 Task: Look for space in Mouscron, Belgium from 3rd August, 2023 to 17th August, 2023 for 3 adults, 1 child in price range Rs.3000 to Rs.15000. Place can be entire place with 3 bedrooms having 4 beds and 2 bathrooms. Property type can be house, flat, guest house. Amenities needed are: heating. Booking option can be shelf check-in. Required host language is English.
Action: Mouse moved to (414, 71)
Screenshot: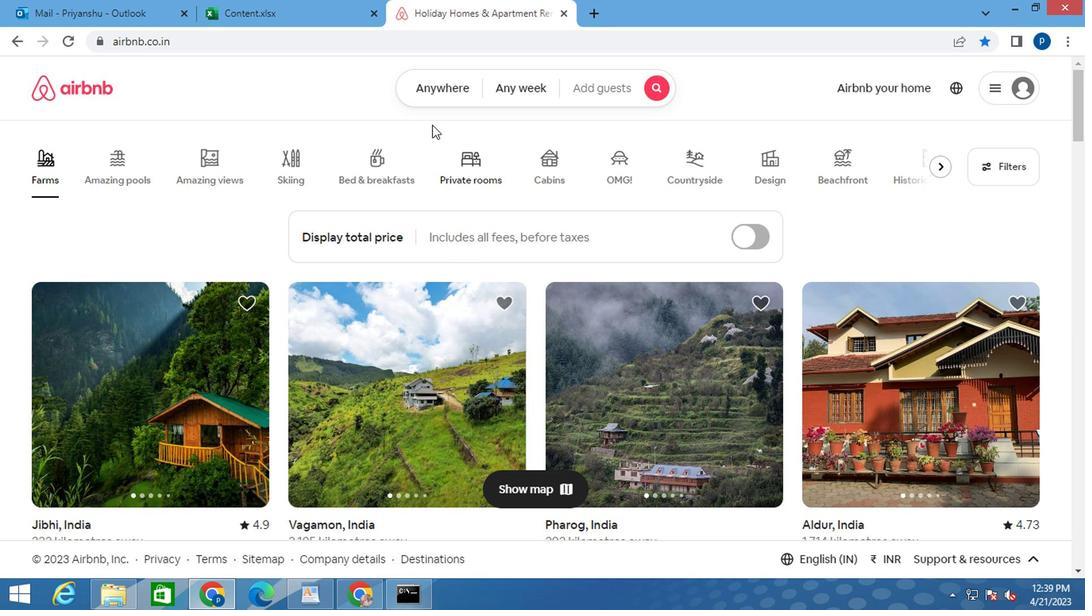 
Action: Mouse pressed left at (414, 71)
Screenshot: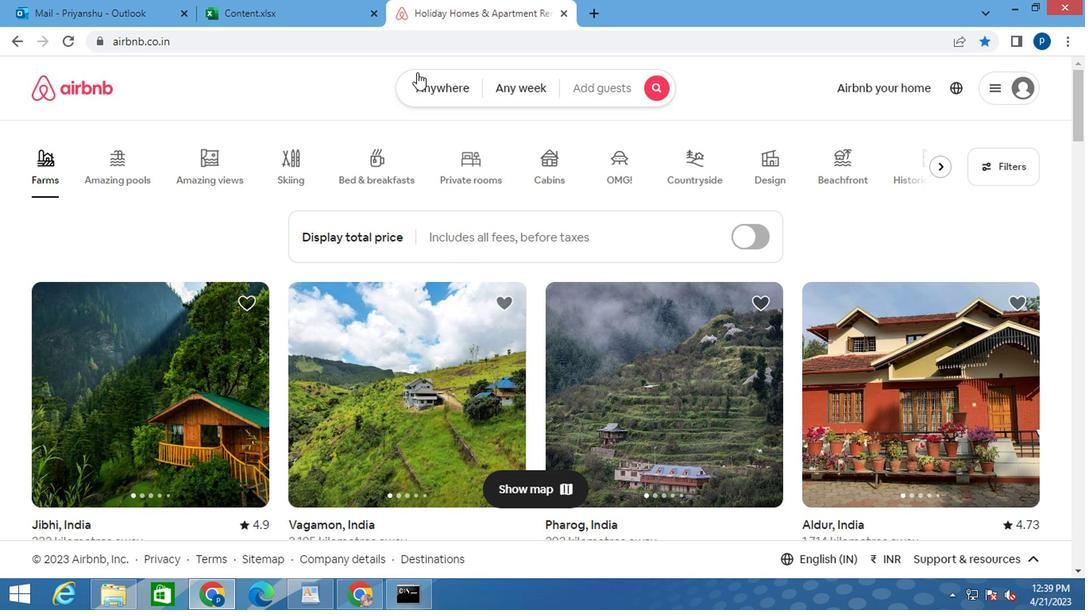 
Action: Mouse moved to (358, 157)
Screenshot: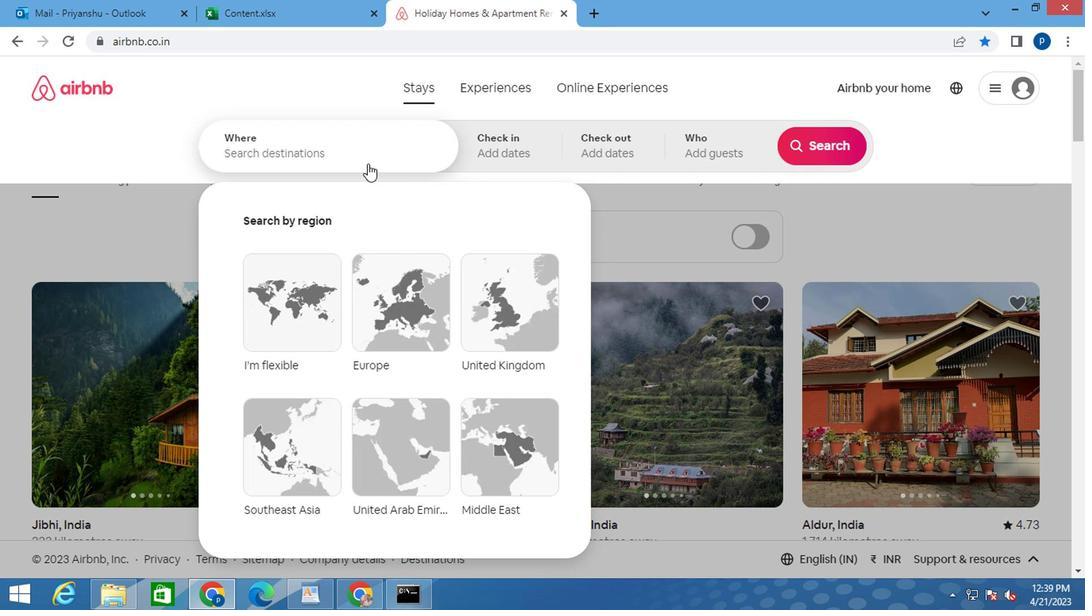 
Action: Mouse pressed left at (358, 157)
Screenshot: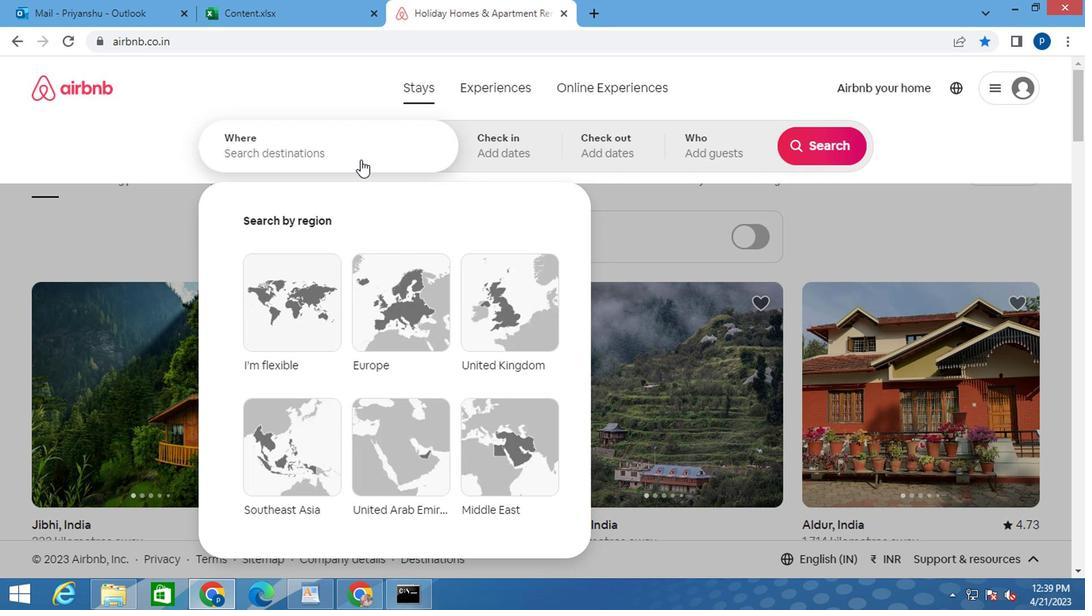 
Action: Key pressed <Key.caps_lock>m<Key.caps_lock>ouscron,<Key.space><Key.caps_lock>b<Key.caps_lock>elgium<Key.enter>
Screenshot: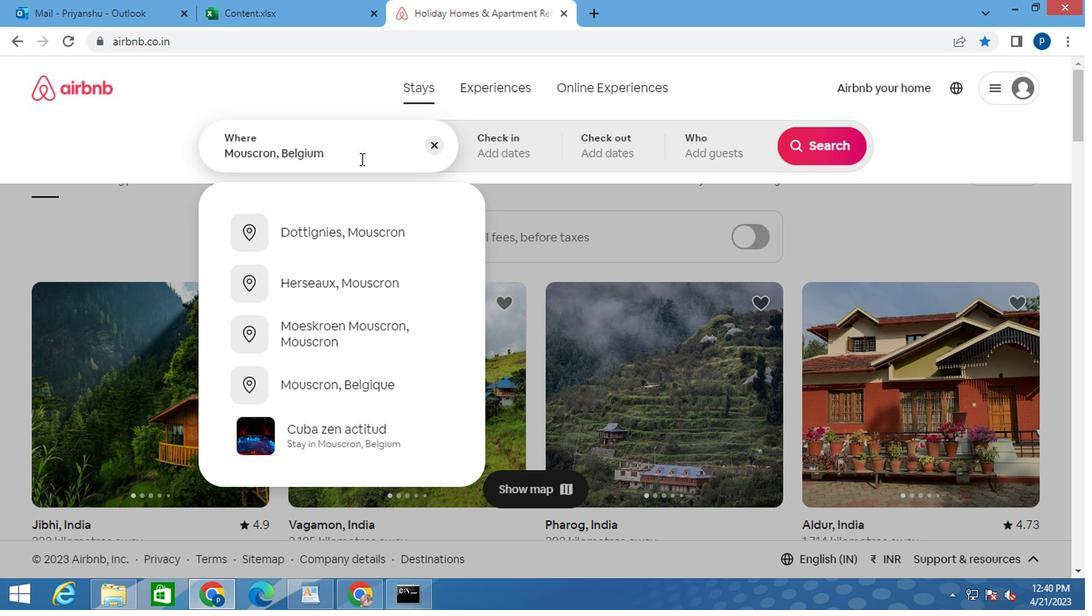 
Action: Mouse moved to (812, 266)
Screenshot: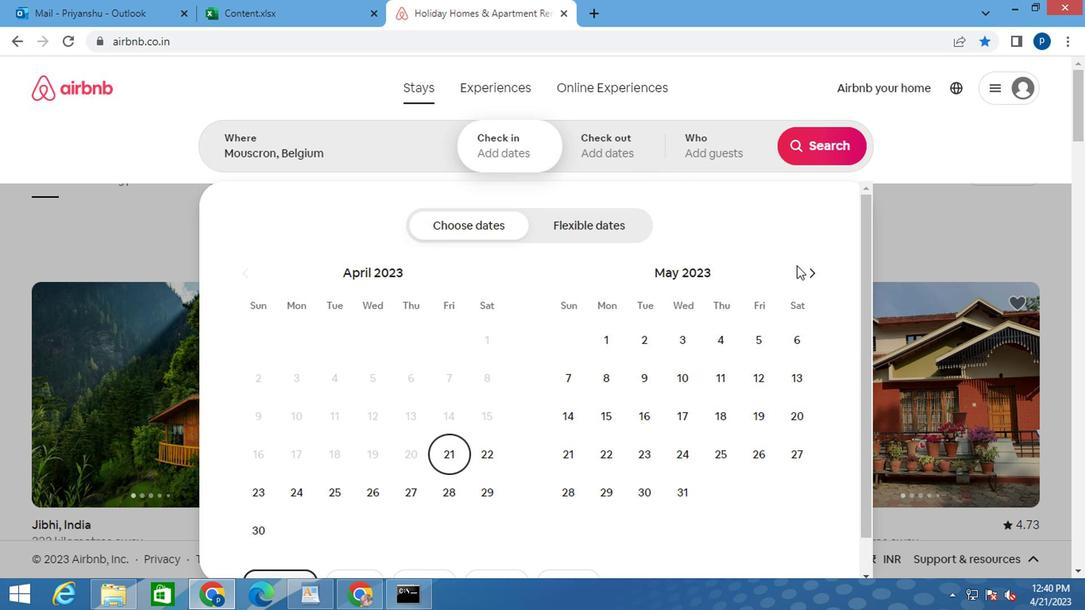 
Action: Mouse pressed left at (812, 266)
Screenshot: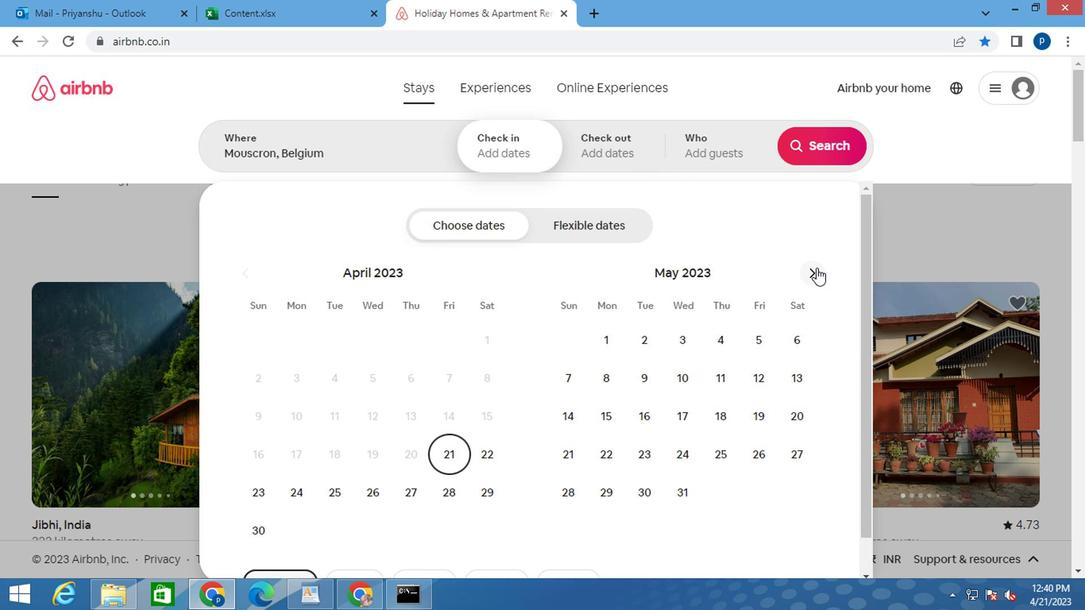 
Action: Mouse pressed left at (812, 266)
Screenshot: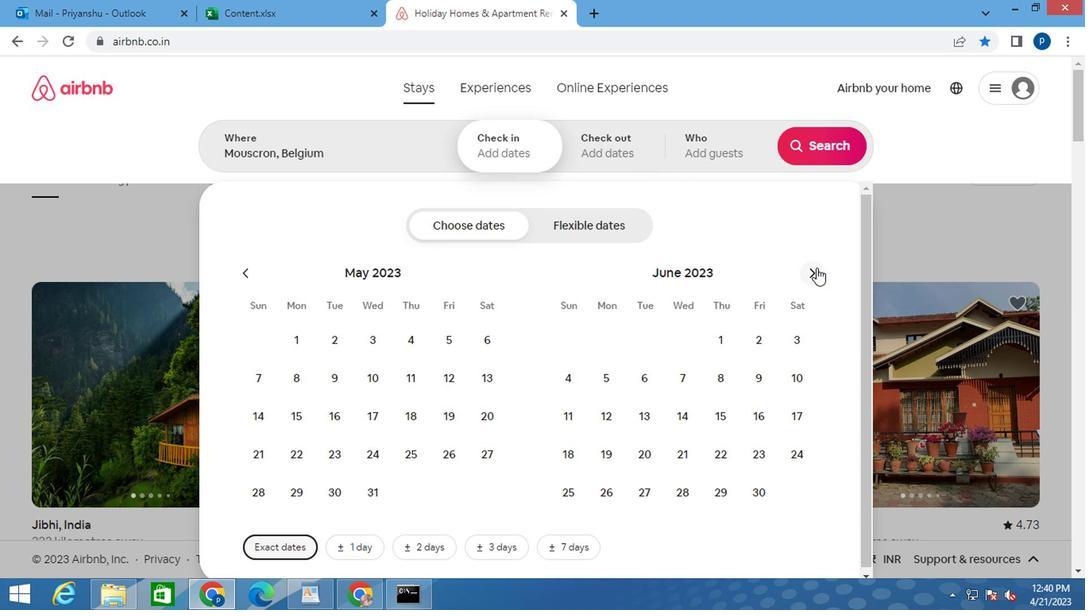 
Action: Mouse pressed left at (812, 266)
Screenshot: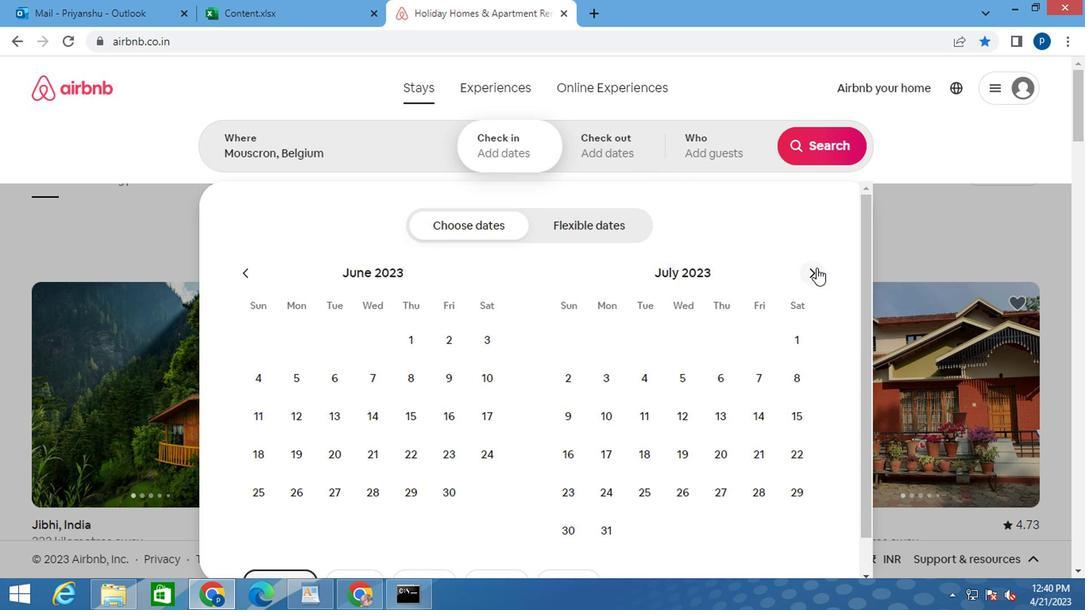 
Action: Mouse moved to (709, 337)
Screenshot: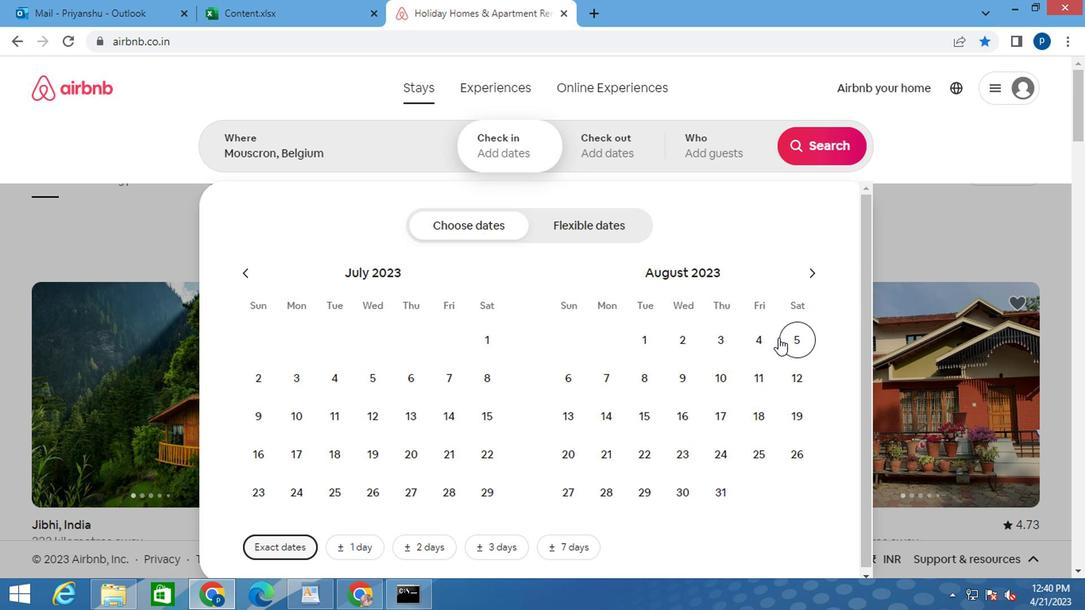 
Action: Mouse pressed left at (709, 337)
Screenshot: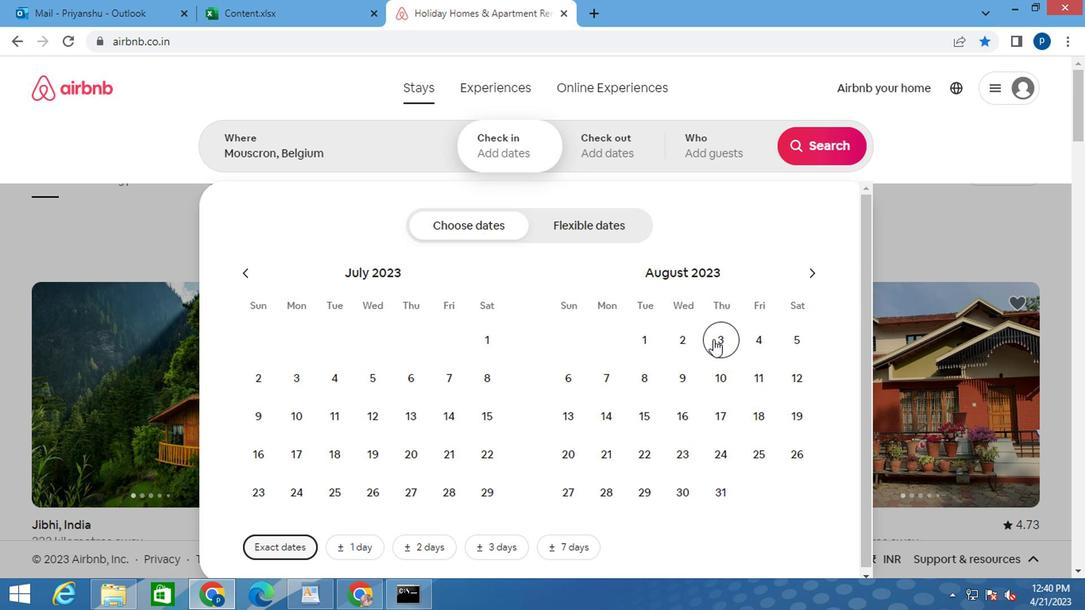 
Action: Mouse moved to (718, 407)
Screenshot: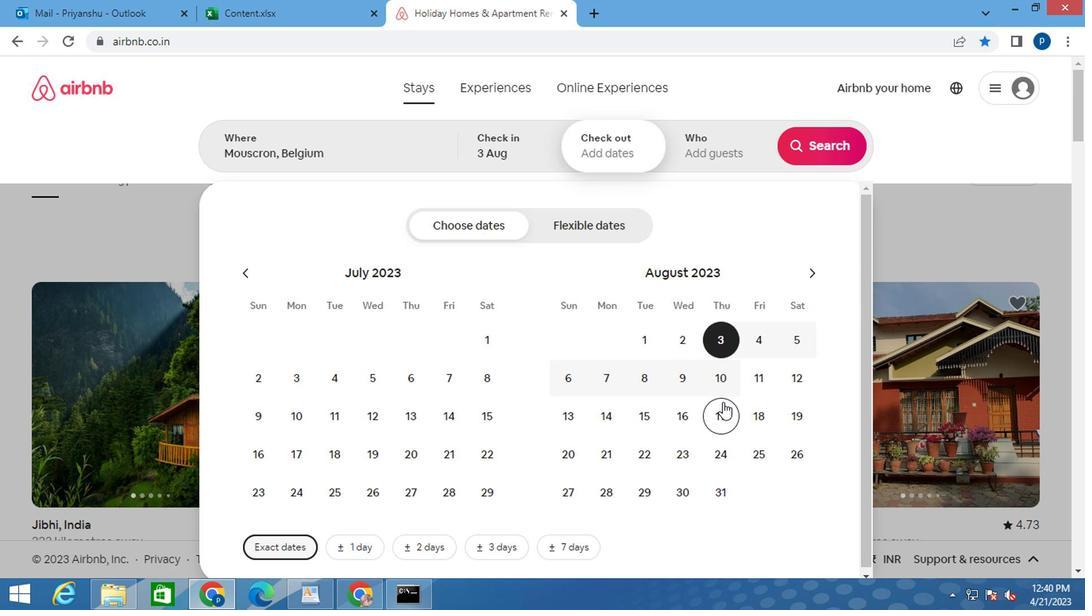 
Action: Mouse pressed left at (718, 407)
Screenshot: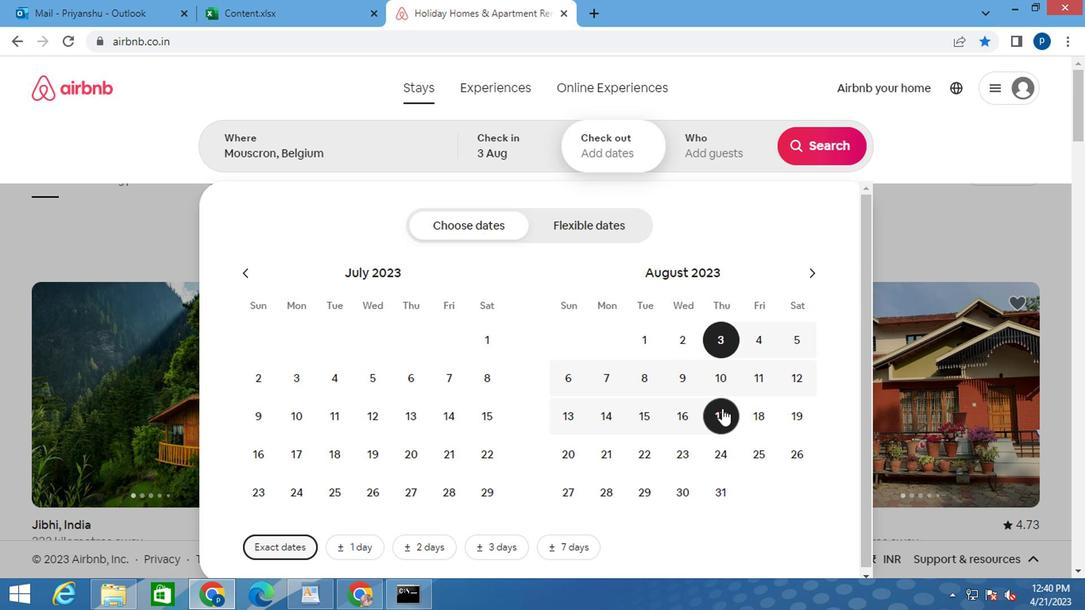 
Action: Mouse moved to (719, 158)
Screenshot: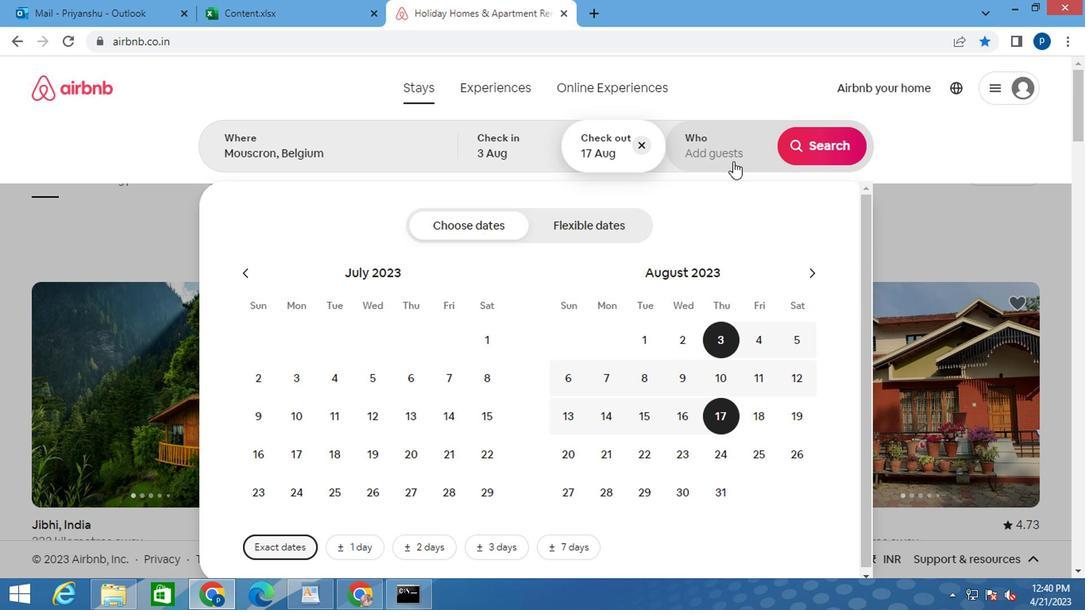 
Action: Mouse pressed left at (719, 158)
Screenshot: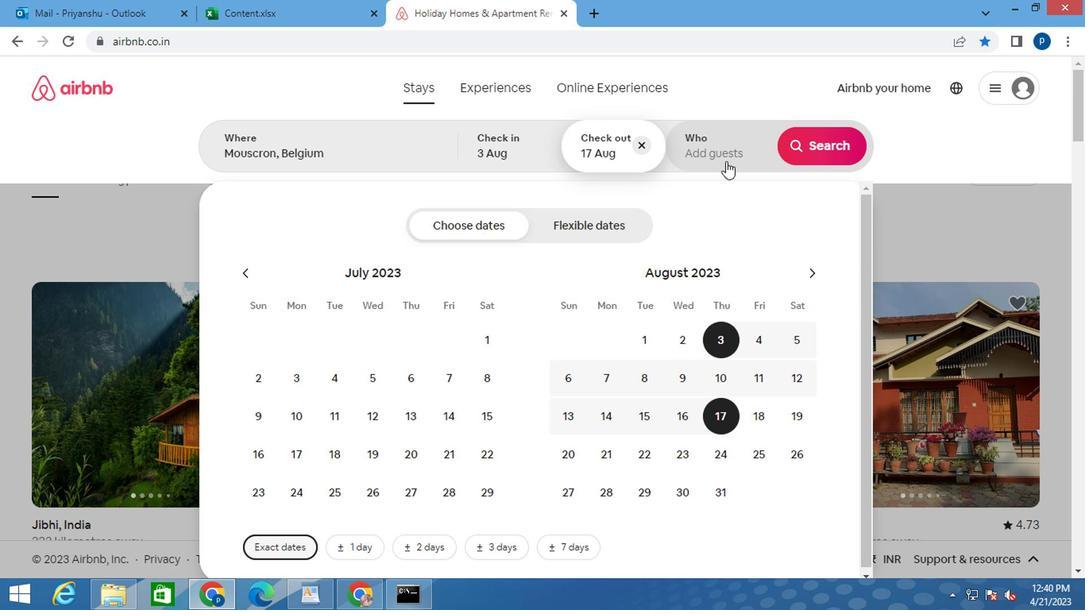 
Action: Mouse moved to (825, 229)
Screenshot: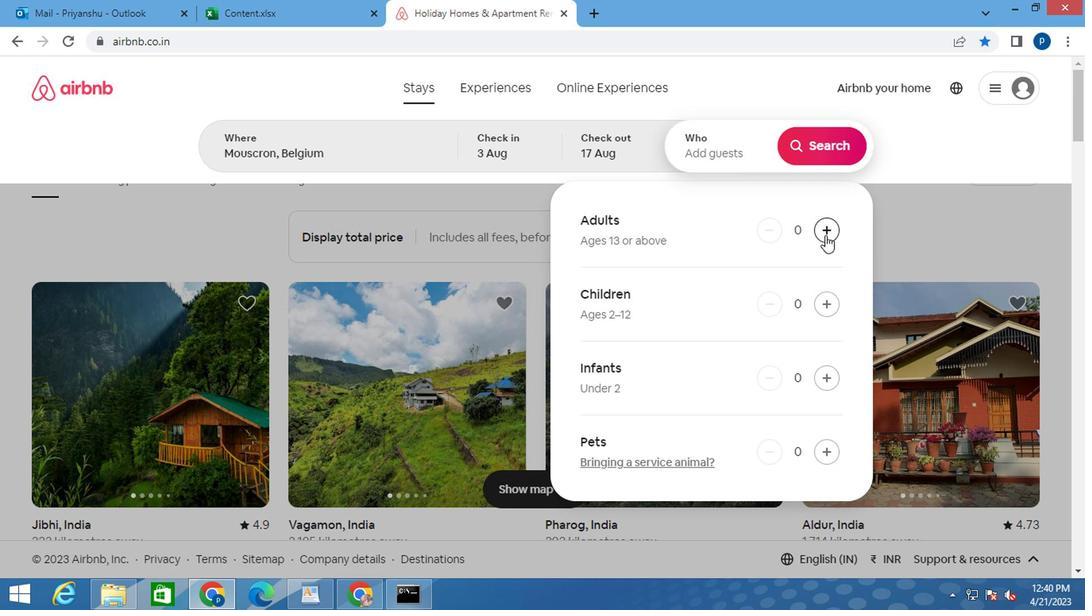 
Action: Mouse pressed left at (825, 229)
Screenshot: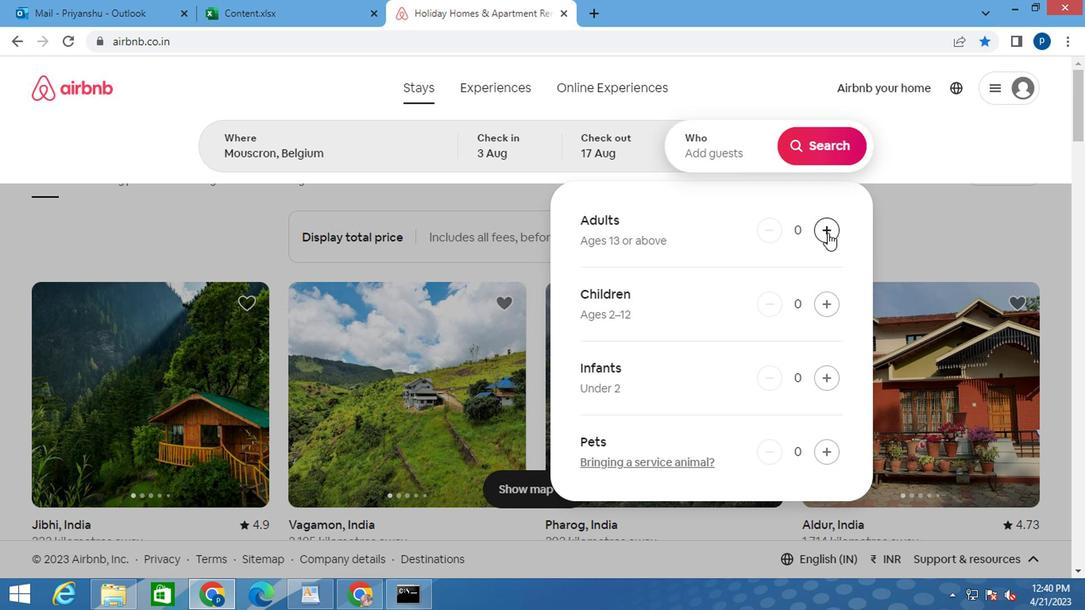 
Action: Mouse pressed left at (825, 229)
Screenshot: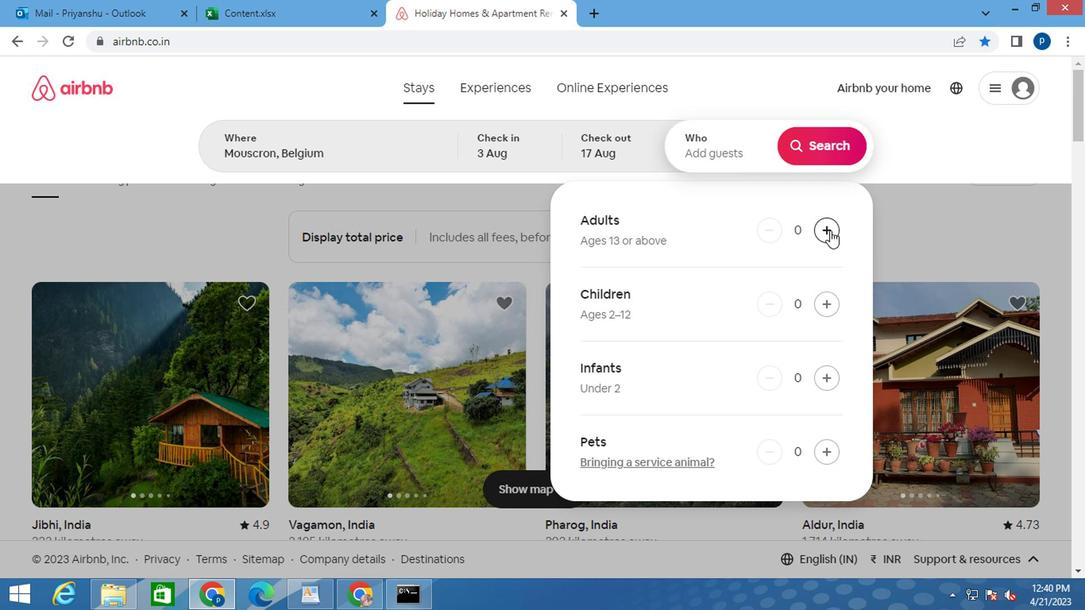
Action: Mouse pressed left at (825, 229)
Screenshot: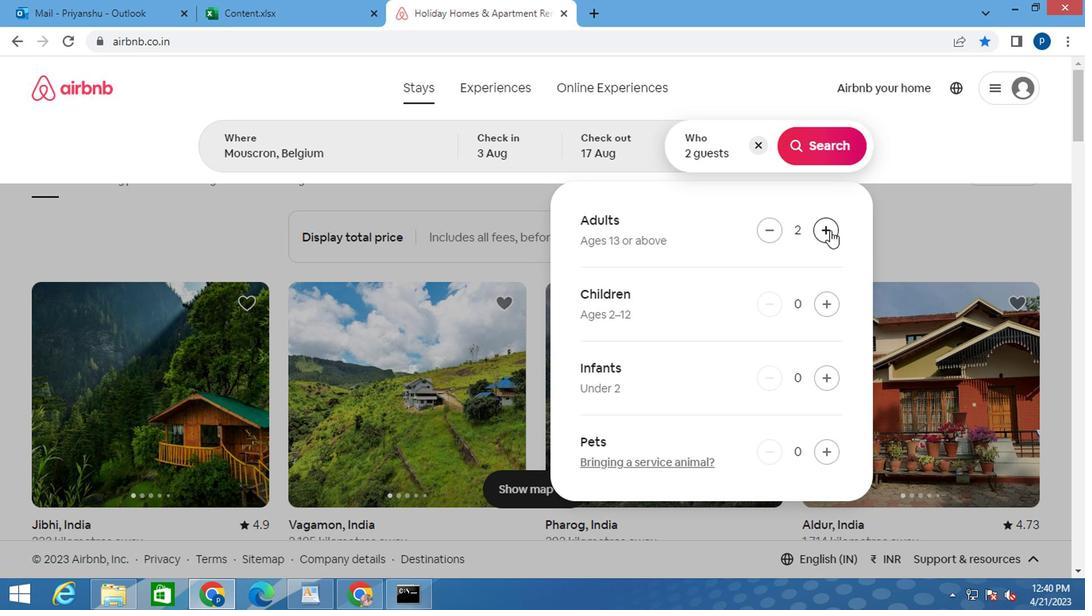 
Action: Mouse moved to (827, 299)
Screenshot: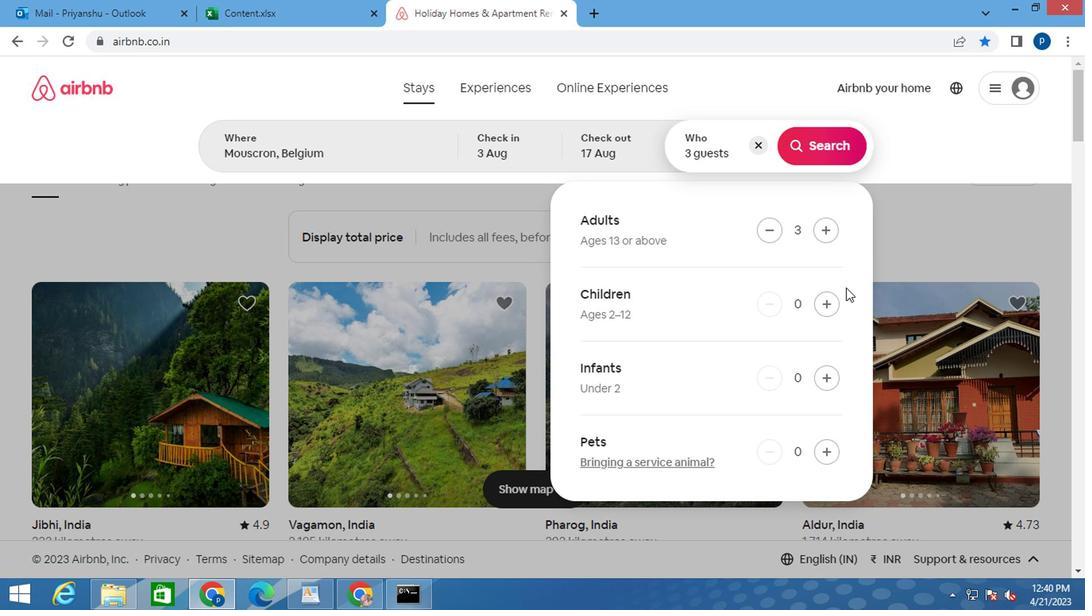 
Action: Mouse pressed left at (827, 299)
Screenshot: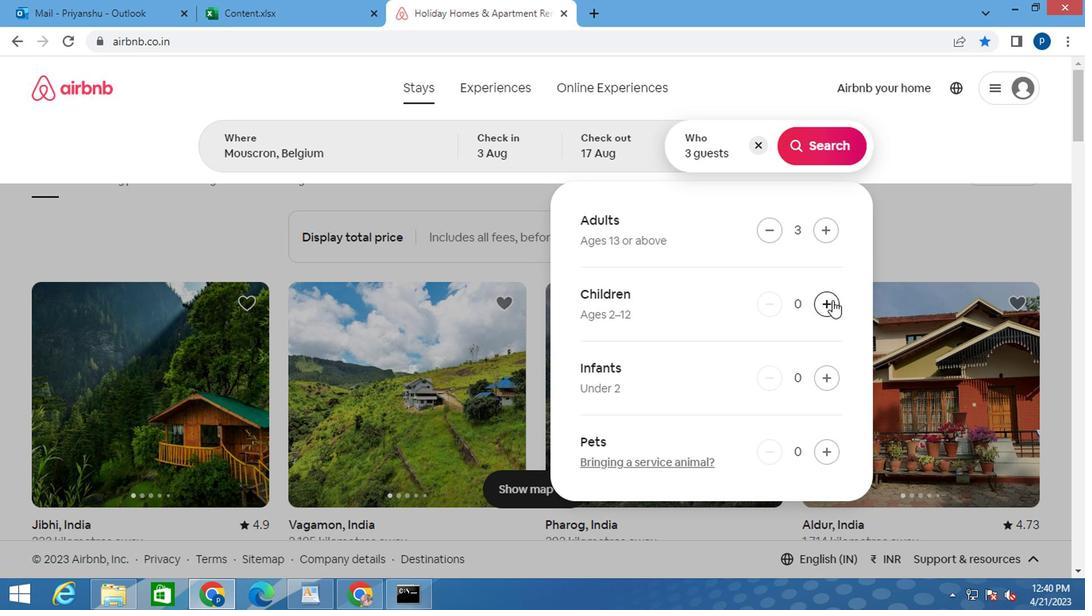 
Action: Mouse moved to (818, 152)
Screenshot: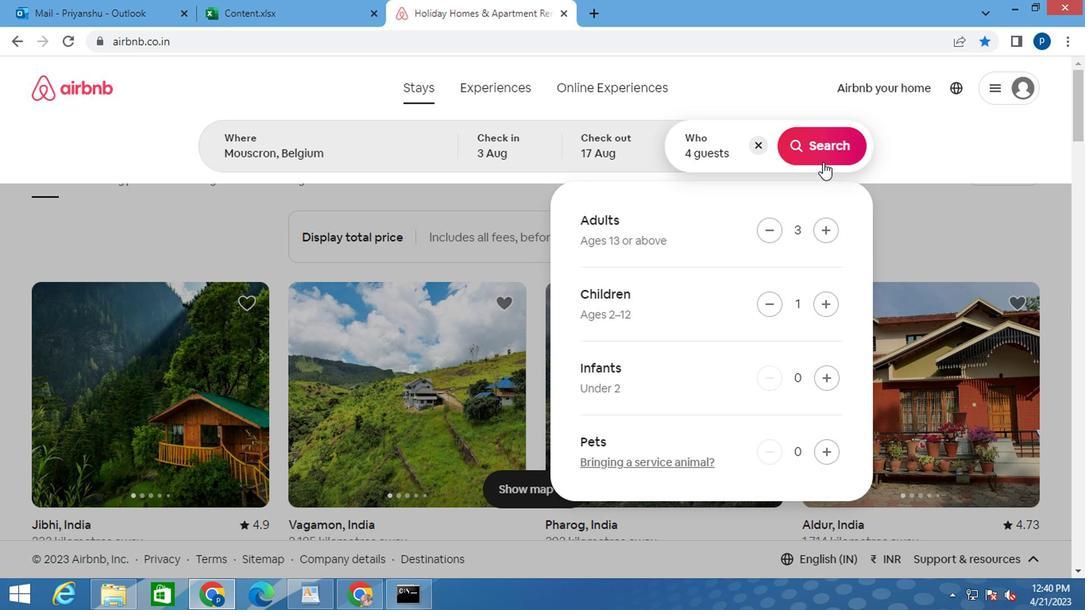 
Action: Mouse pressed left at (818, 152)
Screenshot: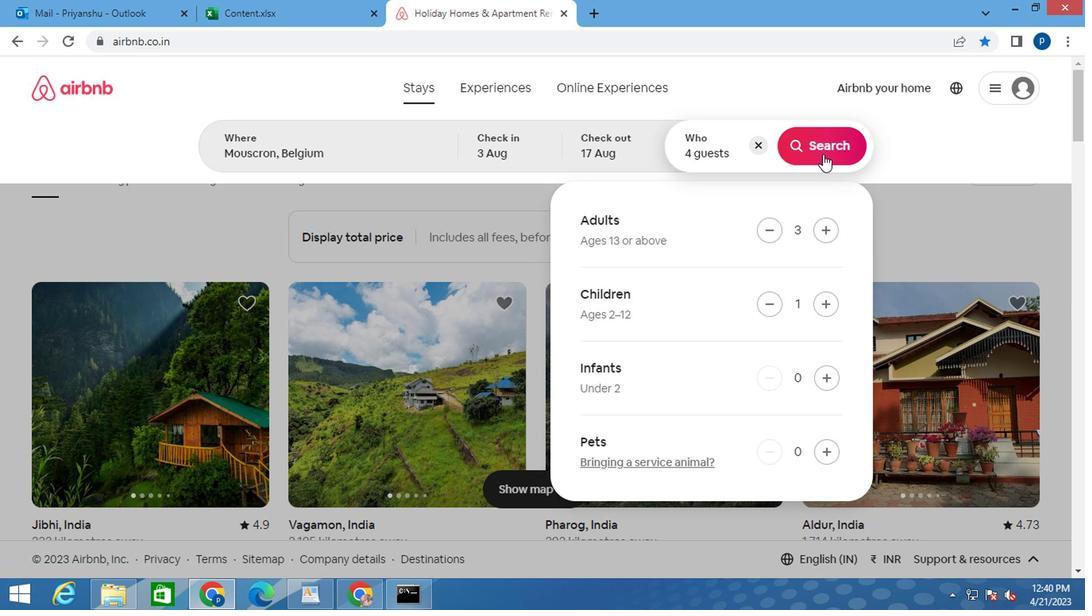 
Action: Mouse moved to (1010, 156)
Screenshot: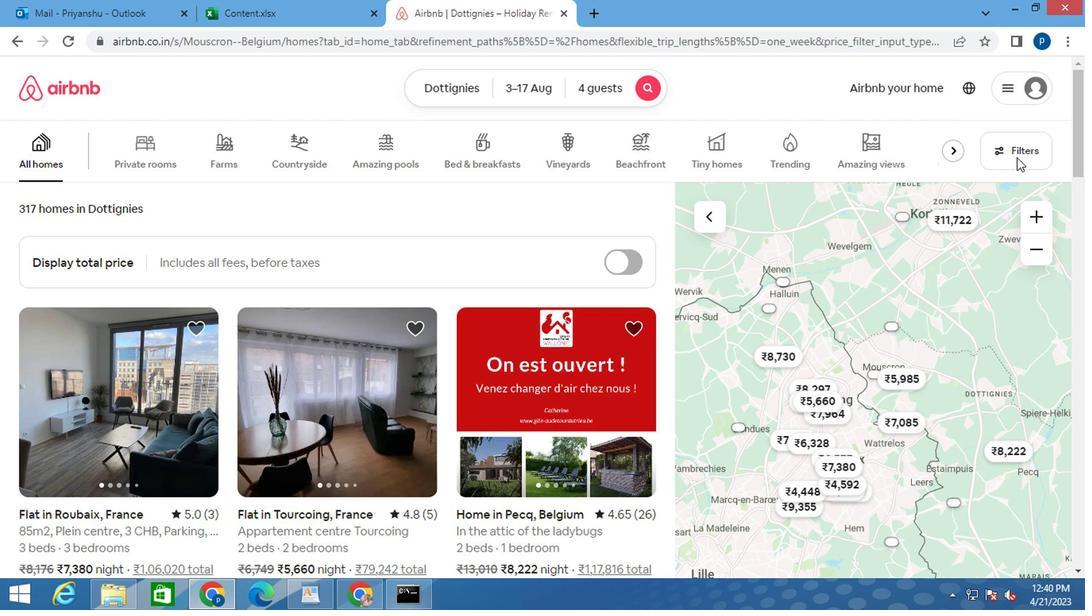 
Action: Mouse pressed left at (1010, 156)
Screenshot: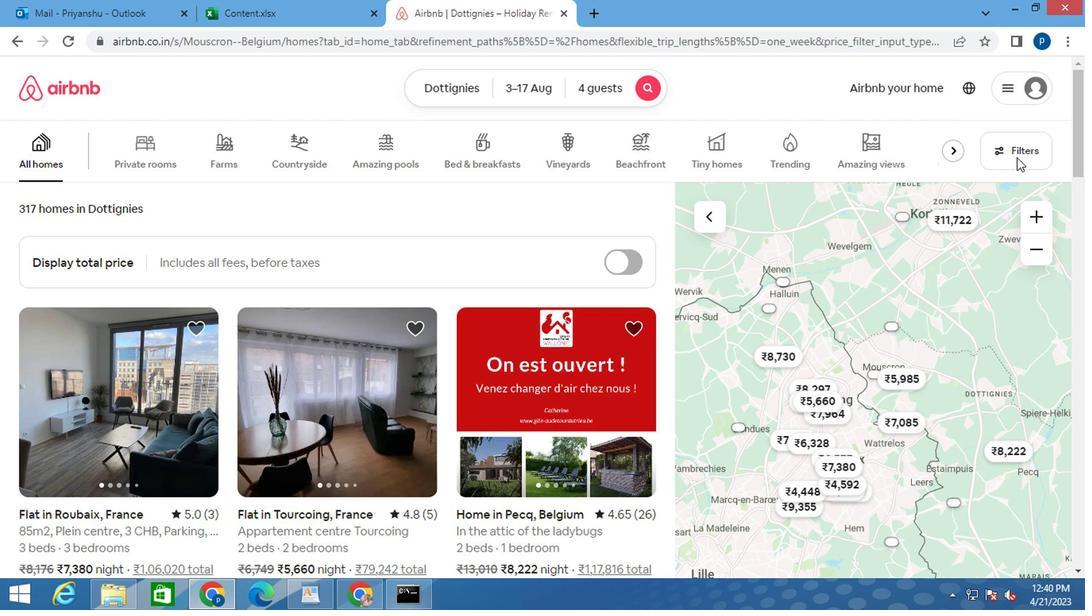 
Action: Mouse moved to (306, 352)
Screenshot: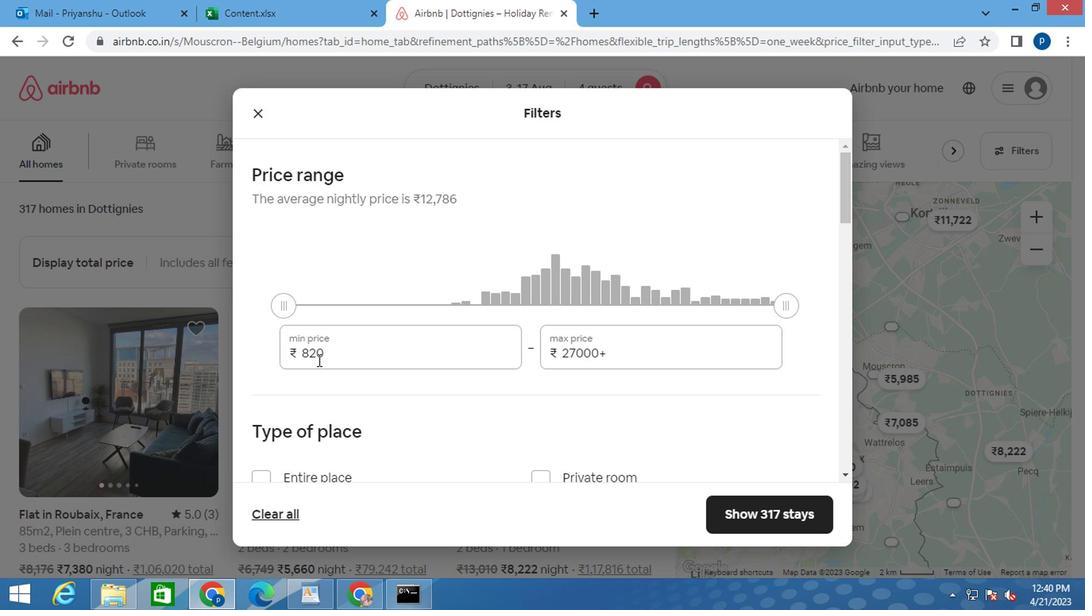 
Action: Mouse pressed left at (306, 352)
Screenshot: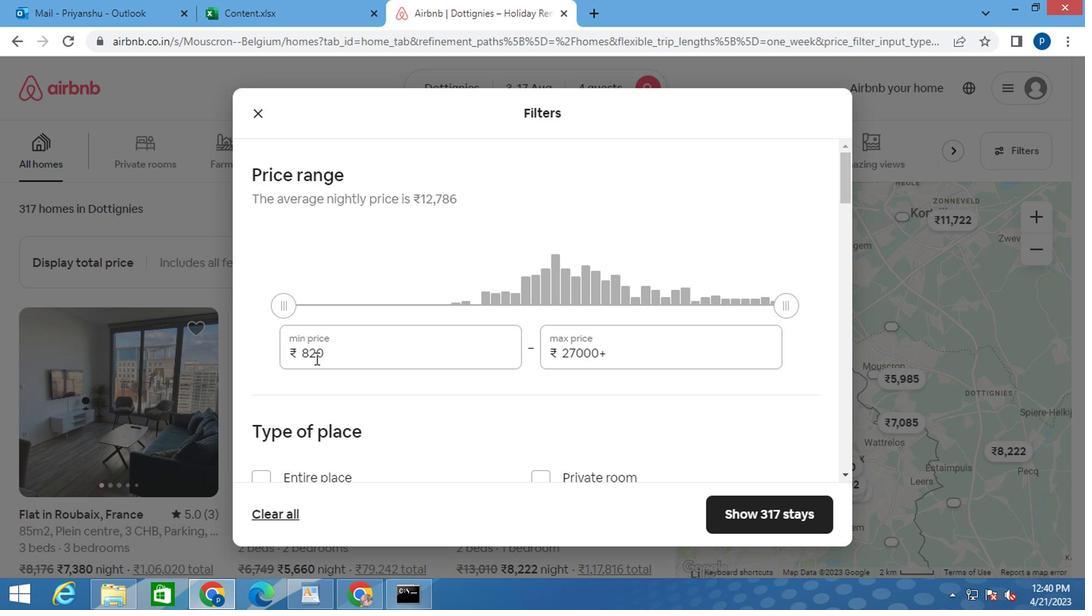 
Action: Mouse pressed left at (306, 352)
Screenshot: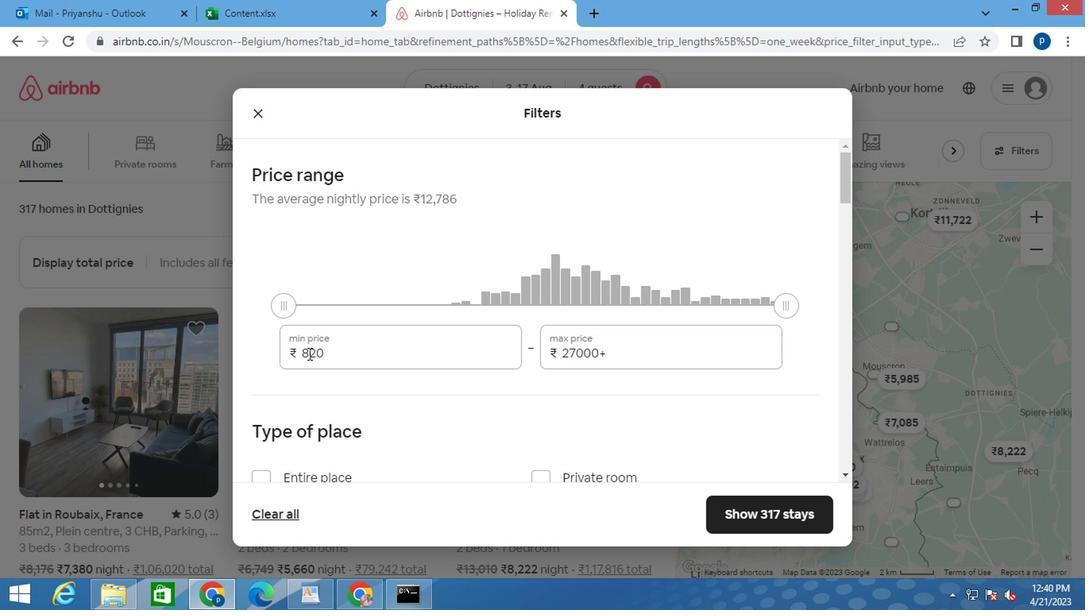 
Action: Key pressed 3000<Key.tab>15000
Screenshot: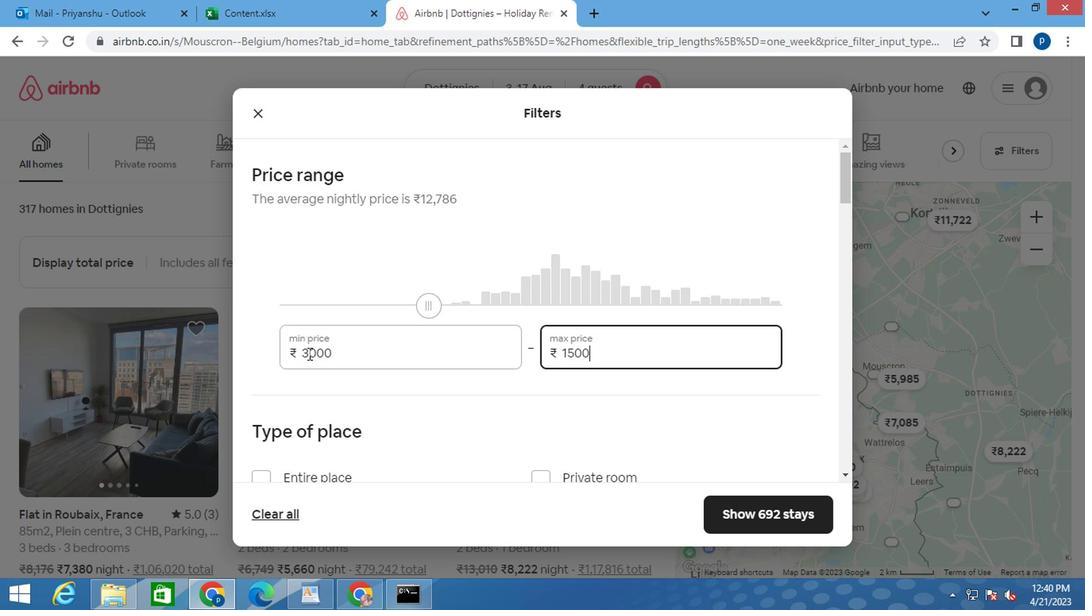 
Action: Mouse moved to (265, 435)
Screenshot: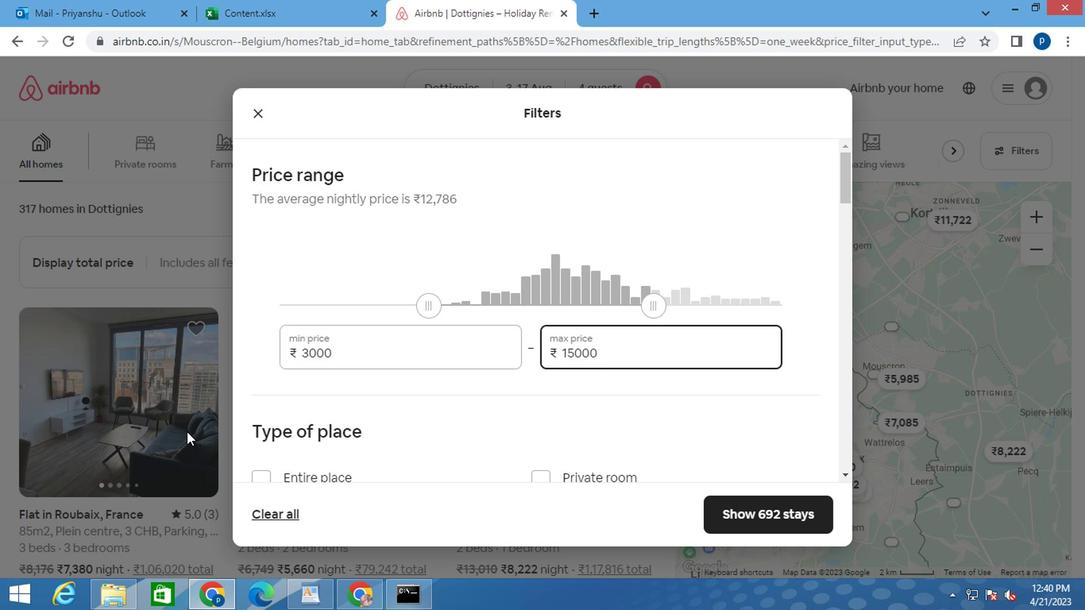 
Action: Mouse scrolled (265, 435) with delta (0, 0)
Screenshot: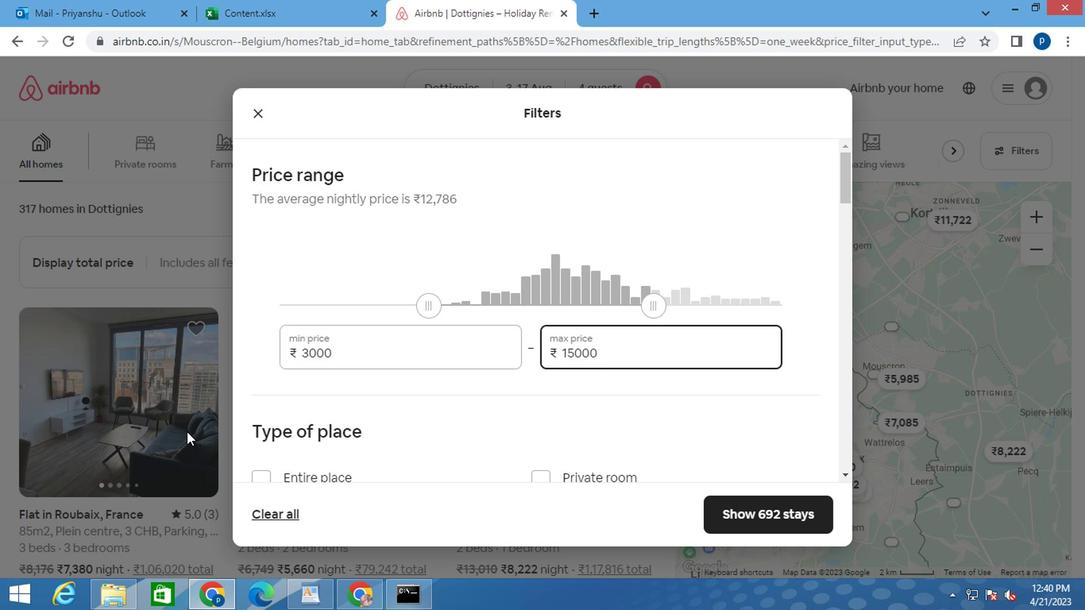 
Action: Mouse moved to (310, 435)
Screenshot: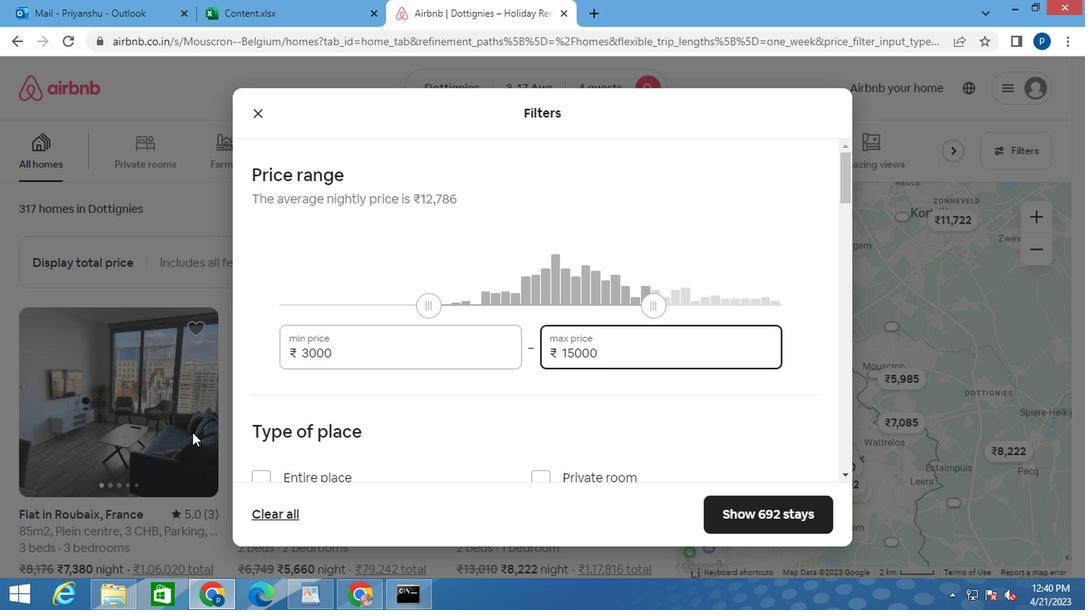 
Action: Mouse scrolled (310, 434) with delta (0, 0)
Screenshot: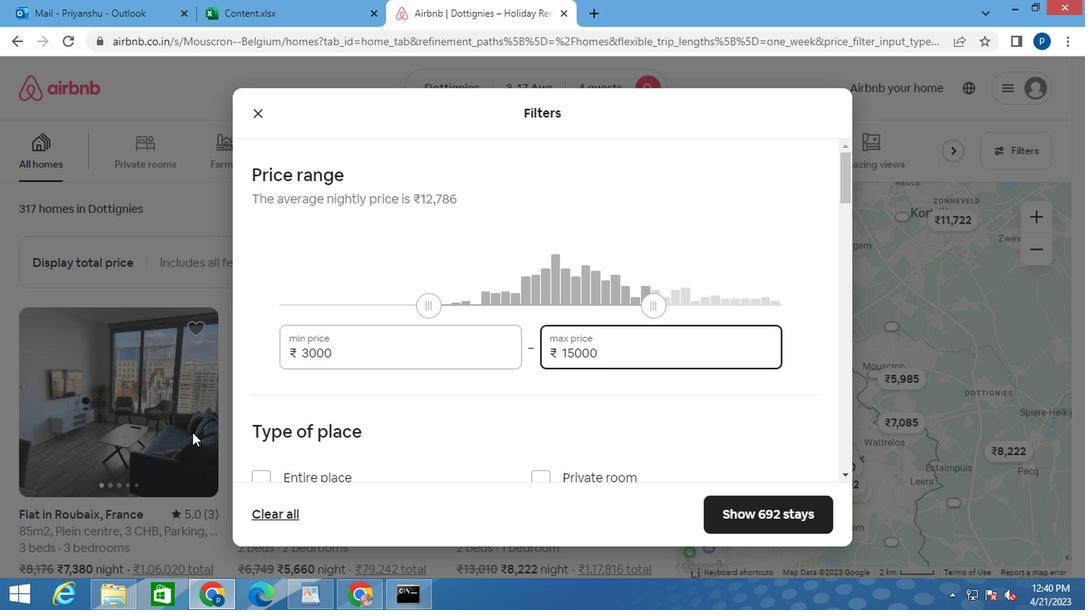 
Action: Mouse moved to (269, 321)
Screenshot: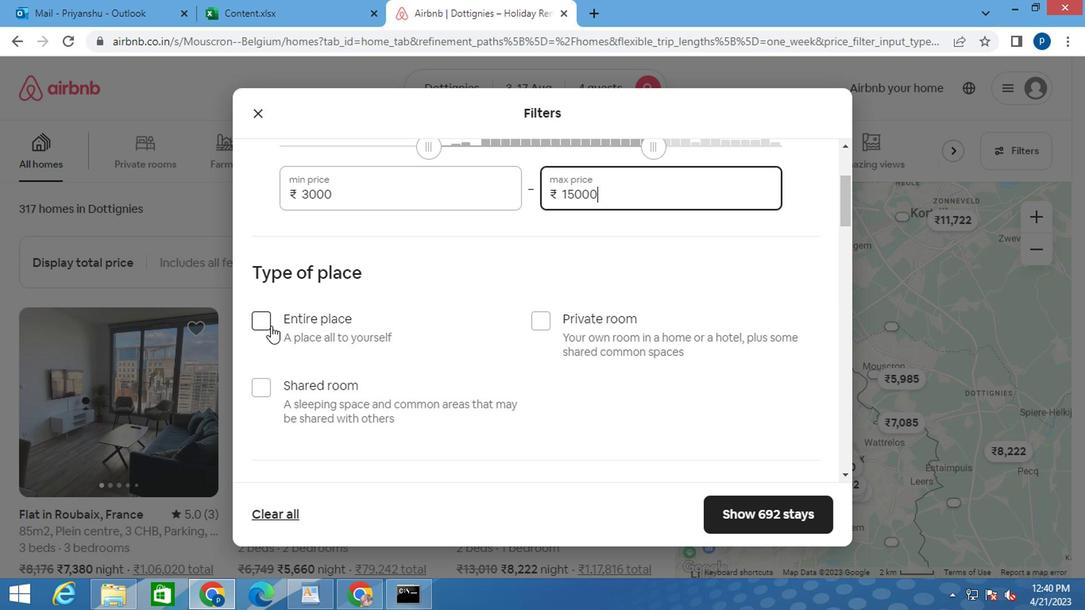 
Action: Mouse pressed left at (269, 321)
Screenshot: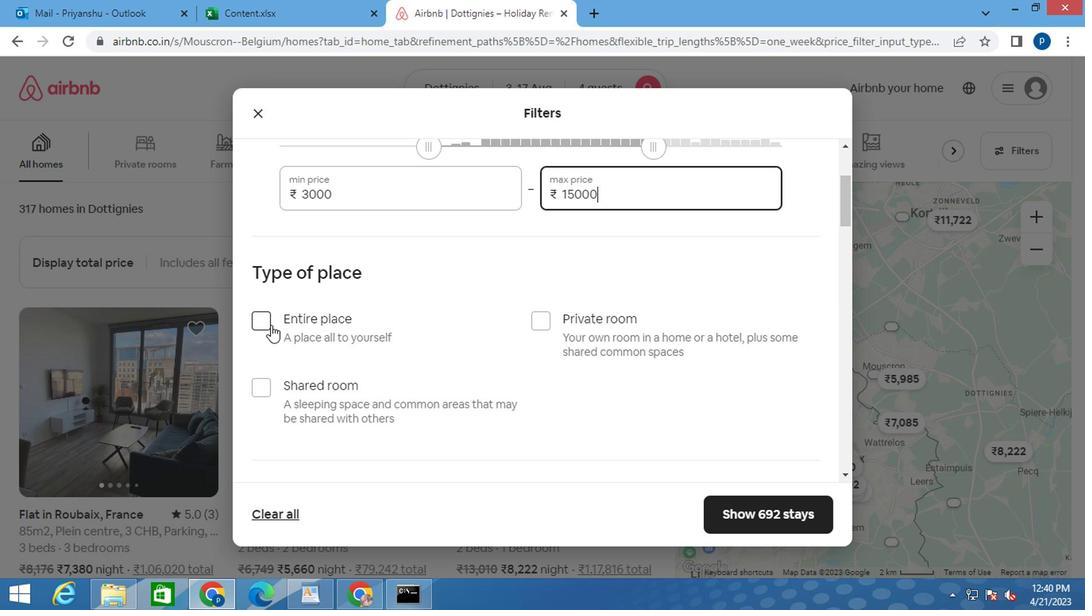 
Action: Mouse moved to (541, 364)
Screenshot: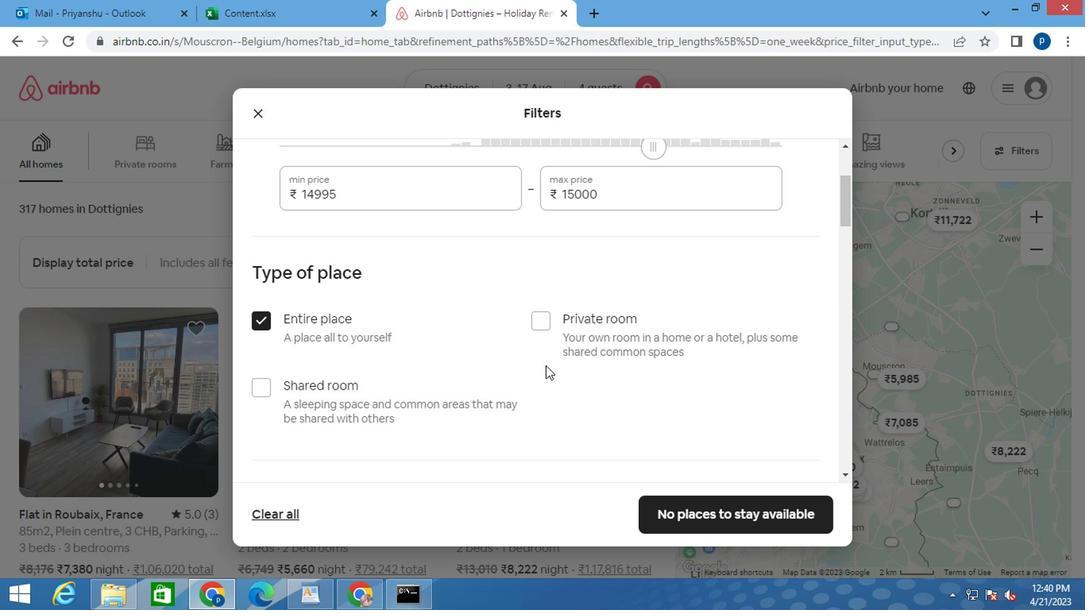 
Action: Mouse scrolled (541, 363) with delta (0, -1)
Screenshot: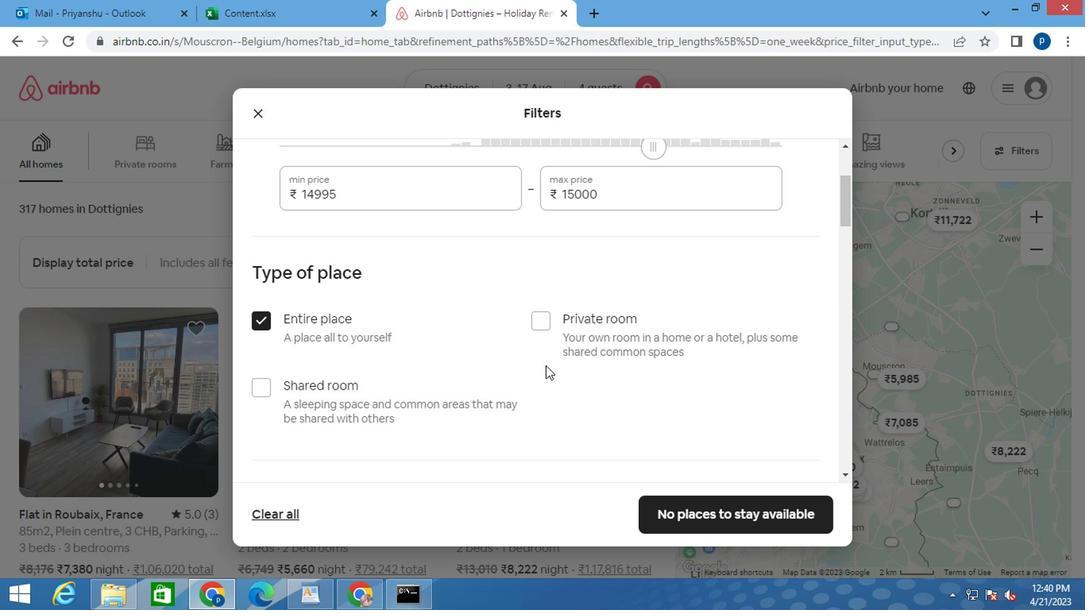 
Action: Mouse moved to (509, 365)
Screenshot: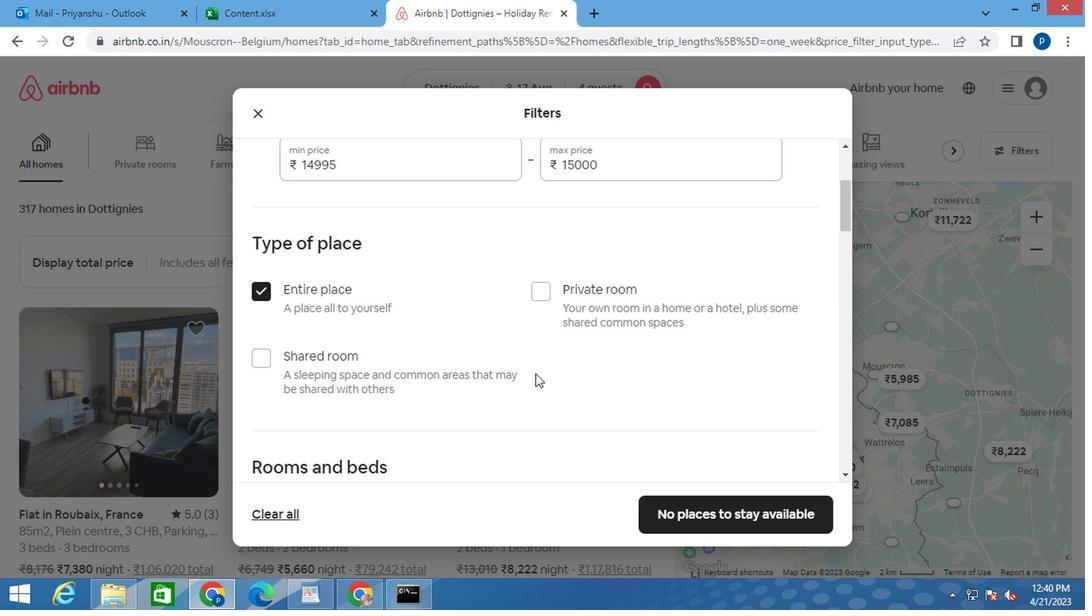 
Action: Mouse scrolled (509, 364) with delta (0, -1)
Screenshot: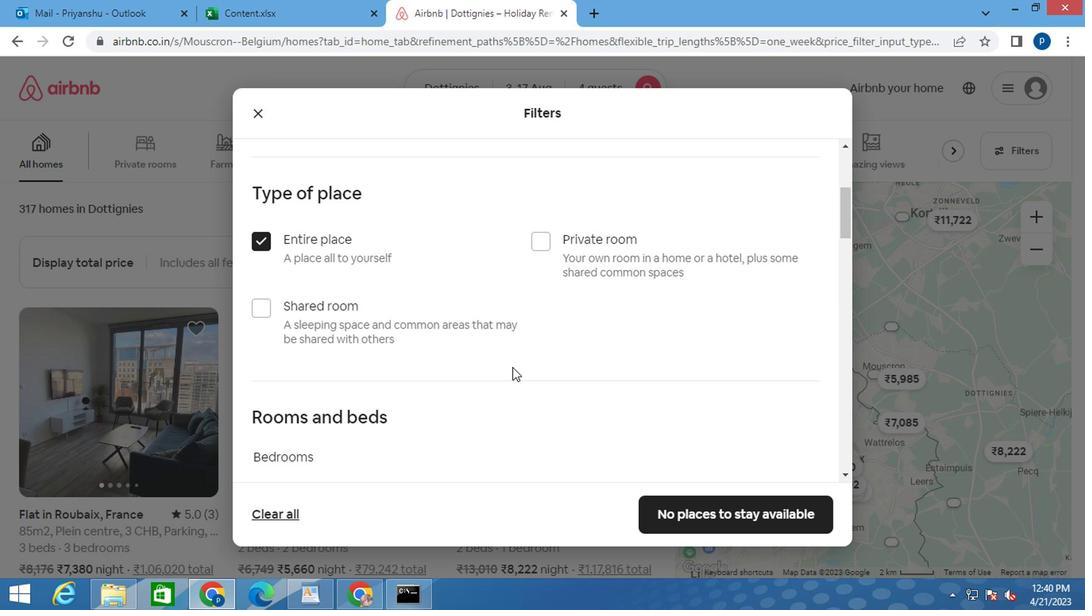 
Action: Mouse moved to (560, 353)
Screenshot: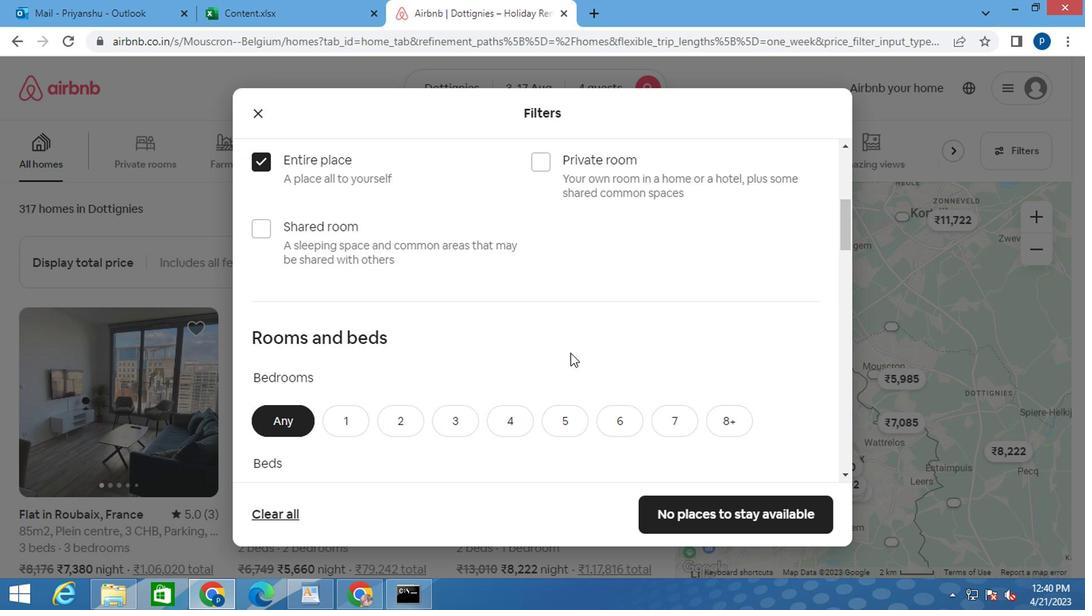
Action: Mouse scrolled (560, 352) with delta (0, -1)
Screenshot: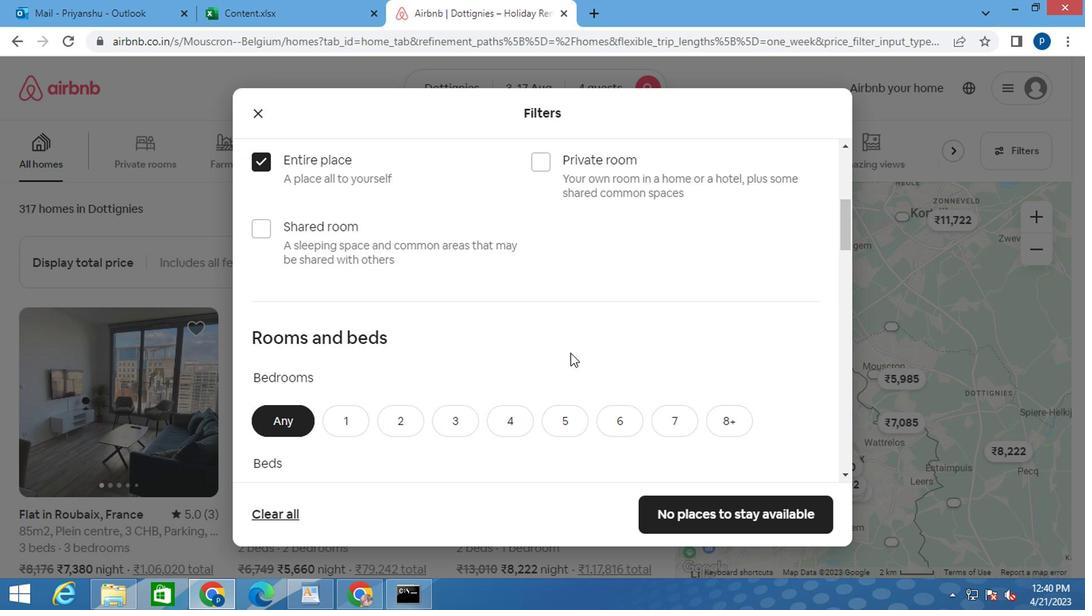
Action: Mouse moved to (449, 330)
Screenshot: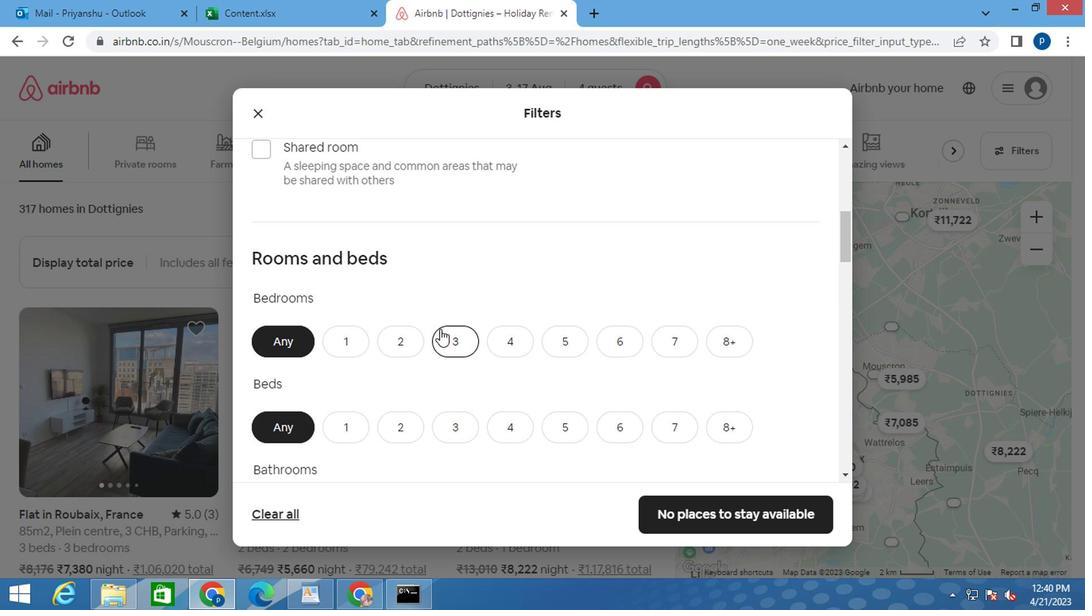 
Action: Mouse pressed left at (449, 330)
Screenshot: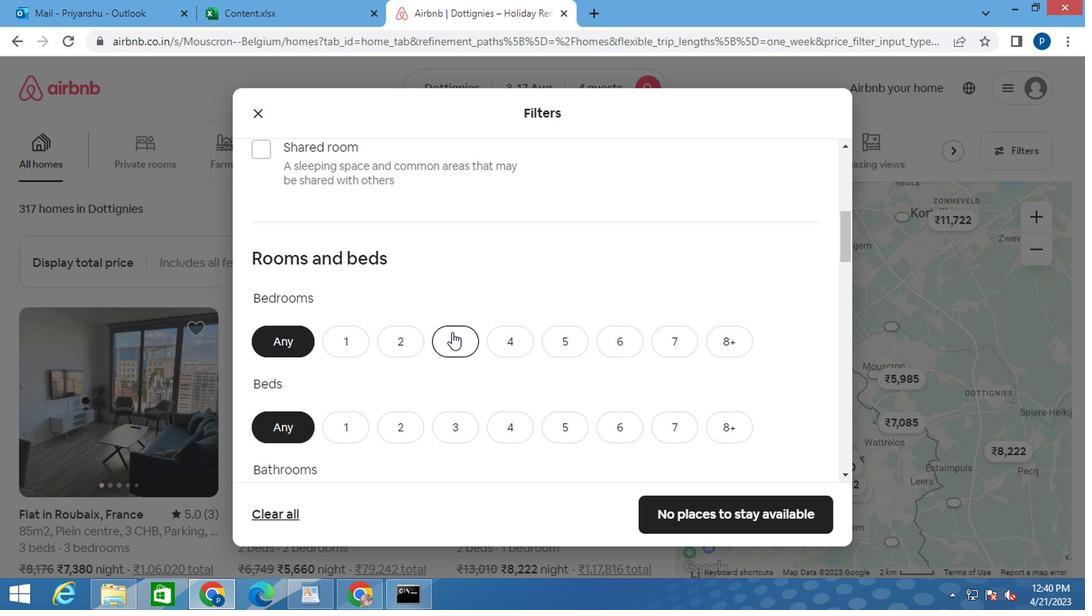 
Action: Mouse moved to (519, 419)
Screenshot: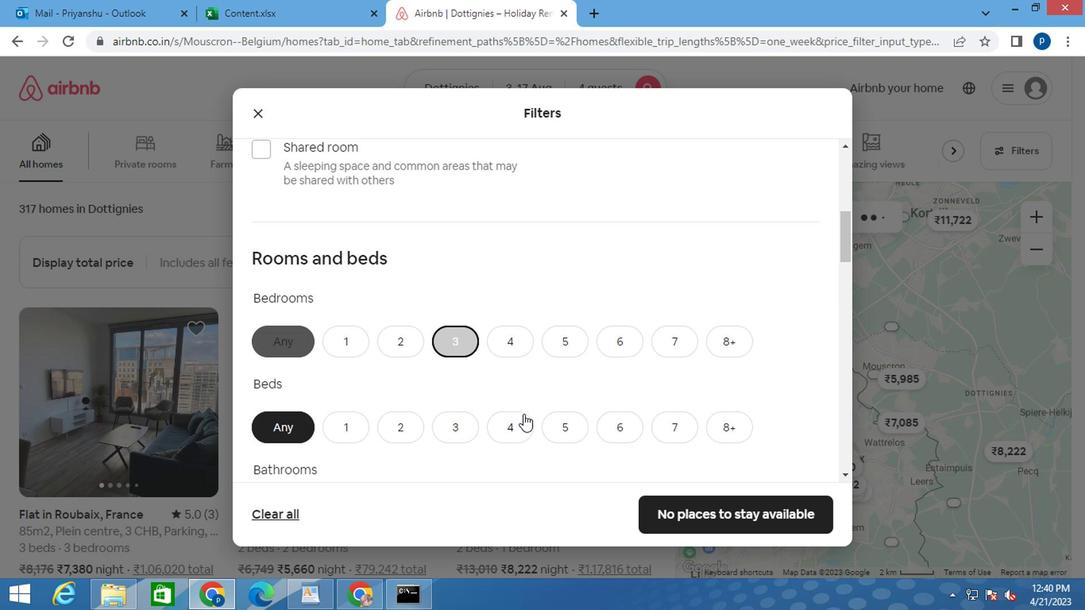 
Action: Mouse pressed left at (519, 419)
Screenshot: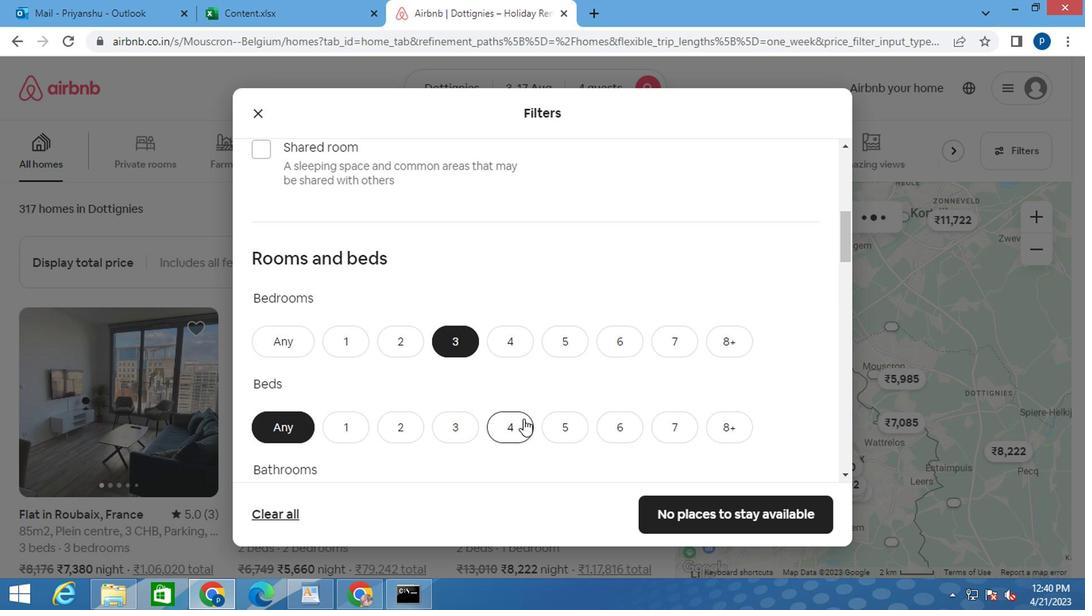 
Action: Mouse moved to (517, 420)
Screenshot: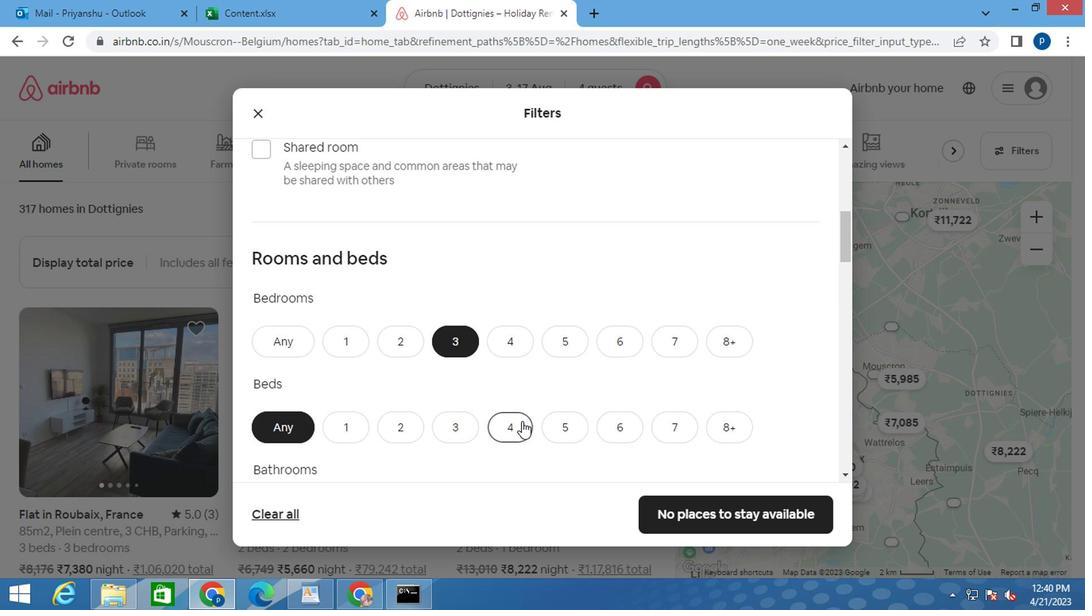 
Action: Mouse scrolled (517, 419) with delta (0, 0)
Screenshot: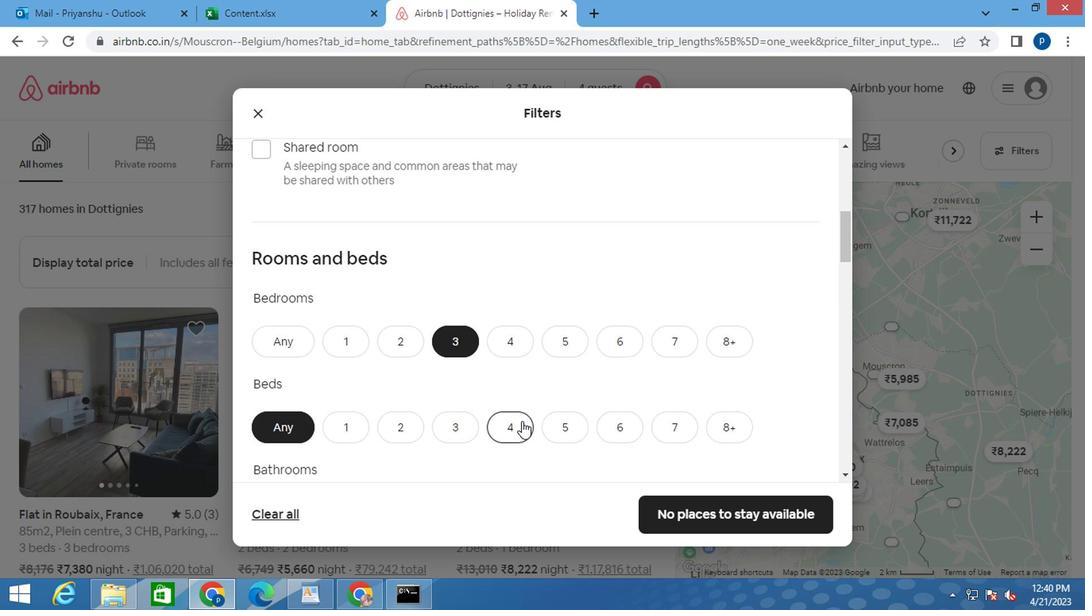 
Action: Mouse scrolled (517, 419) with delta (0, 0)
Screenshot: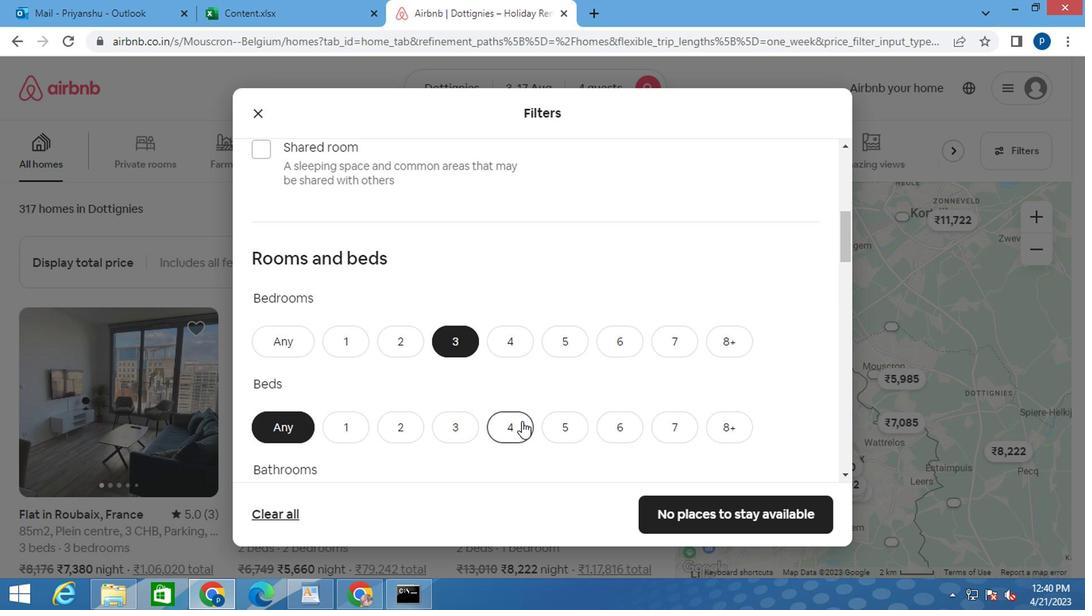 
Action: Mouse moved to (386, 348)
Screenshot: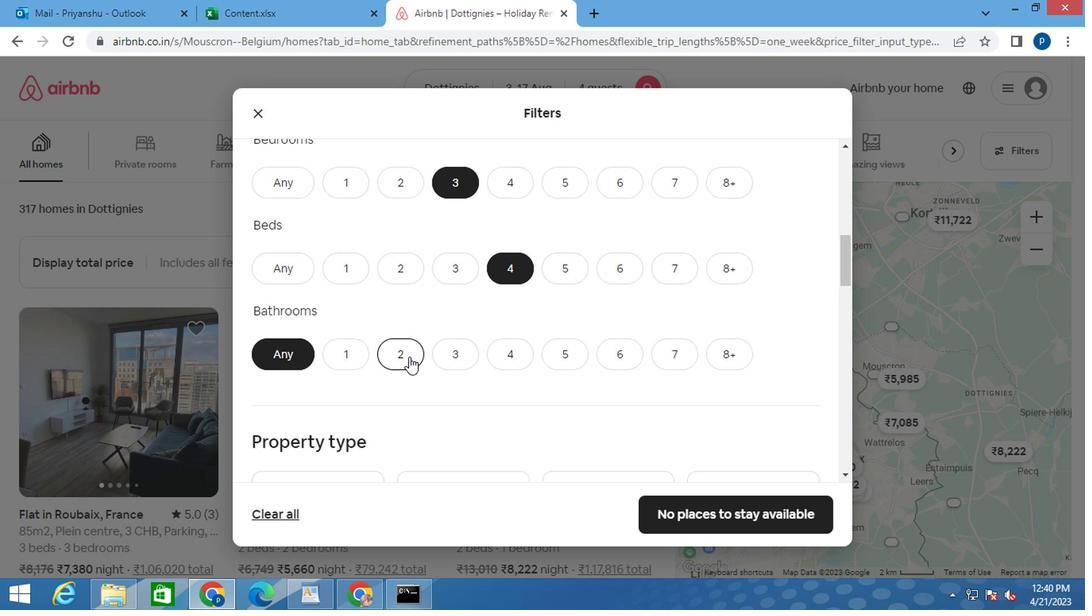 
Action: Mouse pressed left at (386, 348)
Screenshot: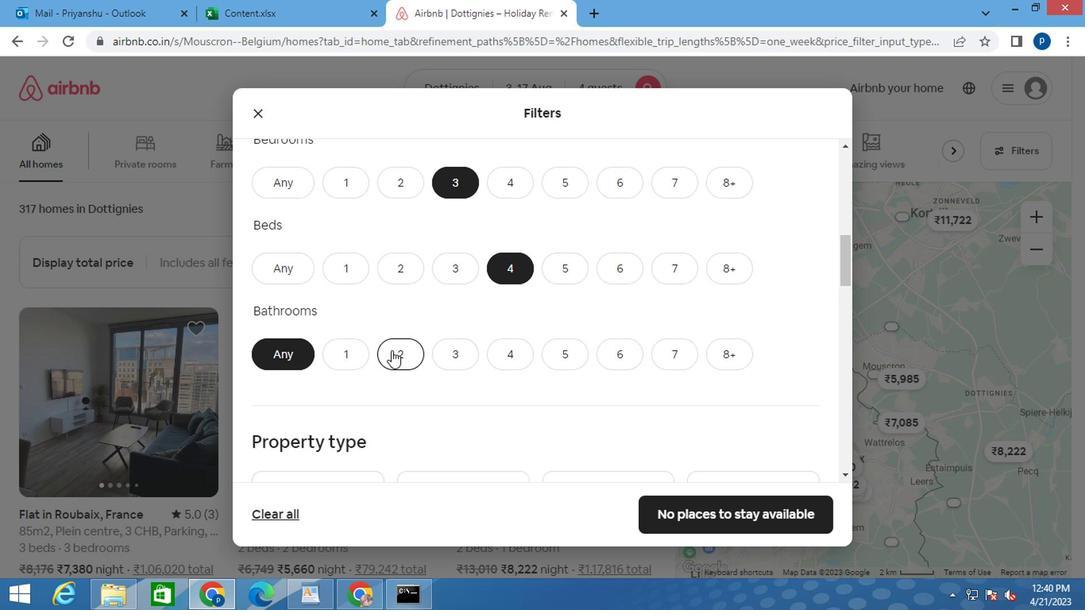 
Action: Mouse moved to (418, 348)
Screenshot: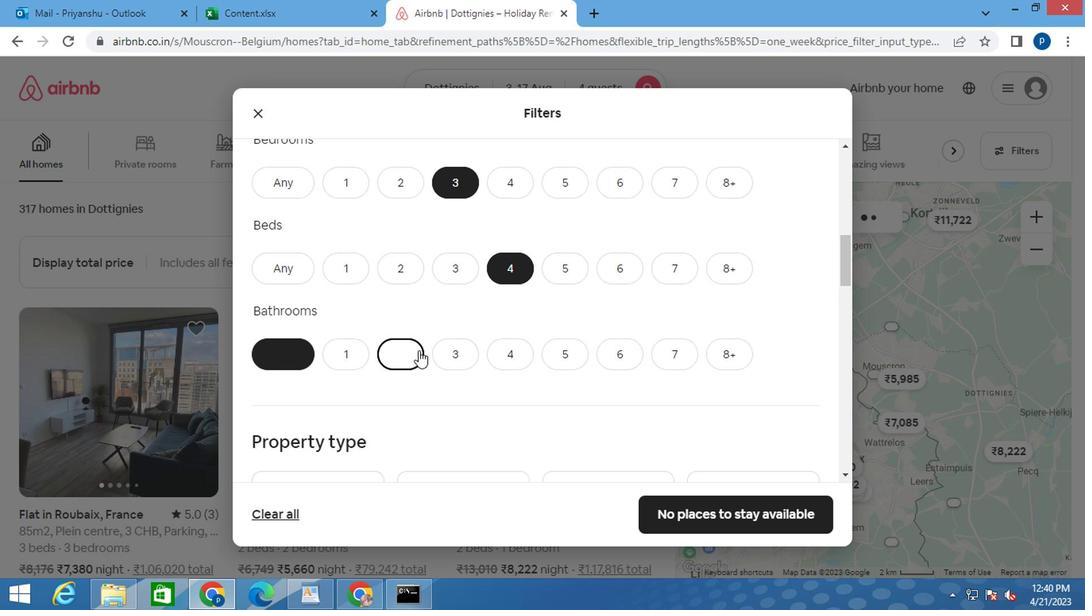 
Action: Mouse scrolled (418, 348) with delta (0, 0)
Screenshot: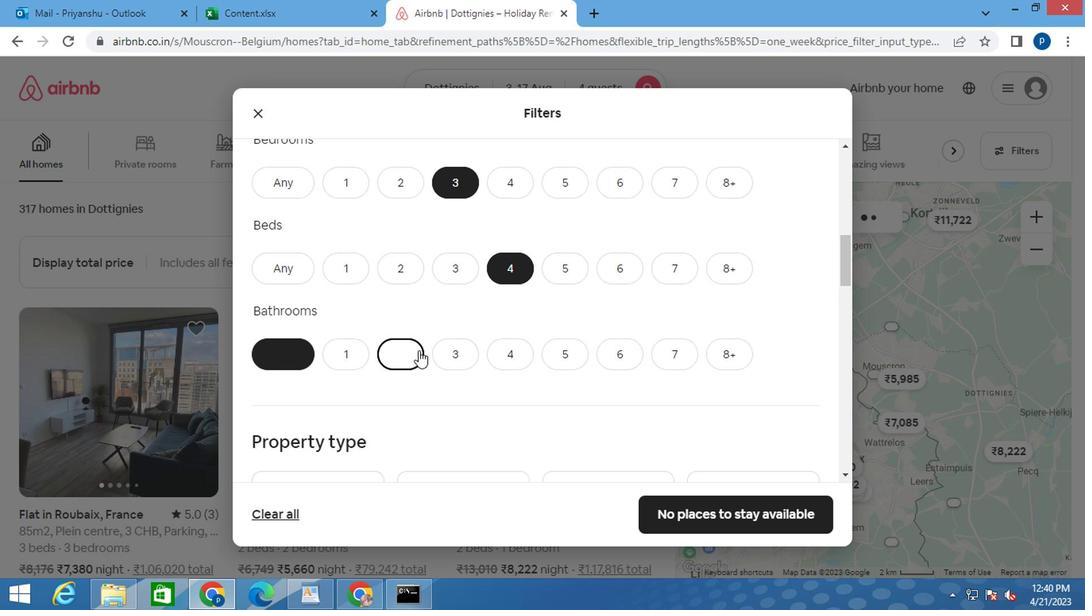 
Action: Mouse moved to (428, 344)
Screenshot: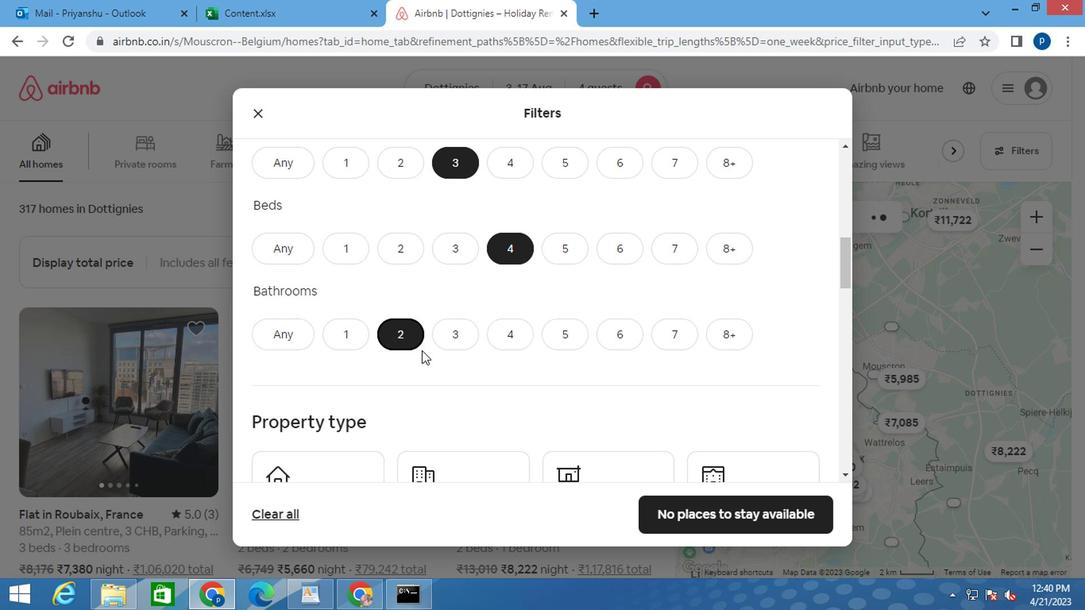 
Action: Mouse scrolled (428, 344) with delta (0, 0)
Screenshot: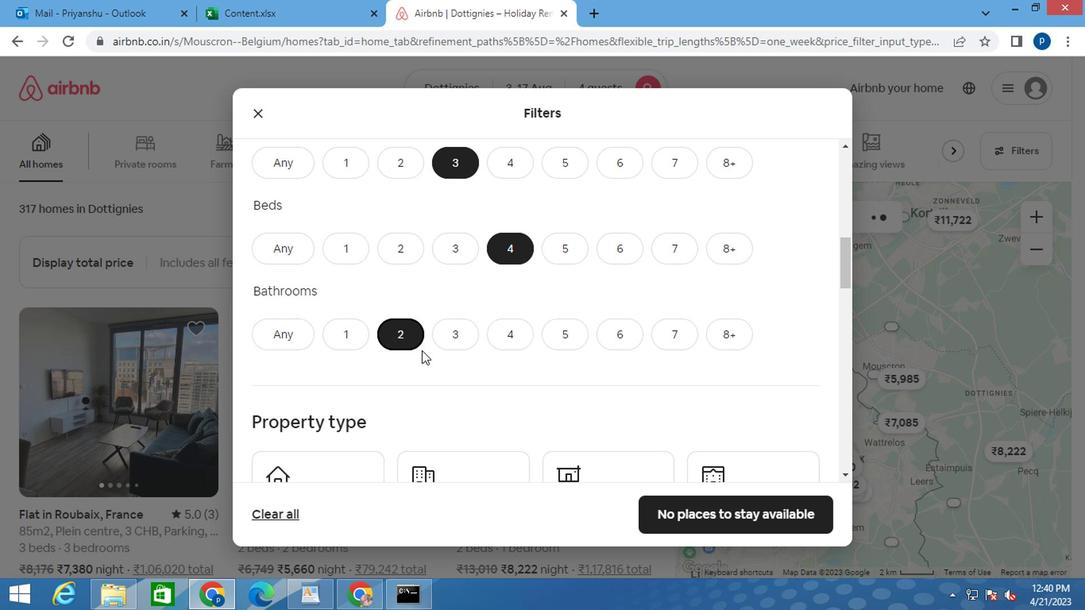 
Action: Mouse moved to (443, 343)
Screenshot: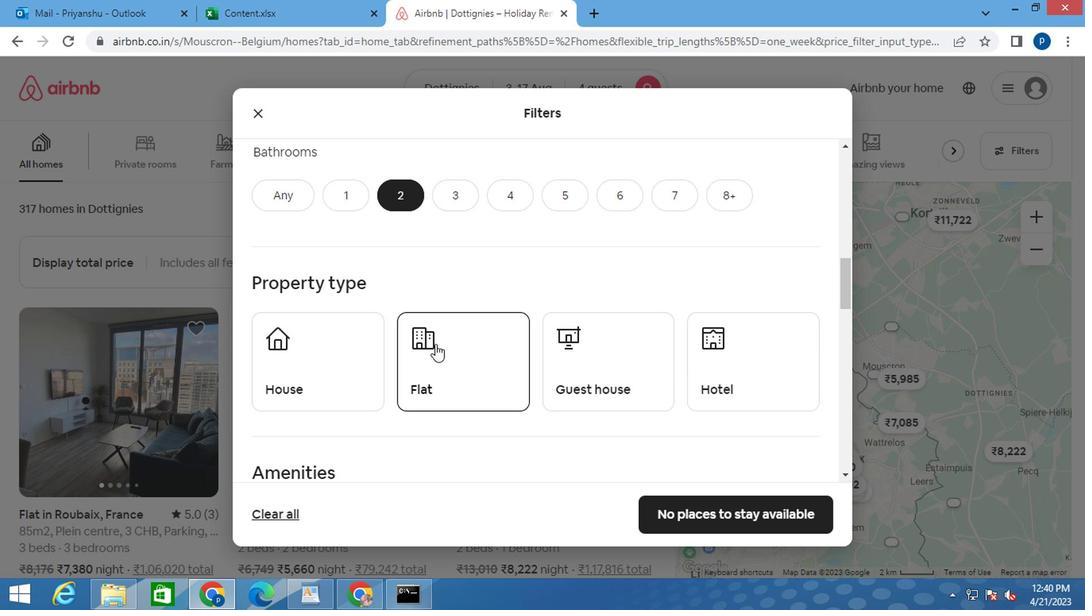 
Action: Mouse scrolled (443, 342) with delta (0, 0)
Screenshot: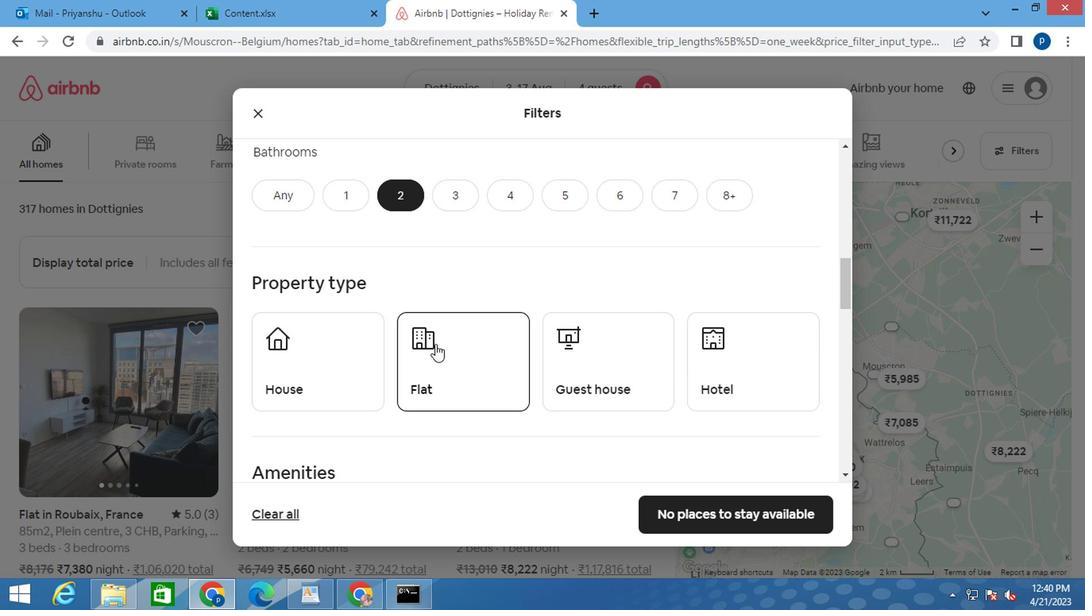 
Action: Mouse moved to (304, 293)
Screenshot: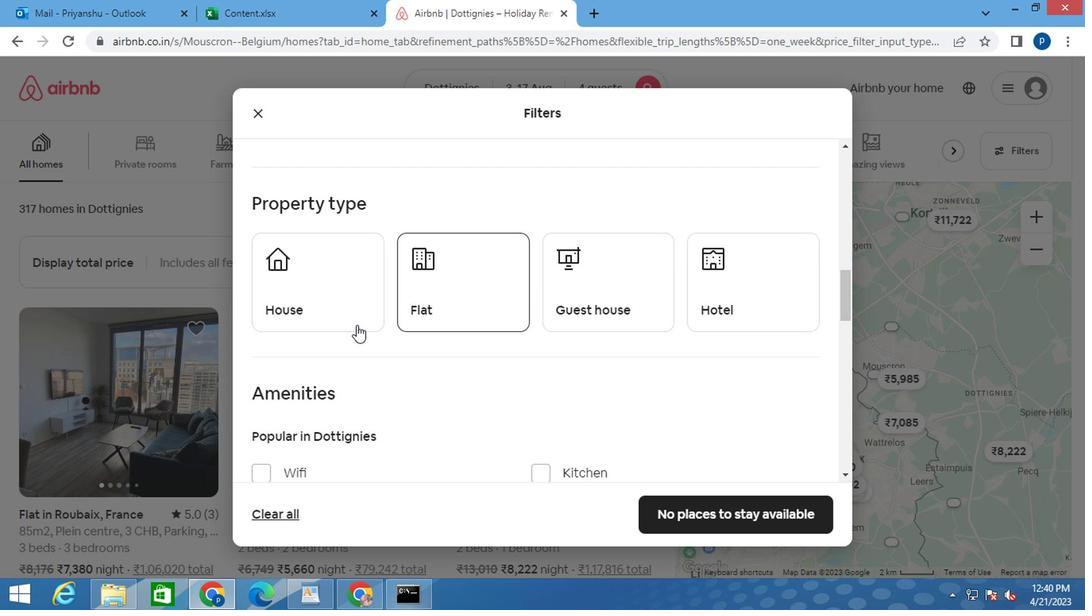 
Action: Mouse pressed left at (304, 293)
Screenshot: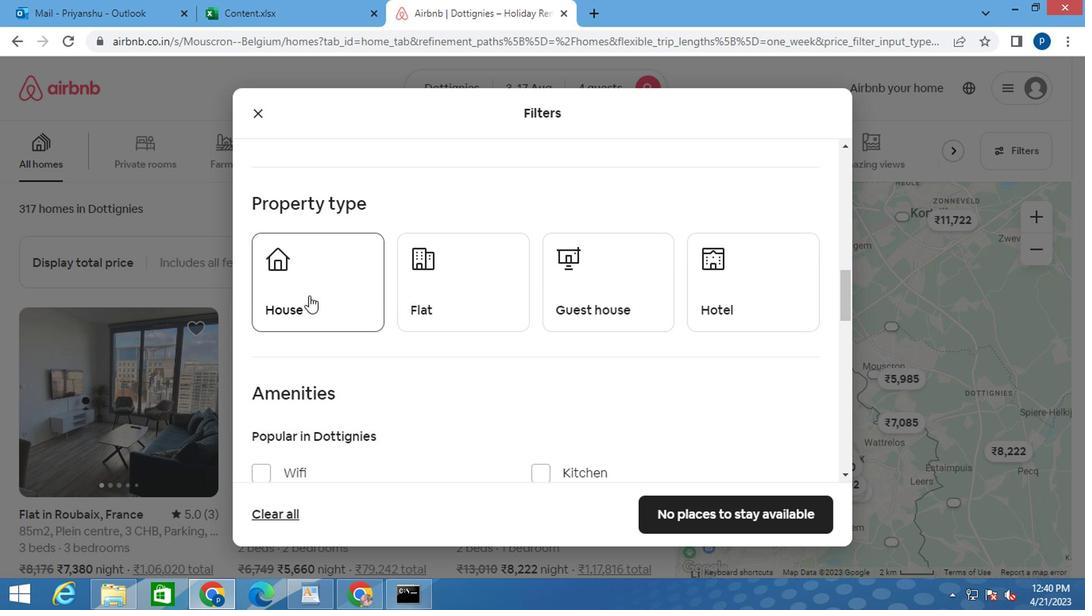 
Action: Mouse moved to (452, 294)
Screenshot: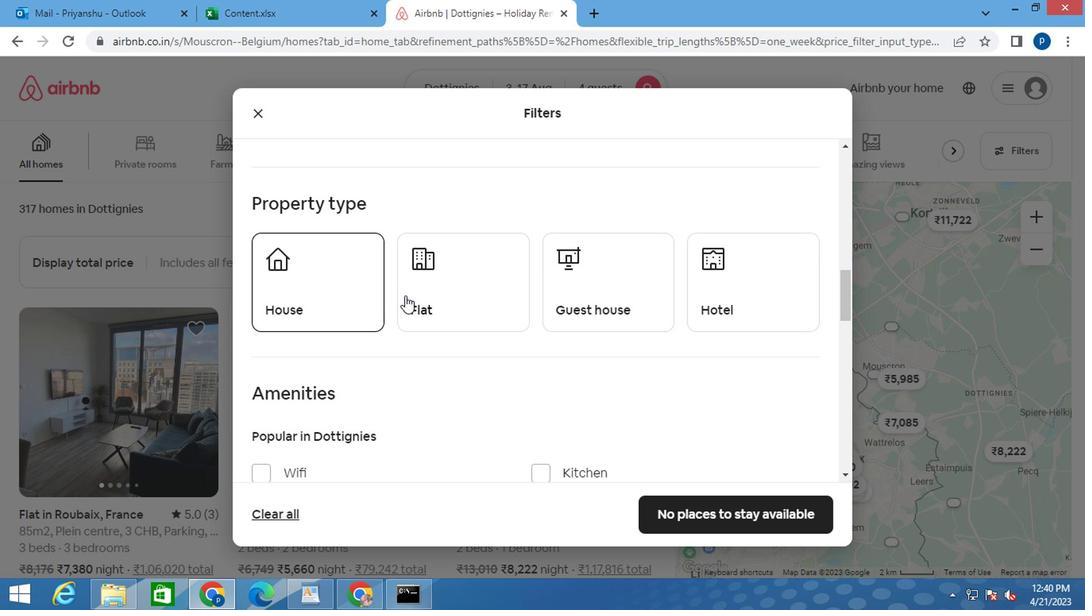 
Action: Mouse pressed left at (452, 294)
Screenshot: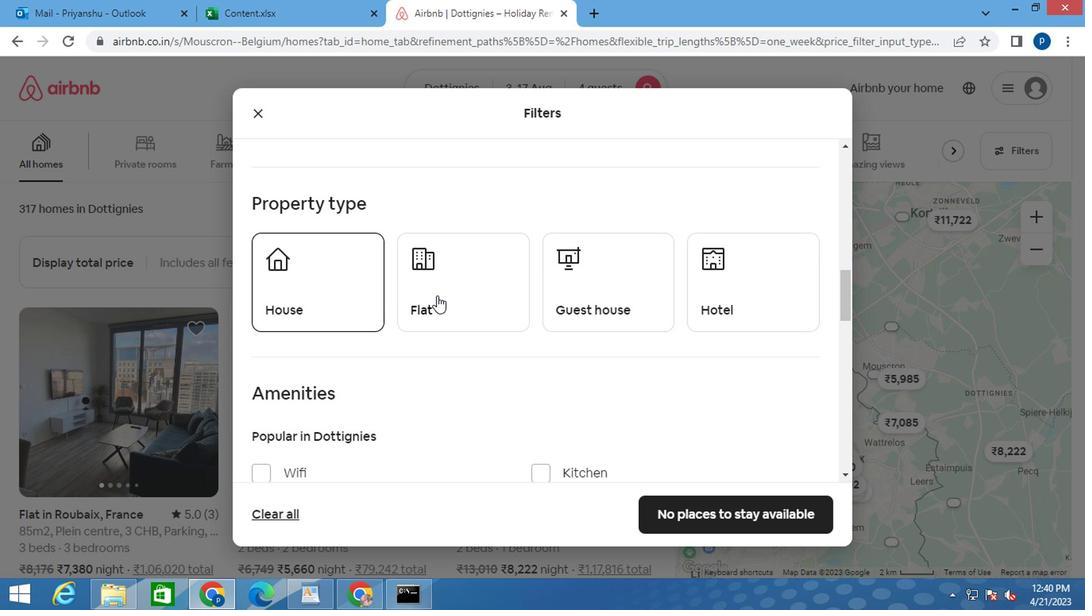 
Action: Mouse moved to (594, 283)
Screenshot: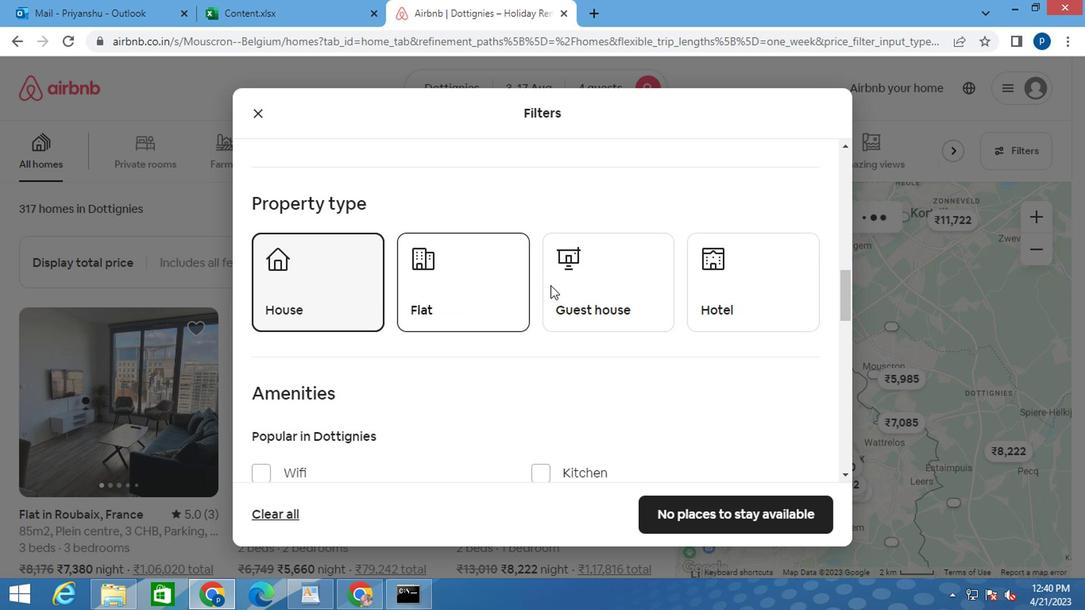 
Action: Mouse pressed left at (594, 283)
Screenshot: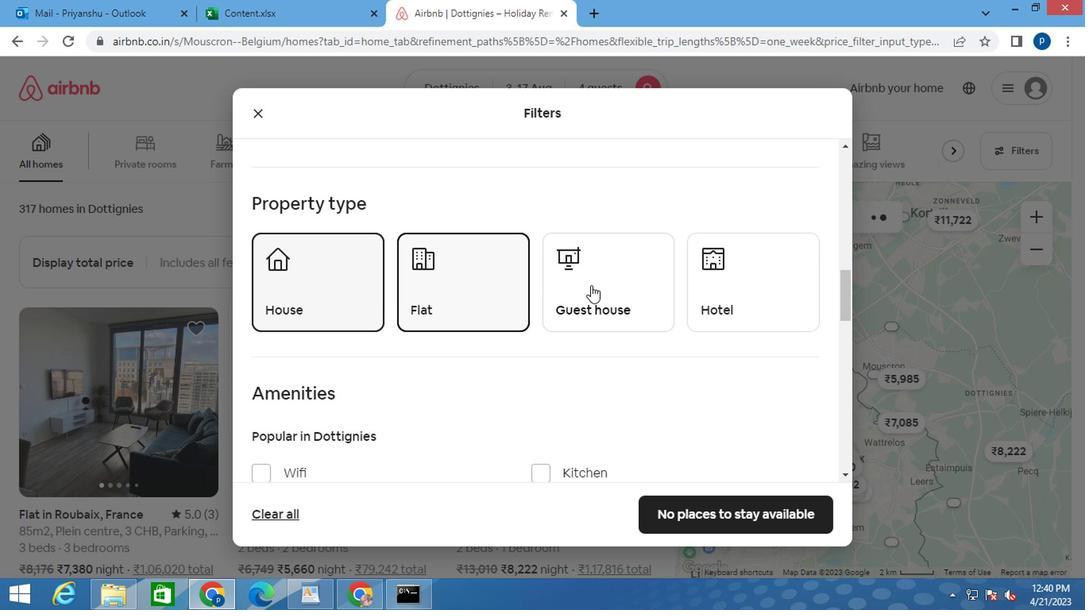 
Action: Mouse scrolled (594, 283) with delta (0, 0)
Screenshot: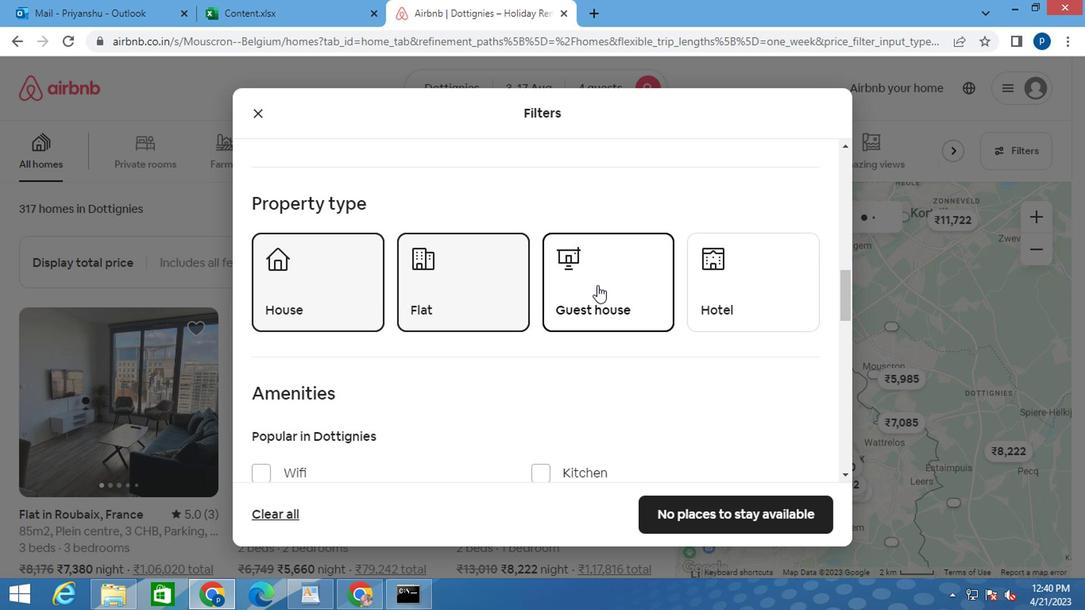 
Action: Mouse scrolled (594, 283) with delta (0, 0)
Screenshot: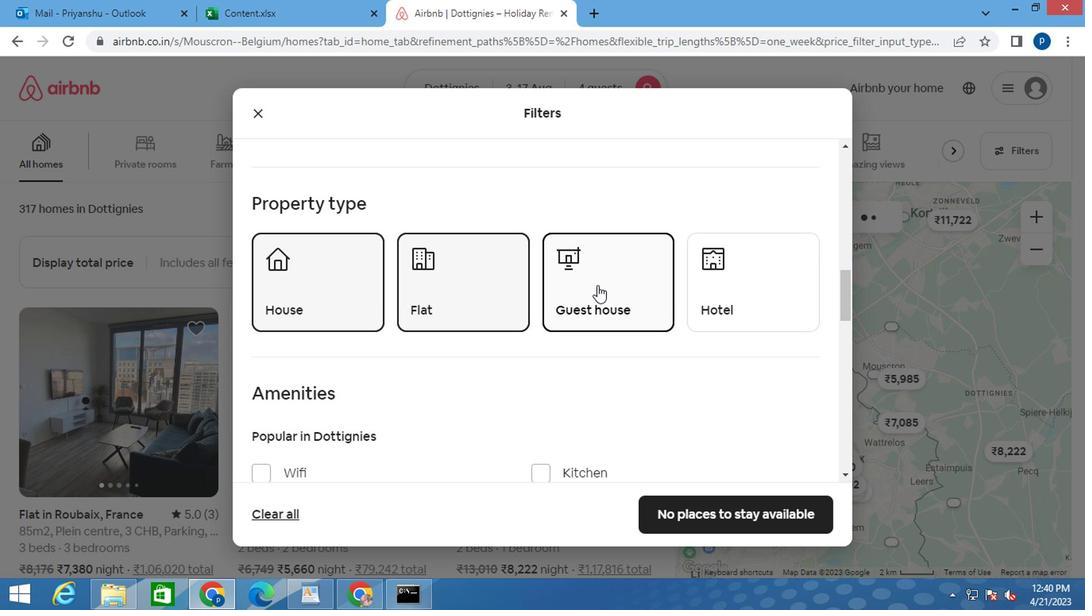 
Action: Mouse scrolled (594, 283) with delta (0, 0)
Screenshot: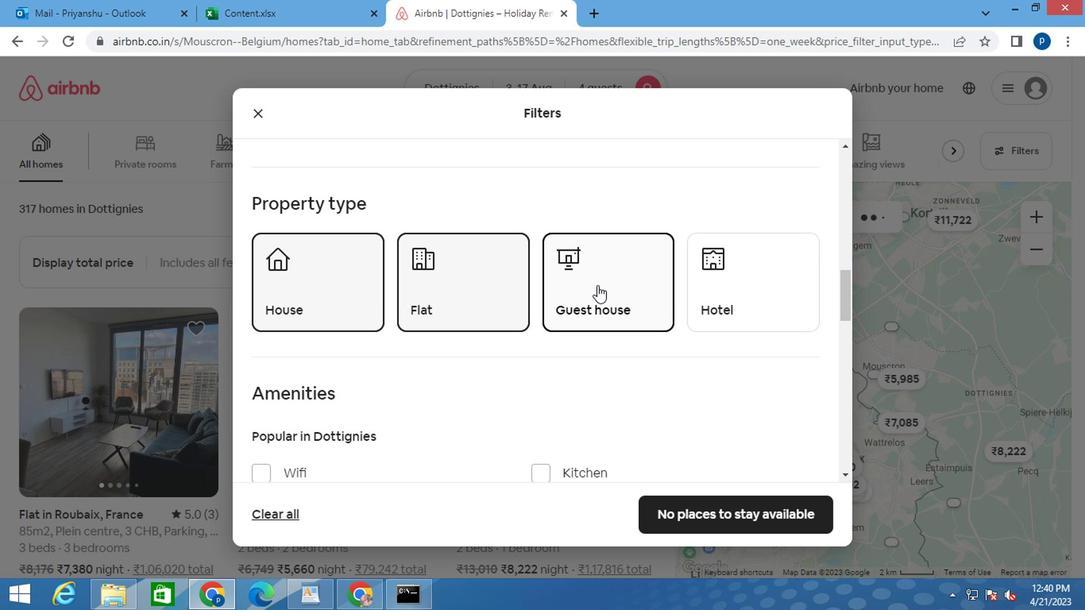 
Action: Mouse moved to (594, 283)
Screenshot: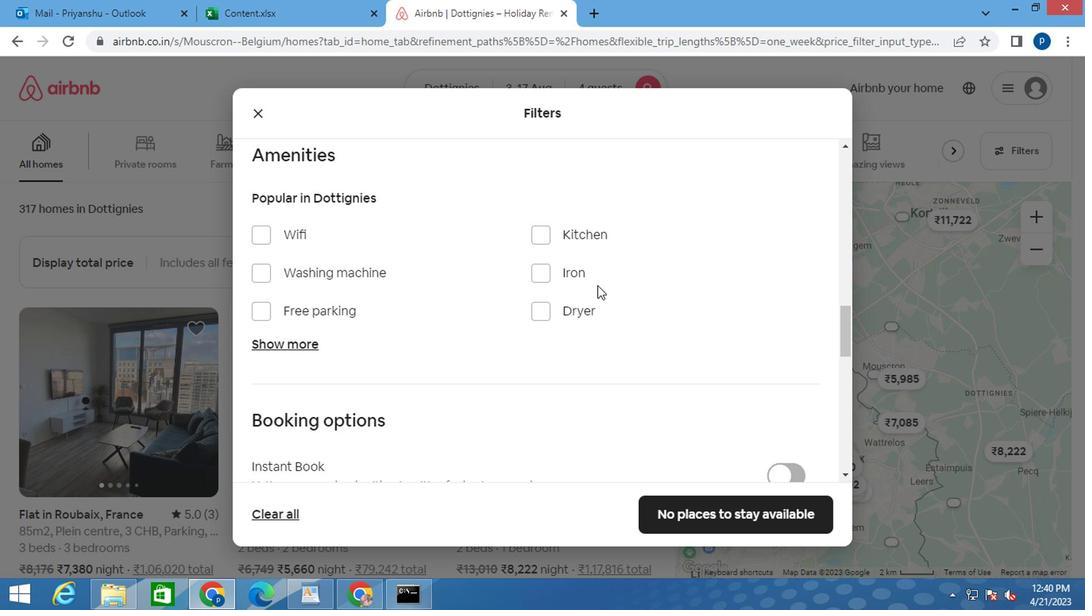 
Action: Mouse scrolled (594, 283) with delta (0, 0)
Screenshot: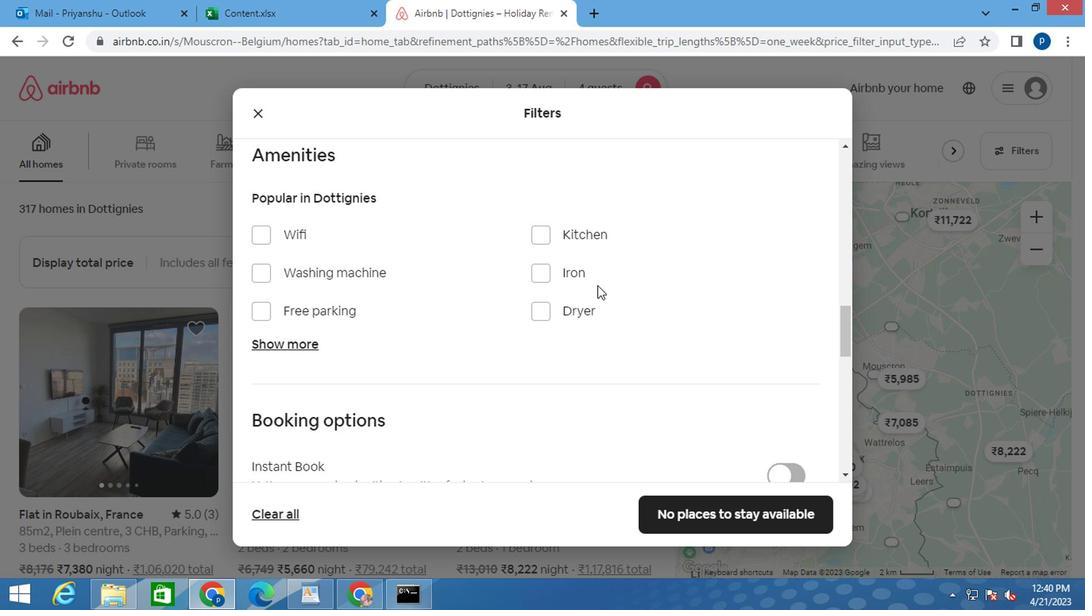 
Action: Mouse scrolled (594, 283) with delta (0, 0)
Screenshot: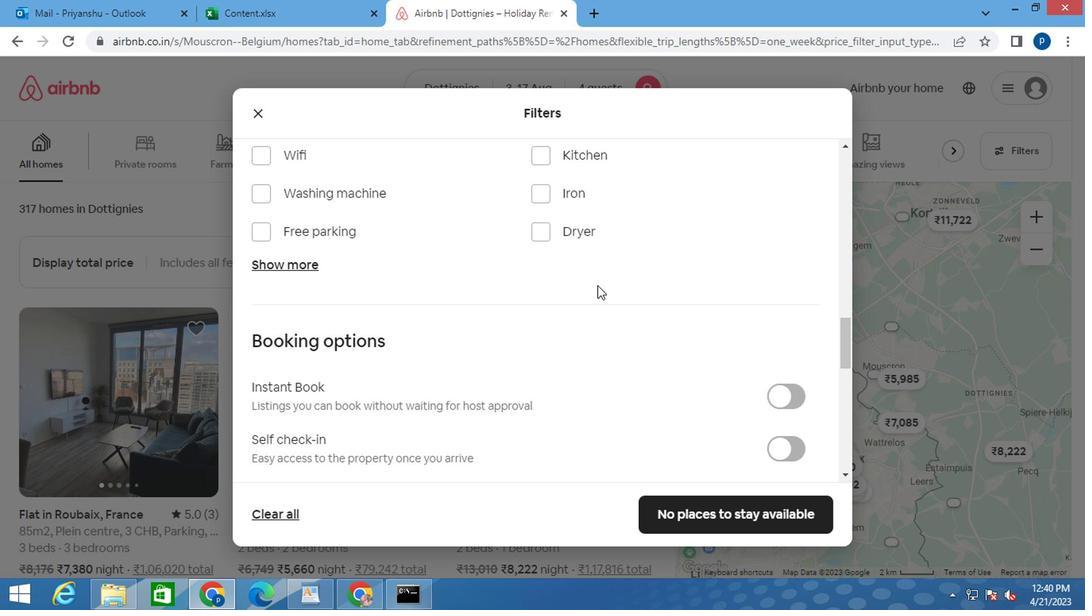 
Action: Mouse moved to (594, 285)
Screenshot: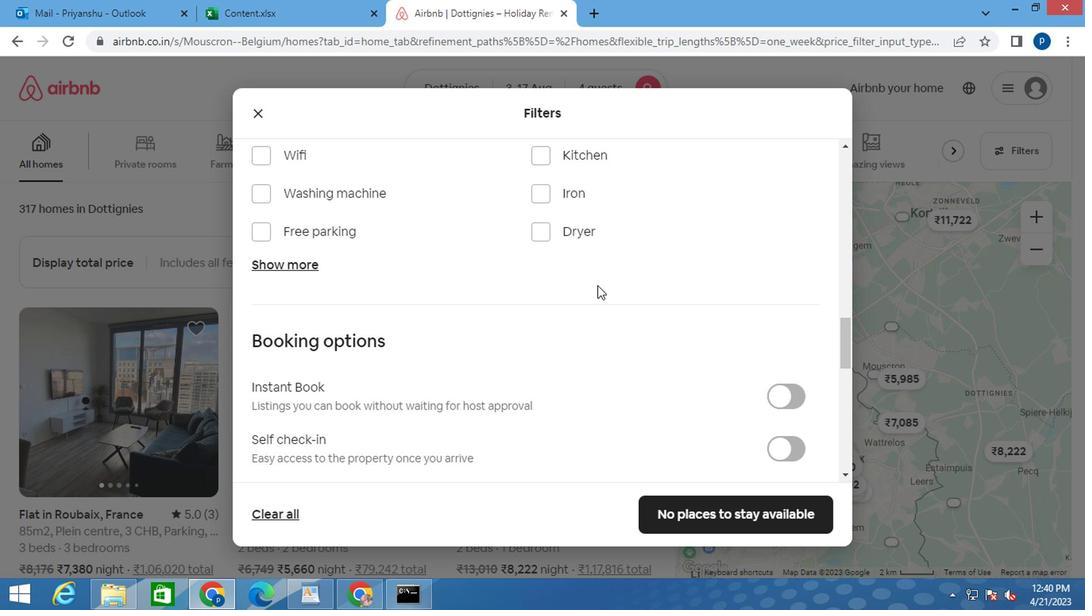 
Action: Mouse scrolled (594, 284) with delta (0, 0)
Screenshot: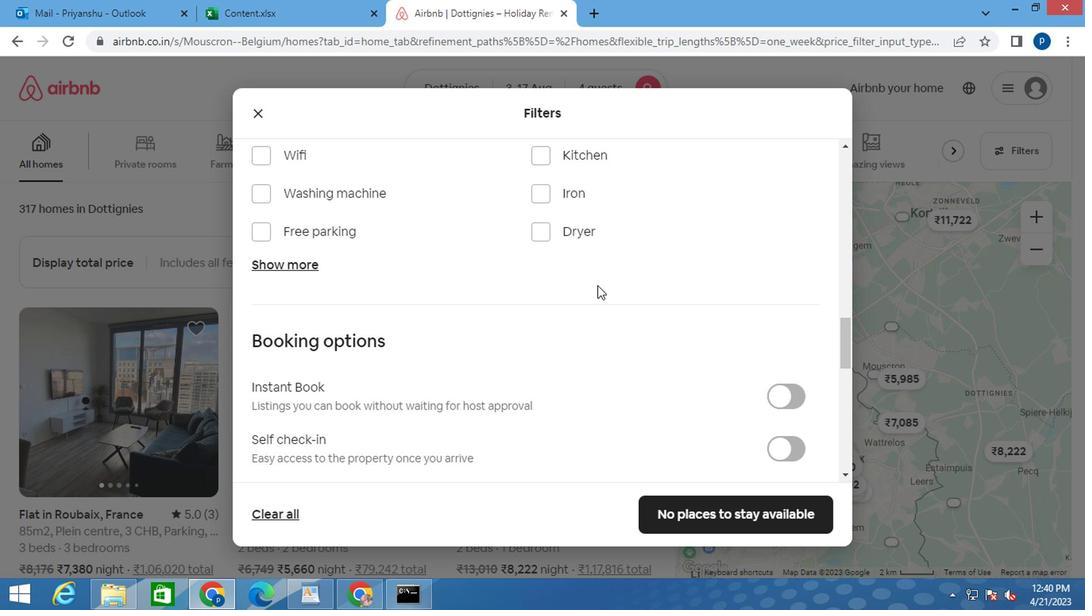 
Action: Mouse moved to (345, 235)
Screenshot: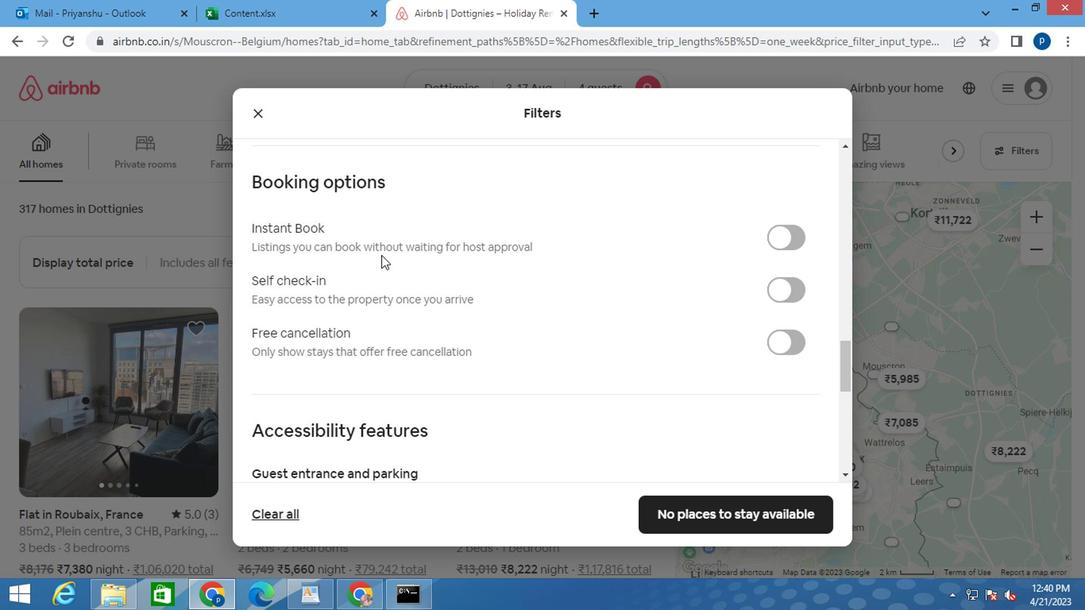 
Action: Mouse scrolled (345, 236) with delta (0, 0)
Screenshot: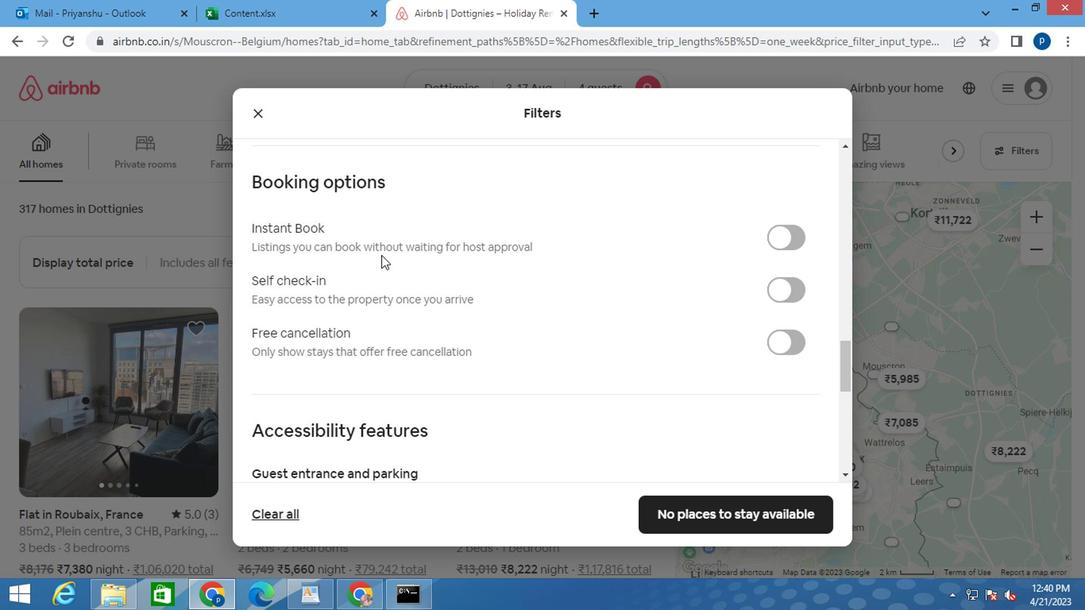 
Action: Mouse moved to (296, 187)
Screenshot: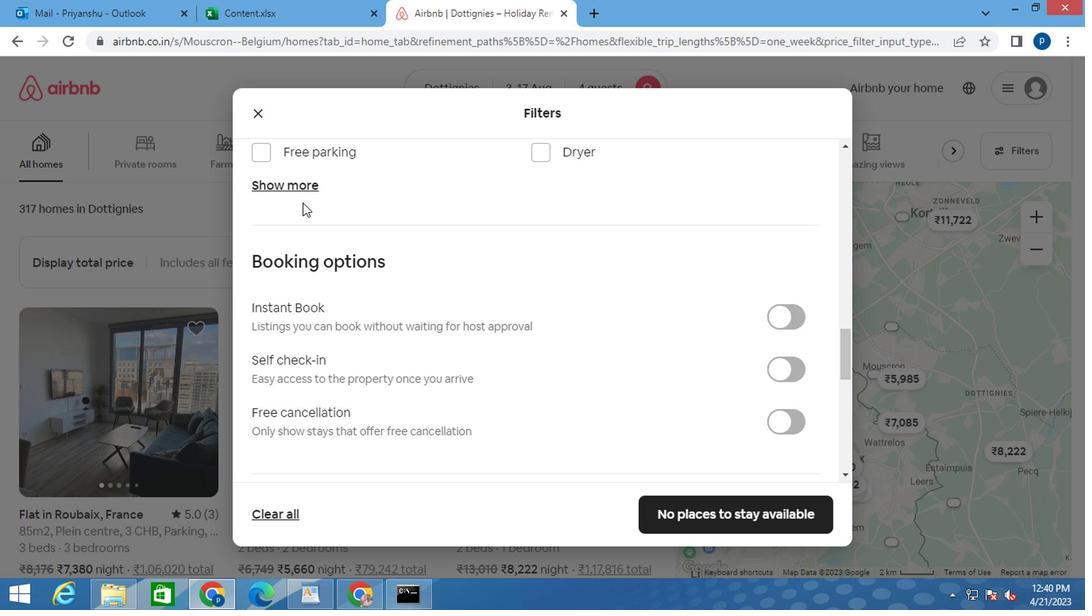 
Action: Mouse pressed left at (296, 187)
Screenshot: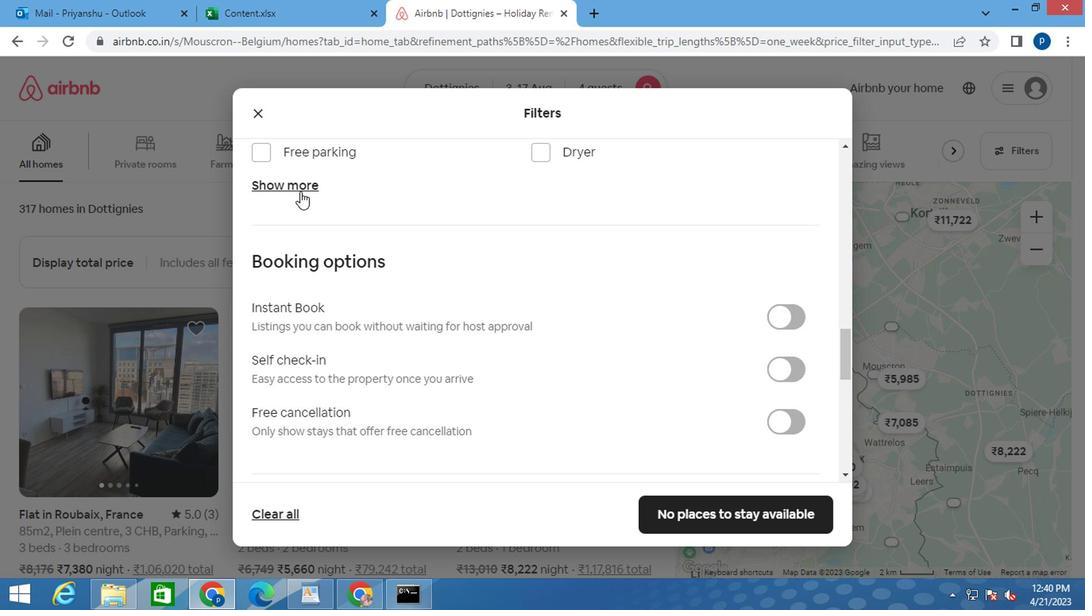
Action: Mouse moved to (537, 239)
Screenshot: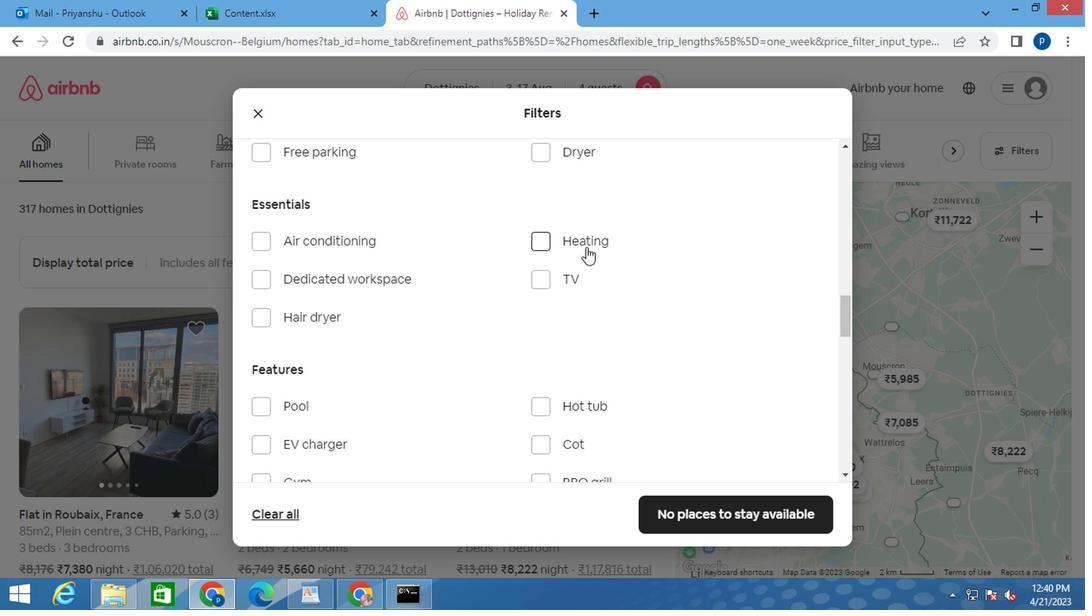 
Action: Mouse pressed left at (537, 239)
Screenshot: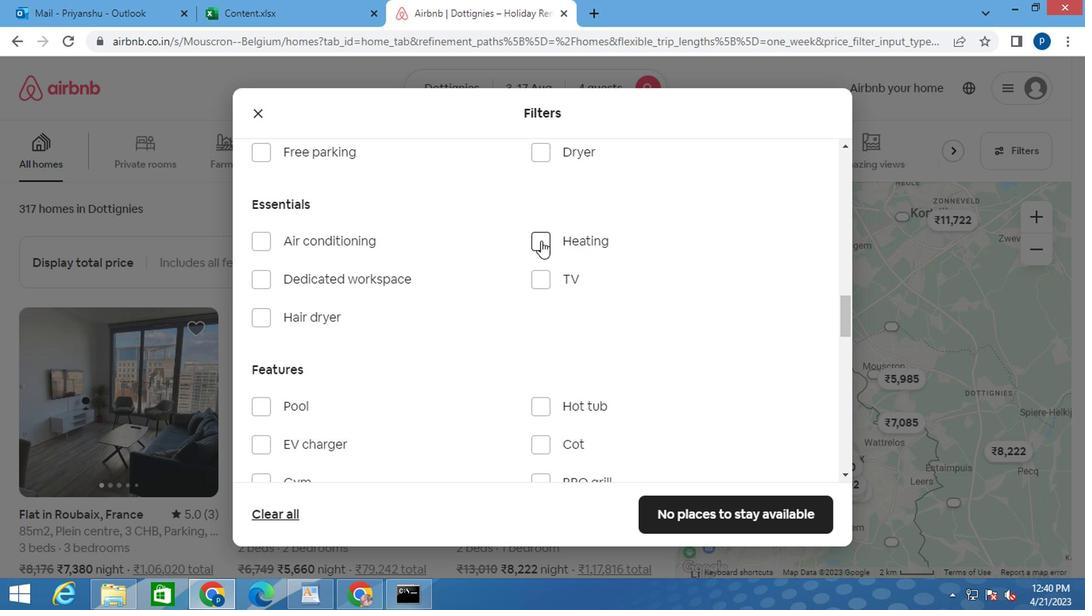 
Action: Mouse moved to (575, 309)
Screenshot: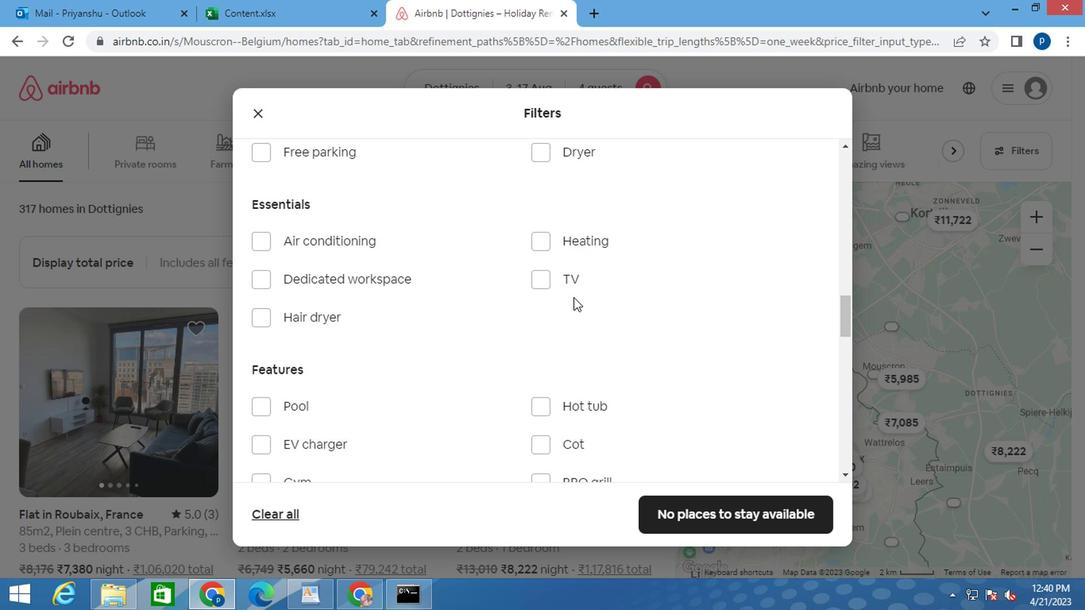 
Action: Mouse scrolled (575, 308) with delta (0, 0)
Screenshot: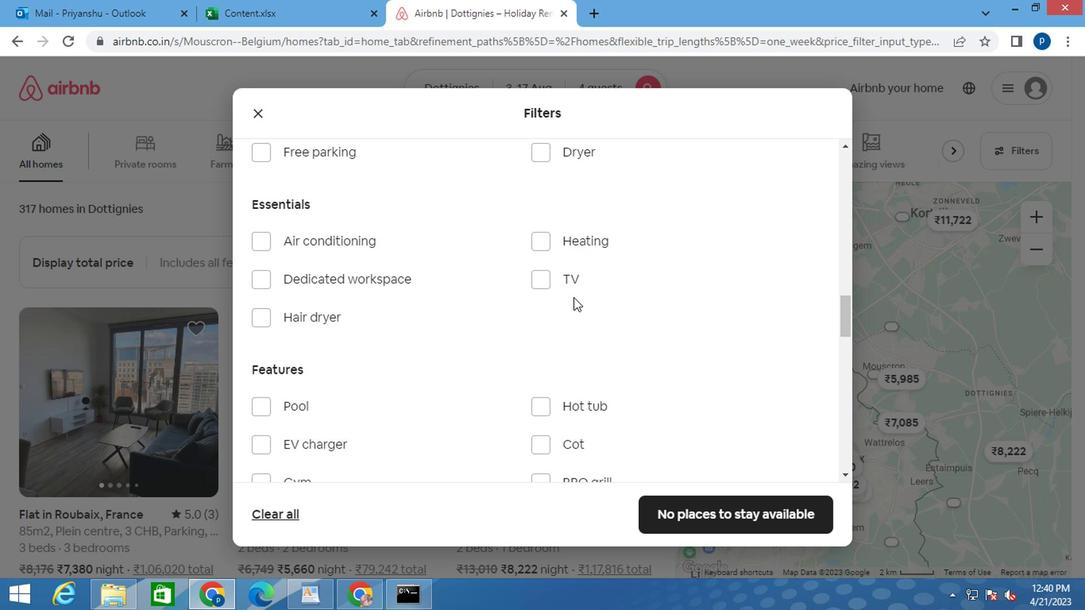 
Action: Mouse moved to (575, 311)
Screenshot: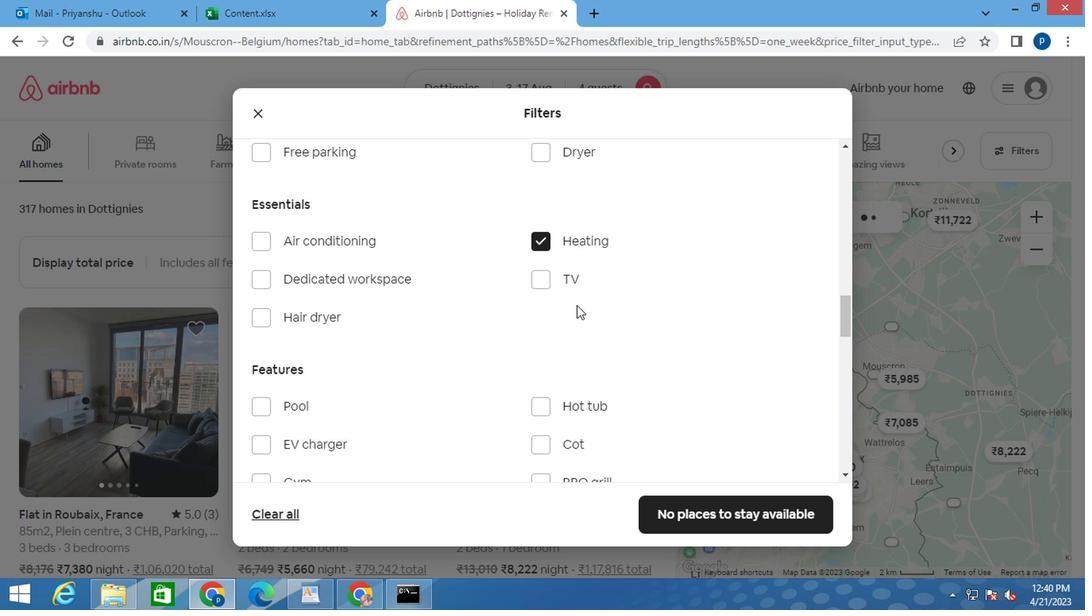 
Action: Mouse scrolled (575, 309) with delta (0, -1)
Screenshot: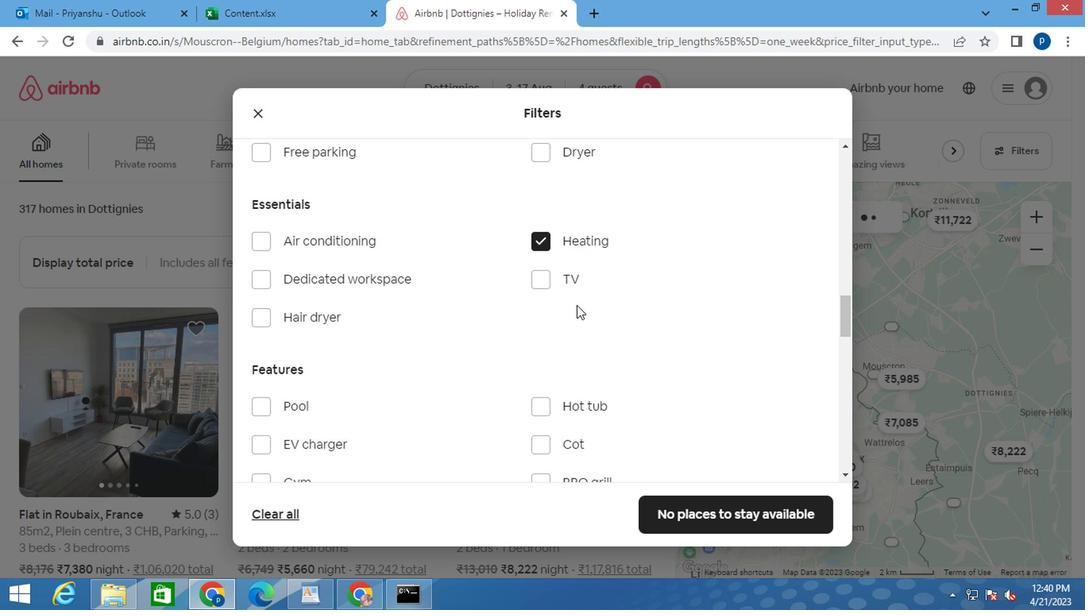 
Action: Mouse moved to (575, 311)
Screenshot: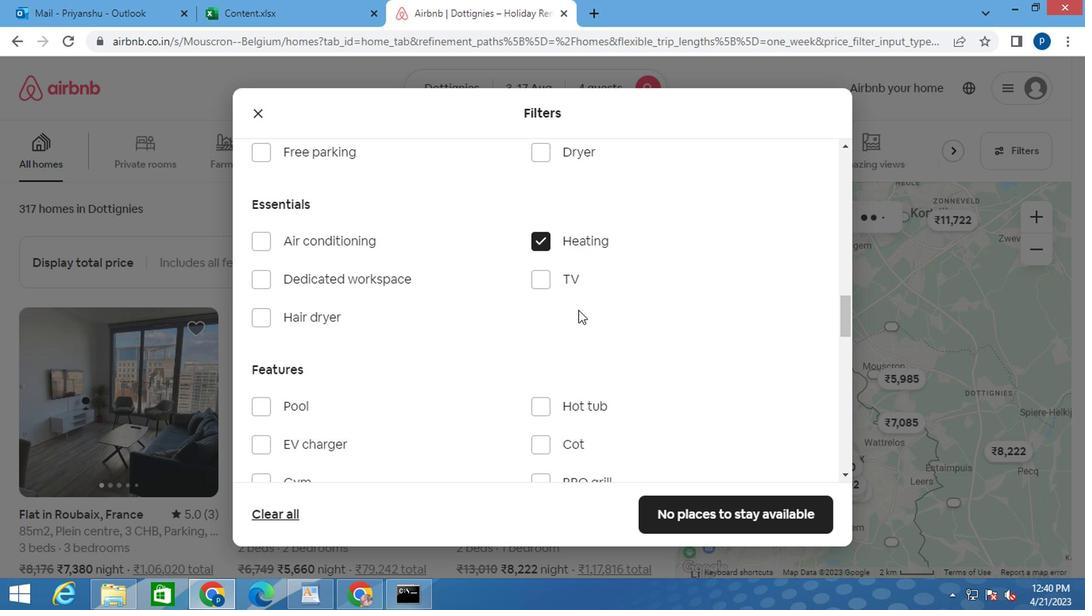 
Action: Mouse scrolled (575, 311) with delta (0, 0)
Screenshot: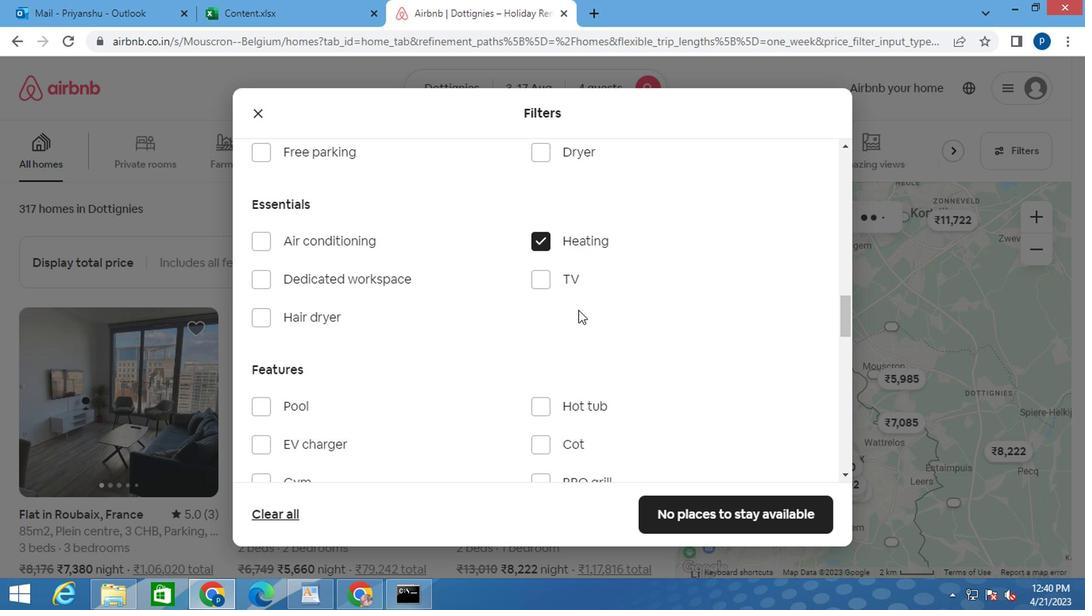 
Action: Mouse moved to (582, 312)
Screenshot: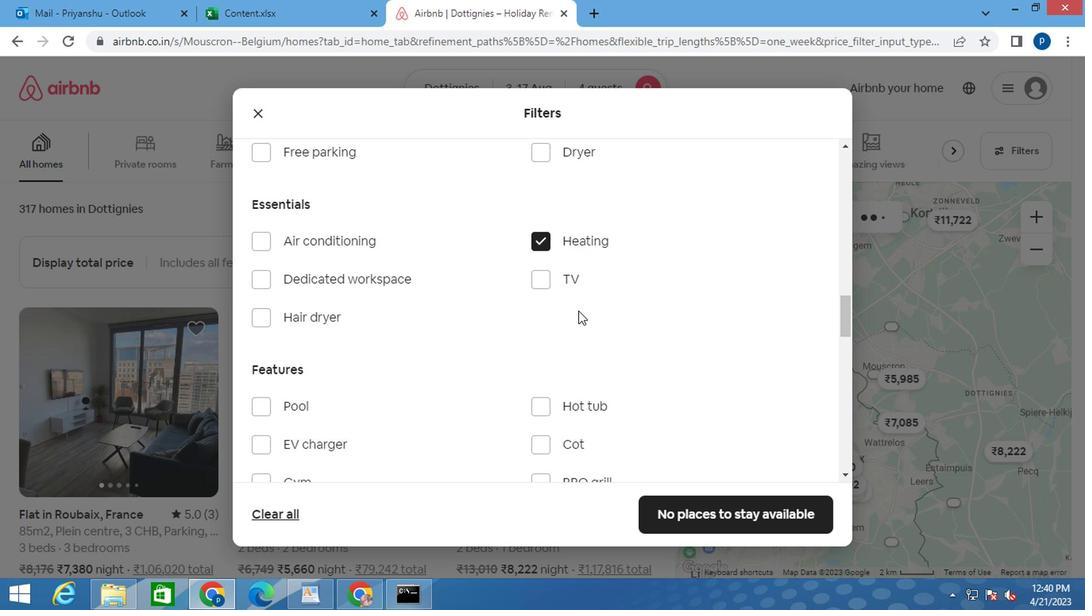 
Action: Mouse scrolled (582, 311) with delta (0, -1)
Screenshot: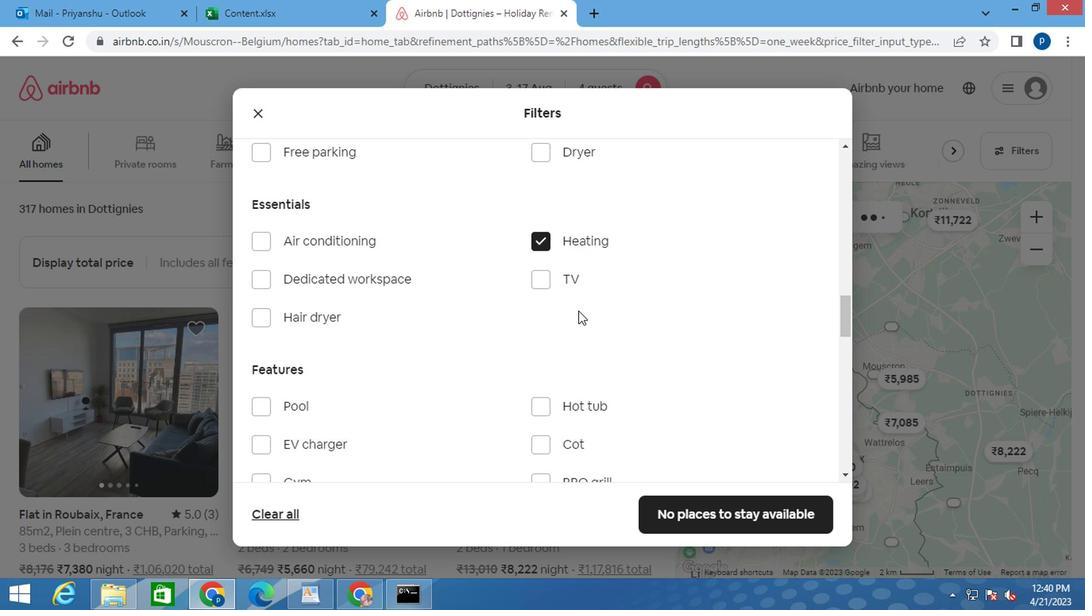 
Action: Mouse moved to (800, 330)
Screenshot: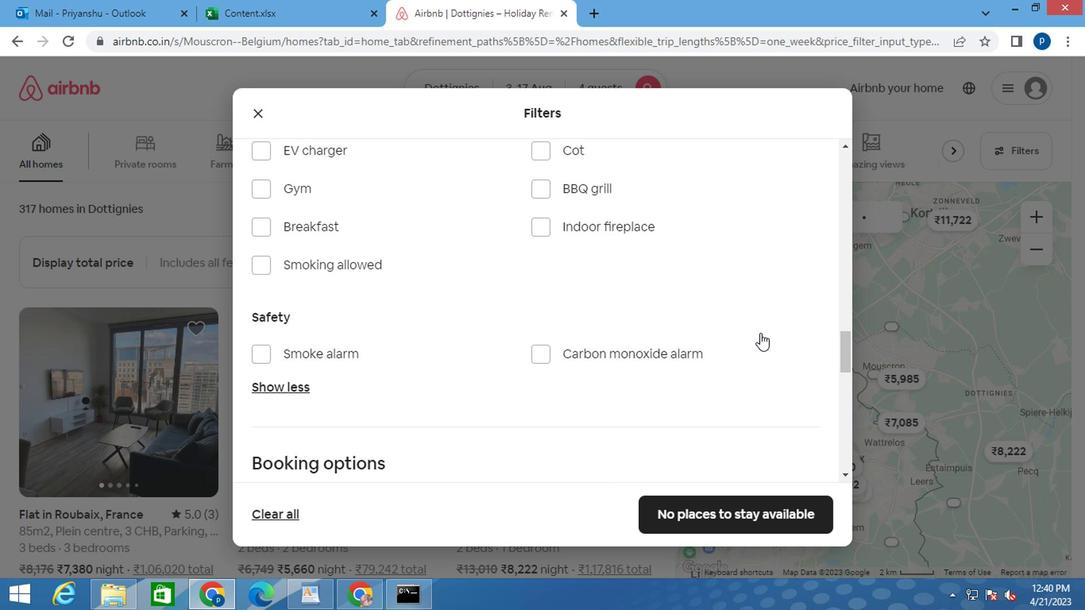 
Action: Mouse scrolled (800, 329) with delta (0, -1)
Screenshot: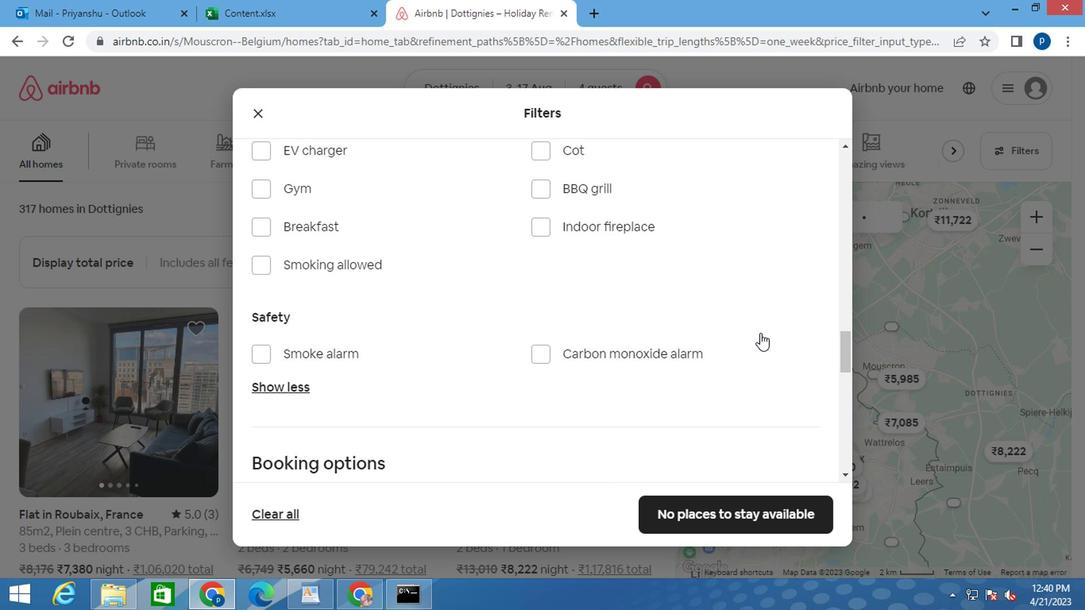 
Action: Mouse scrolled (800, 329) with delta (0, -1)
Screenshot: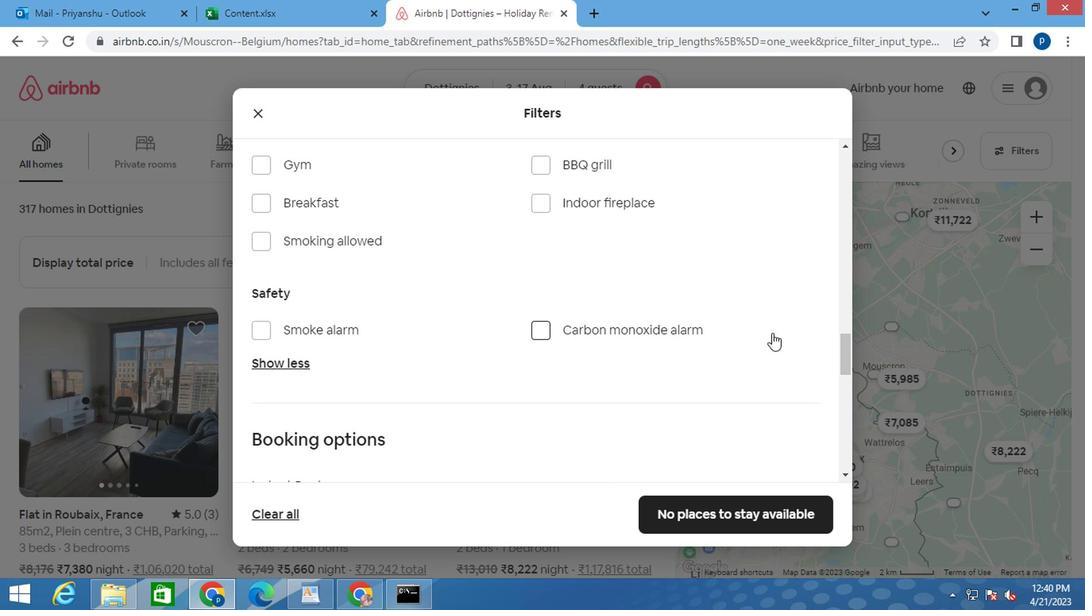 
Action: Mouse moved to (800, 331)
Screenshot: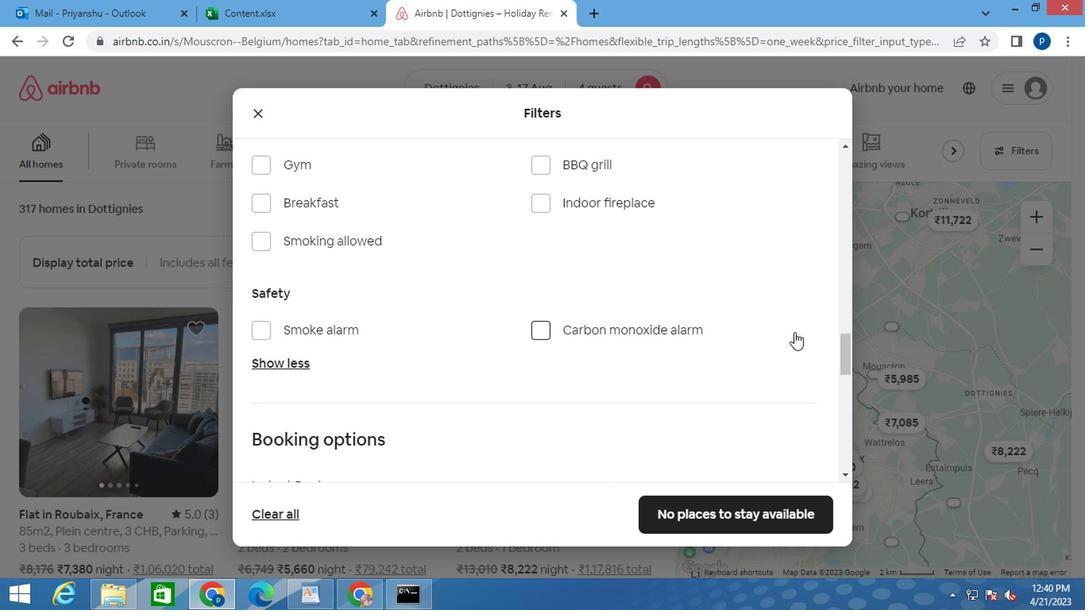 
Action: Mouse scrolled (800, 330) with delta (0, 0)
Screenshot: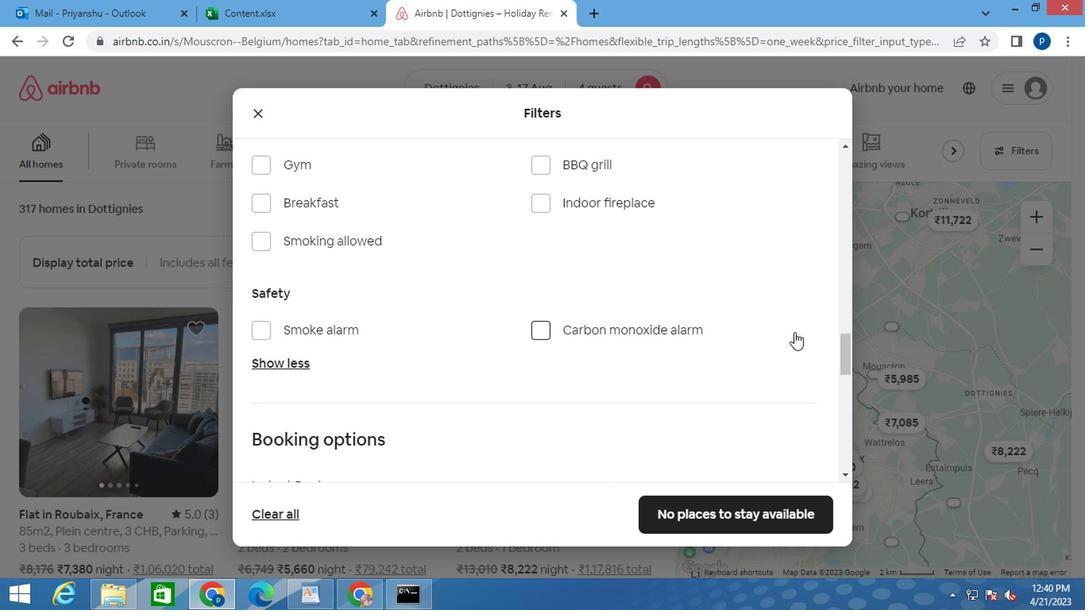 
Action: Mouse moved to (772, 308)
Screenshot: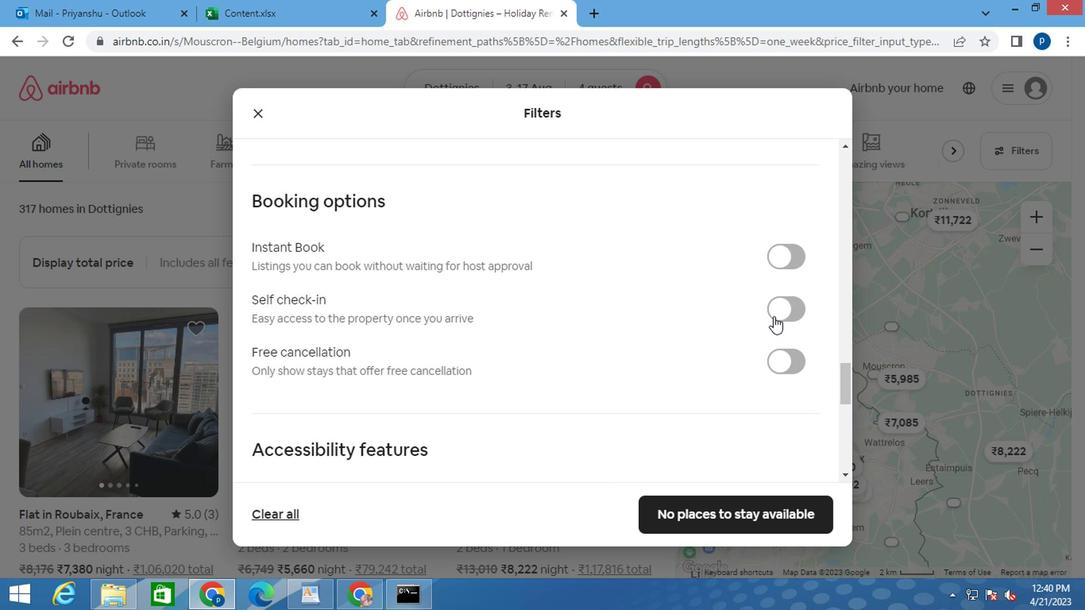 
Action: Mouse pressed left at (772, 308)
Screenshot: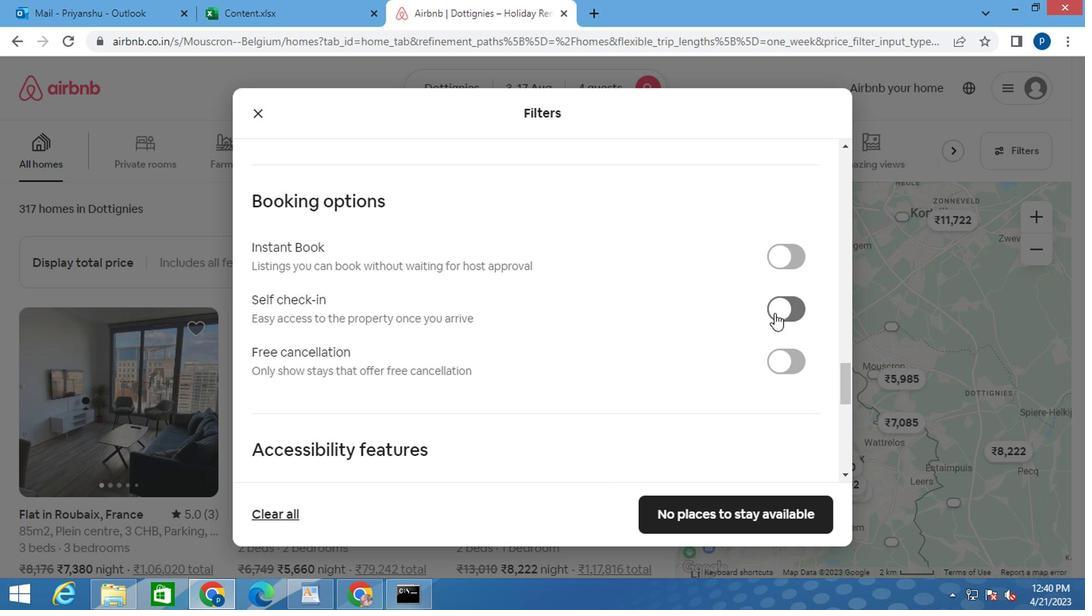 
Action: Mouse moved to (627, 340)
Screenshot: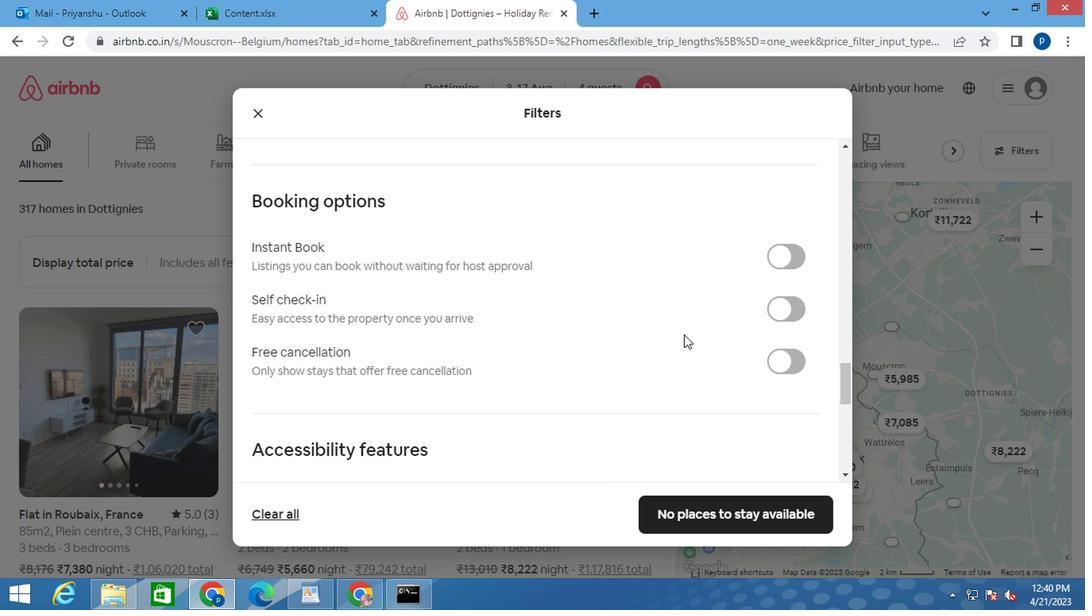 
Action: Mouse scrolled (627, 340) with delta (0, 0)
Screenshot: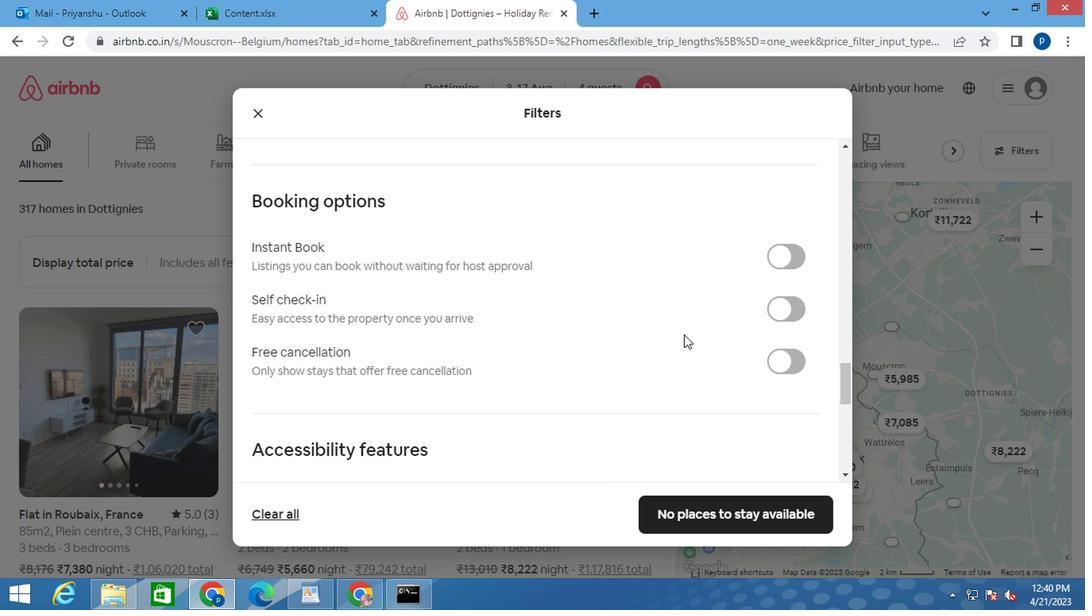 
Action: Mouse moved to (612, 343)
Screenshot: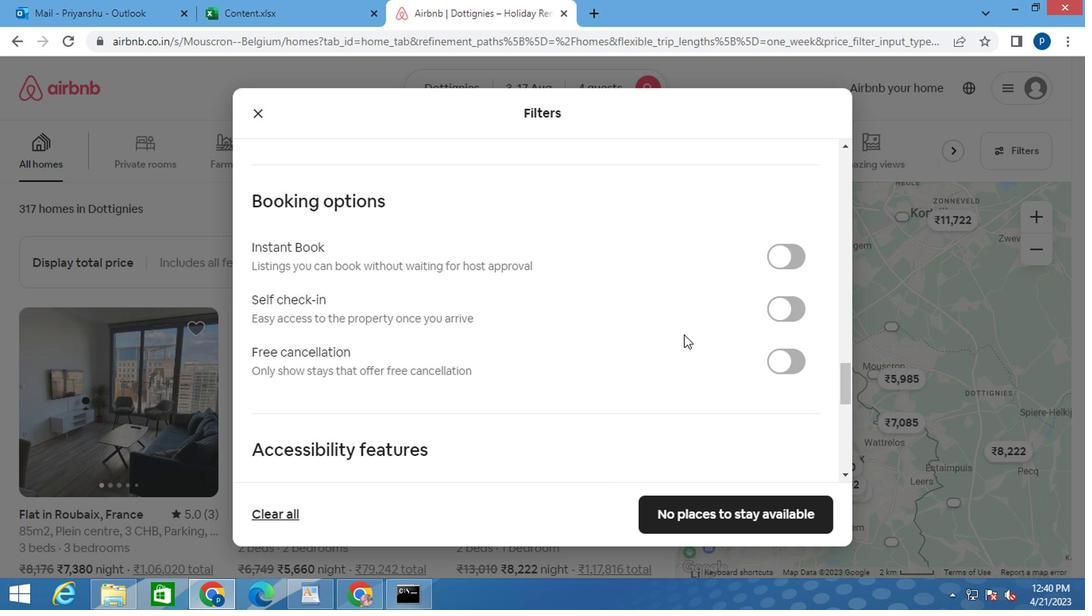 
Action: Mouse scrolled (612, 342) with delta (0, 0)
Screenshot: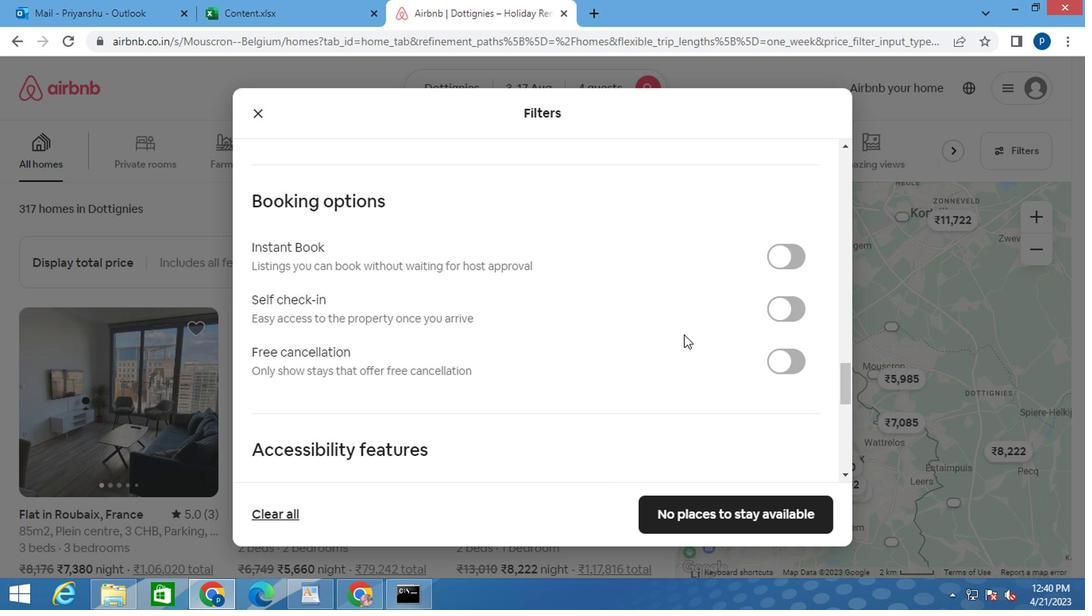 
Action: Mouse moved to (604, 344)
Screenshot: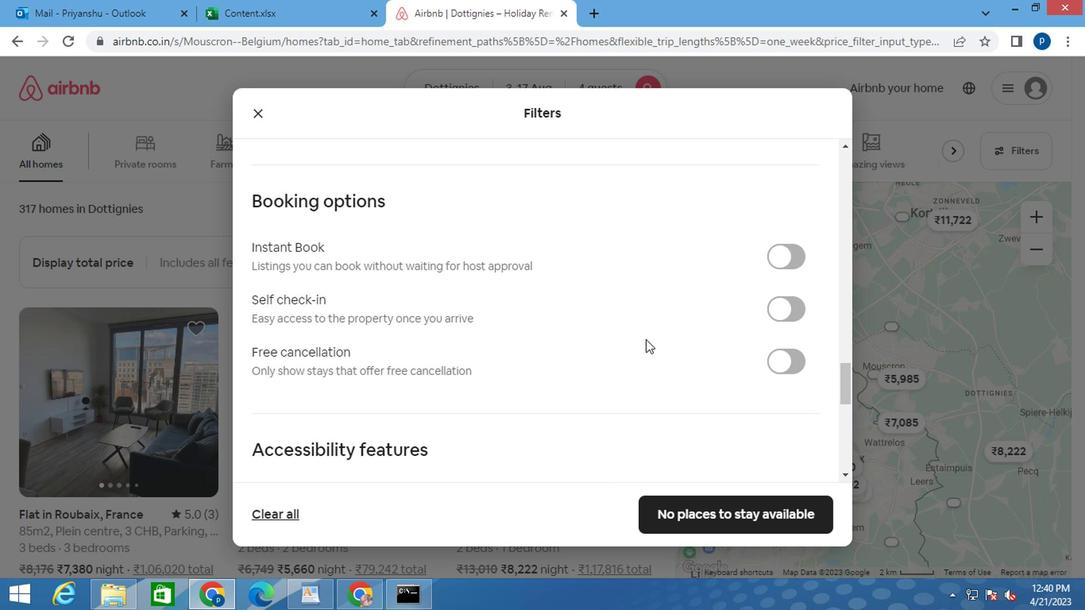 
Action: Mouse scrolled (604, 343) with delta (0, -1)
Screenshot: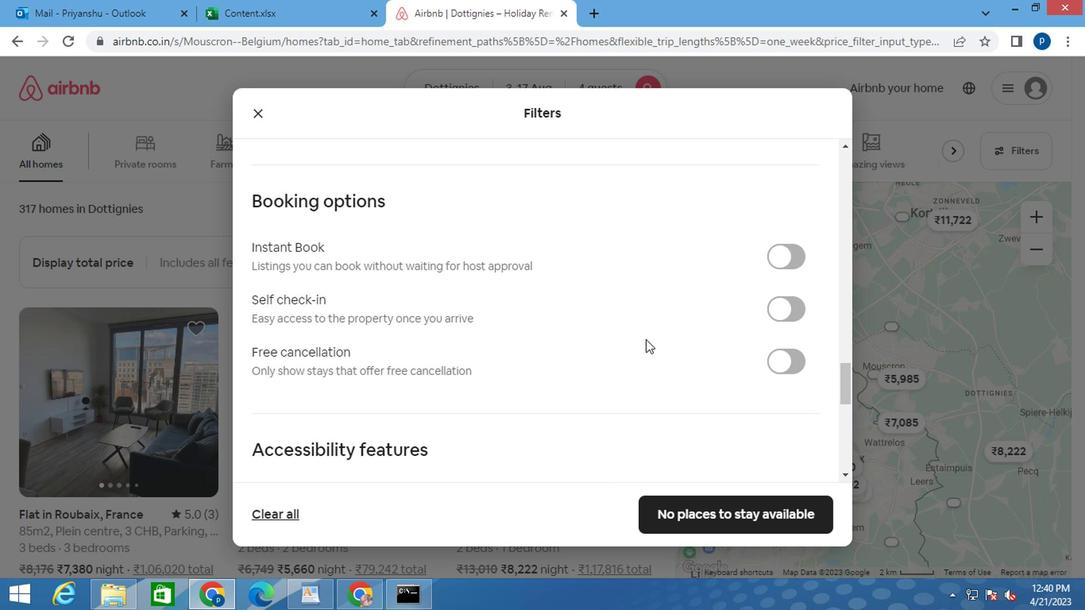 
Action: Mouse moved to (590, 346)
Screenshot: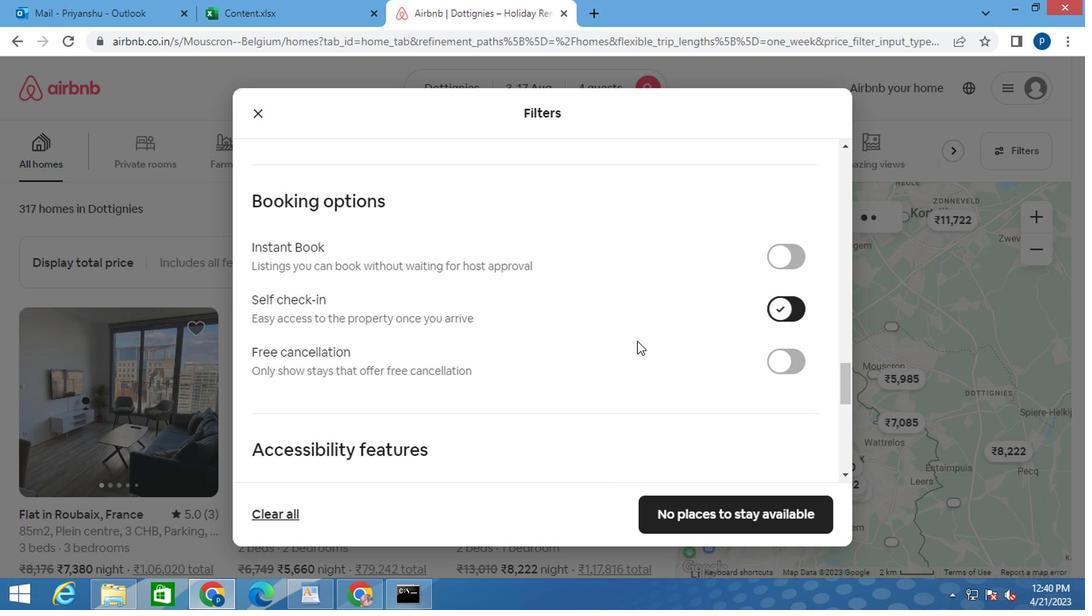 
Action: Mouse scrolled (590, 344) with delta (0, -1)
Screenshot: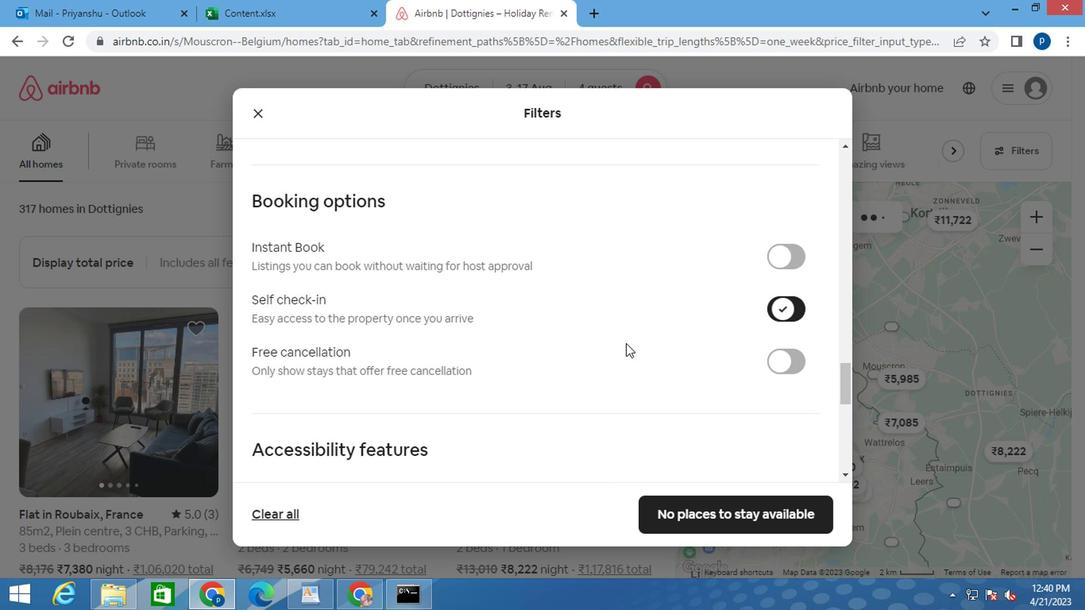 
Action: Mouse moved to (287, 376)
Screenshot: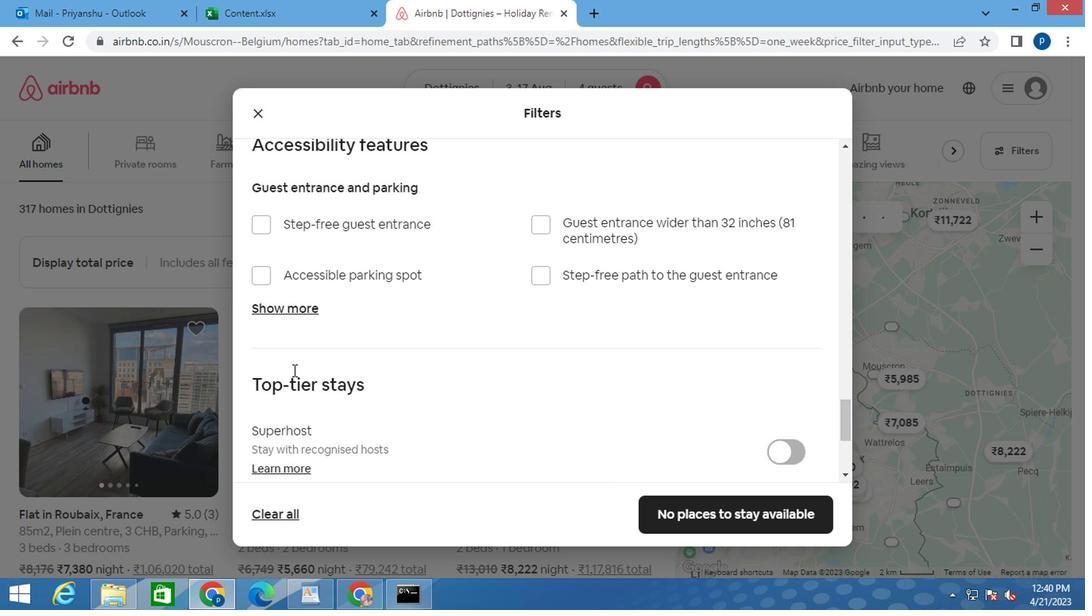 
Action: Mouse scrolled (287, 374) with delta (0, -1)
Screenshot: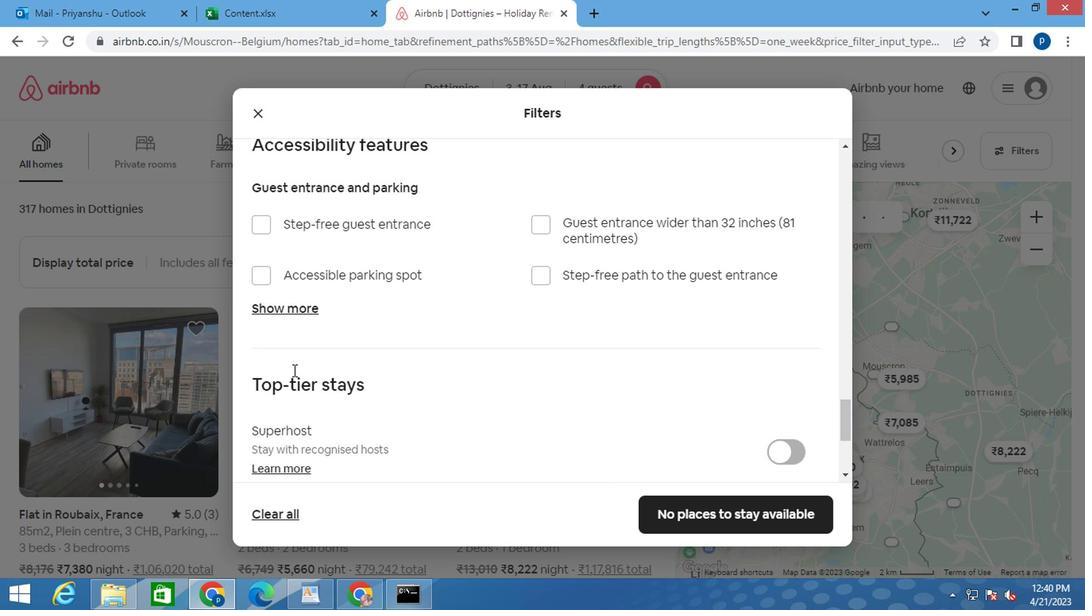 
Action: Mouse moved to (287, 376)
Screenshot: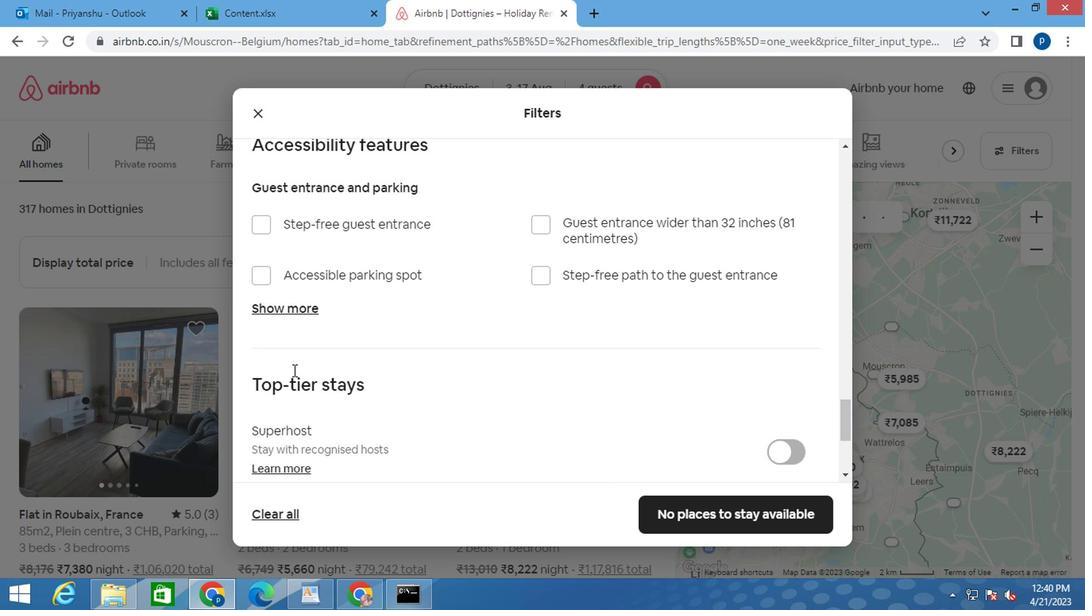 
Action: Mouse scrolled (287, 374) with delta (0, -1)
Screenshot: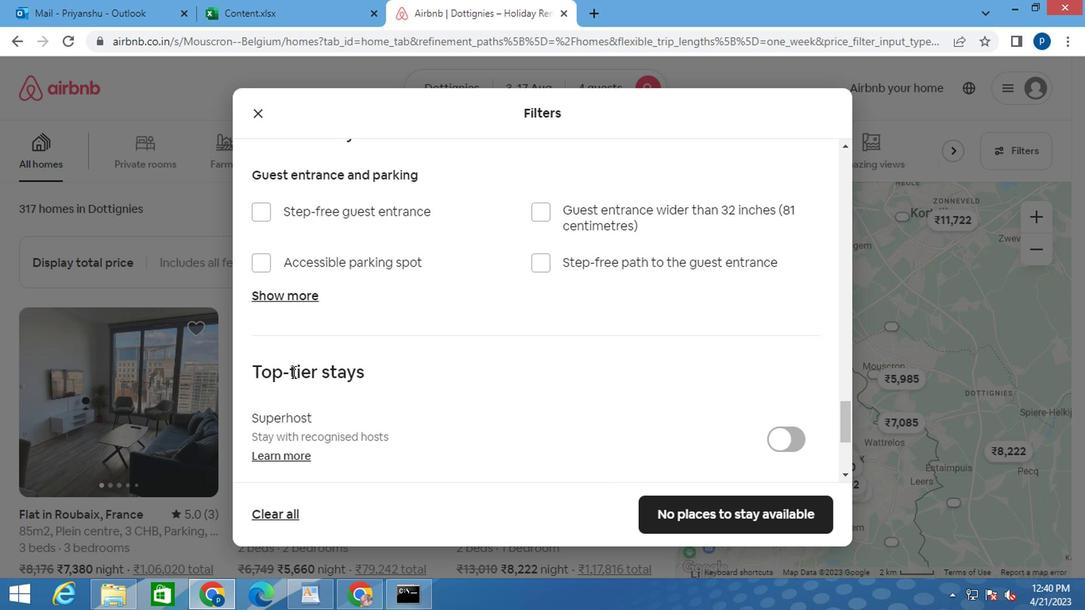 
Action: Mouse scrolled (287, 374) with delta (0, -1)
Screenshot: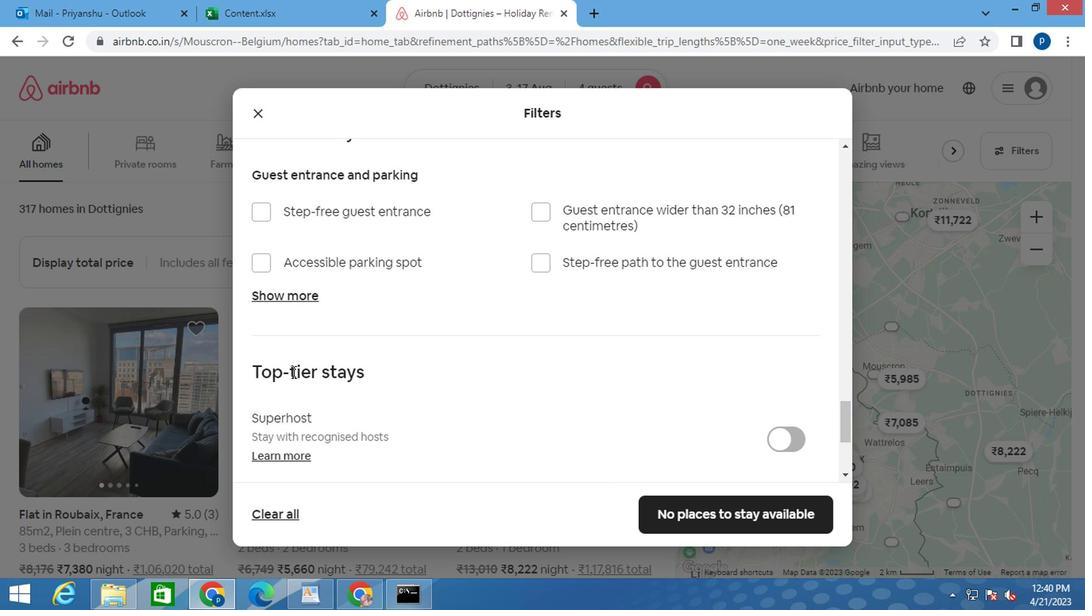 
Action: Mouse moved to (261, 374)
Screenshot: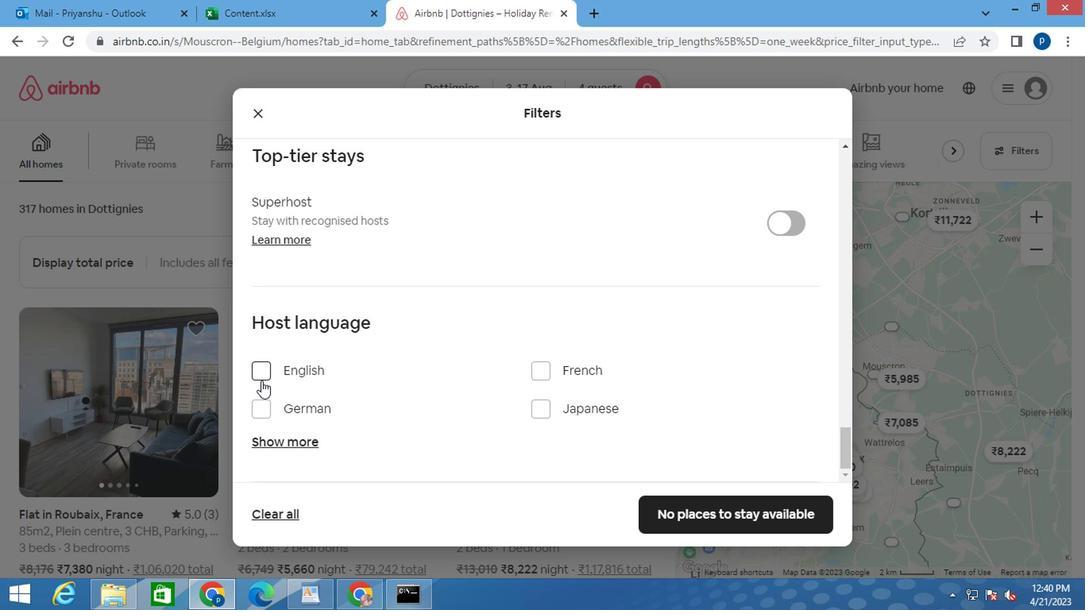 
Action: Mouse pressed left at (261, 374)
Screenshot: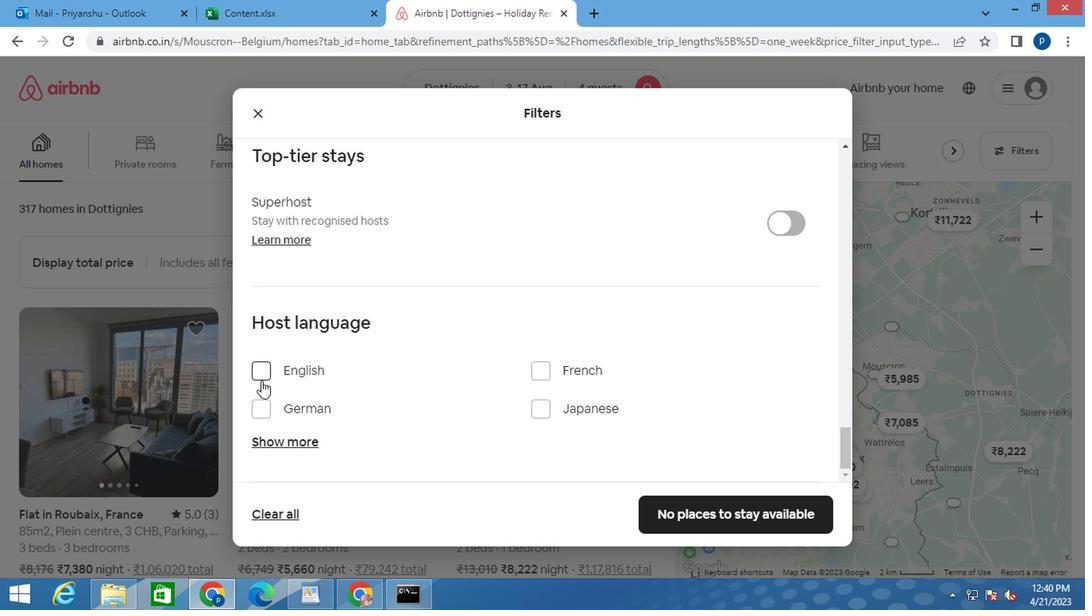 
Action: Mouse moved to (720, 512)
Screenshot: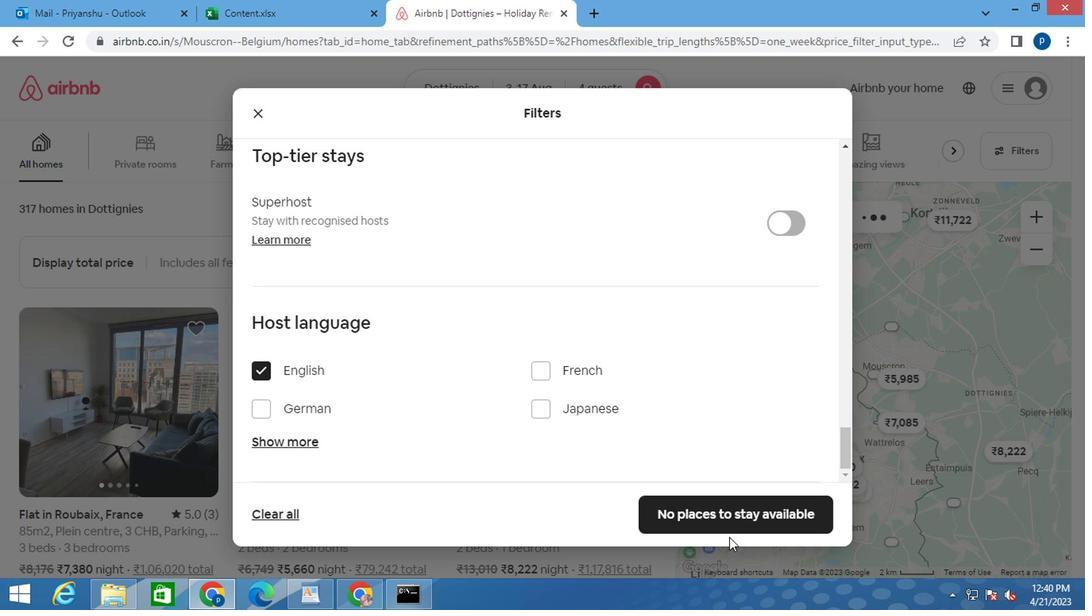 
Action: Mouse pressed left at (720, 512)
Screenshot: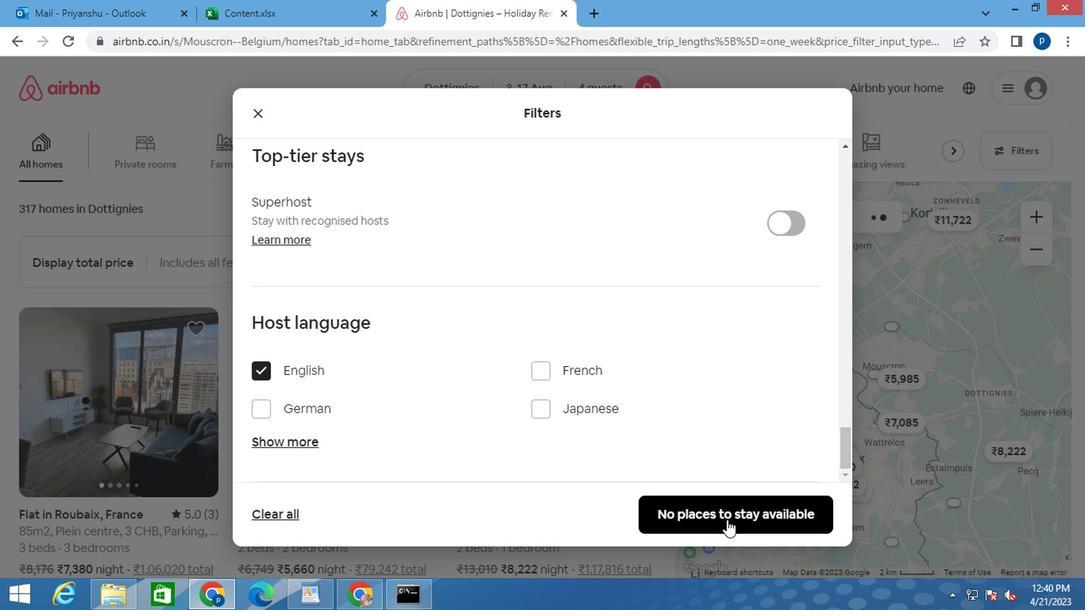 
